 Task: Look for space in Marseille 11, France from 15th June, 2023 to 21st June, 2023 for 5 adults in price range Rs.14000 to Rs.25000. Place can be entire place with 3 bedrooms having 3 beds and 3 bathrooms. Property type can be house, flat, guest house. Booking option can be shelf check-in. Required host language is English.
Action: Mouse moved to (446, 226)
Screenshot: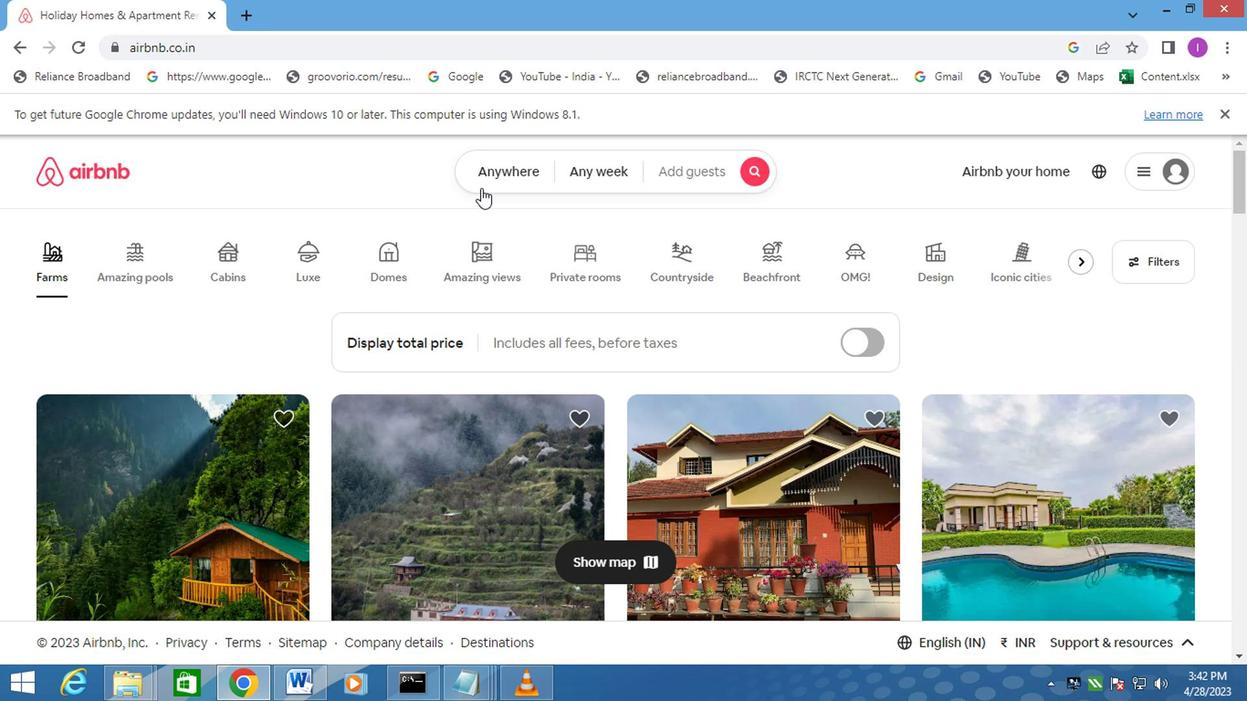 
Action: Mouse pressed left at (446, 226)
Screenshot: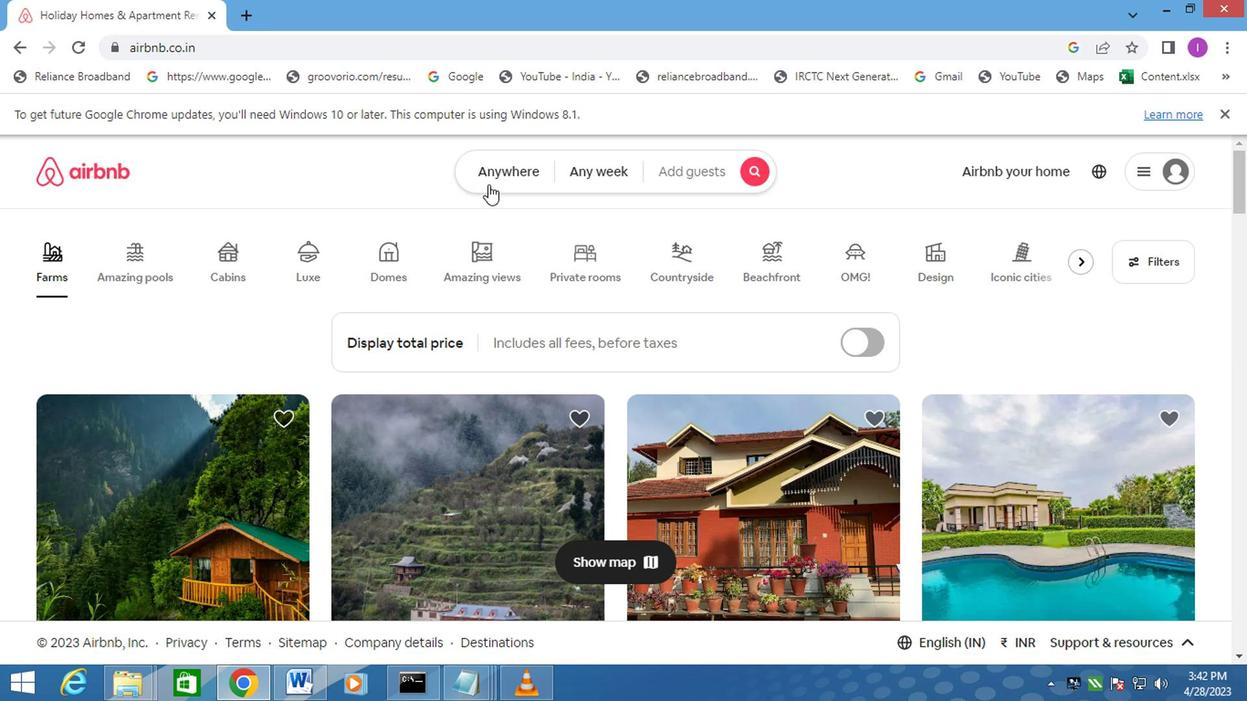 
Action: Mouse moved to (315, 272)
Screenshot: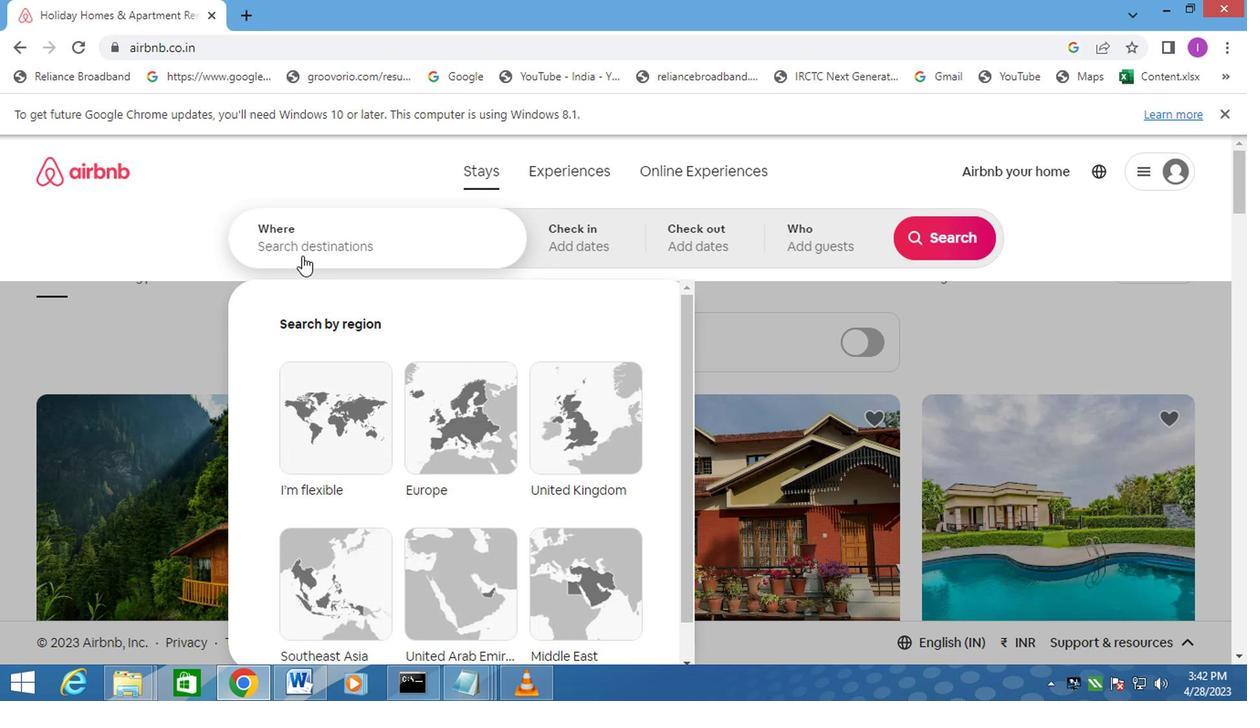 
Action: Mouse pressed left at (315, 272)
Screenshot: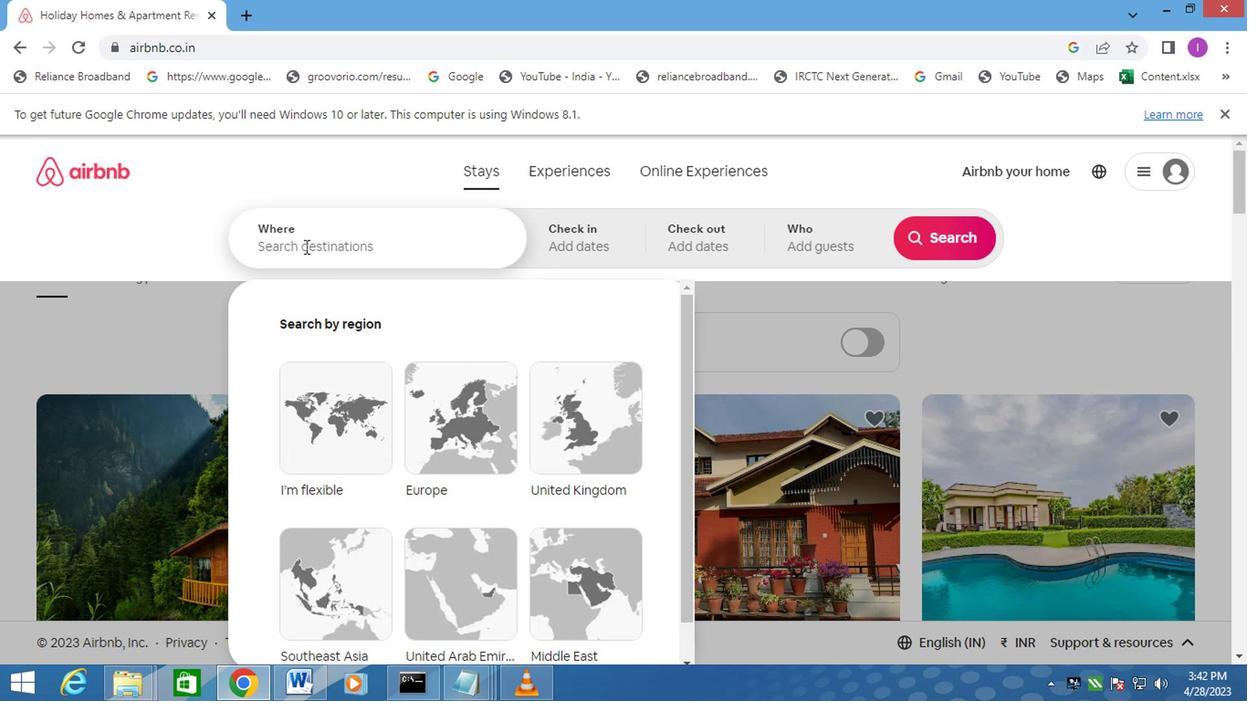 
Action: Mouse moved to (323, 270)
Screenshot: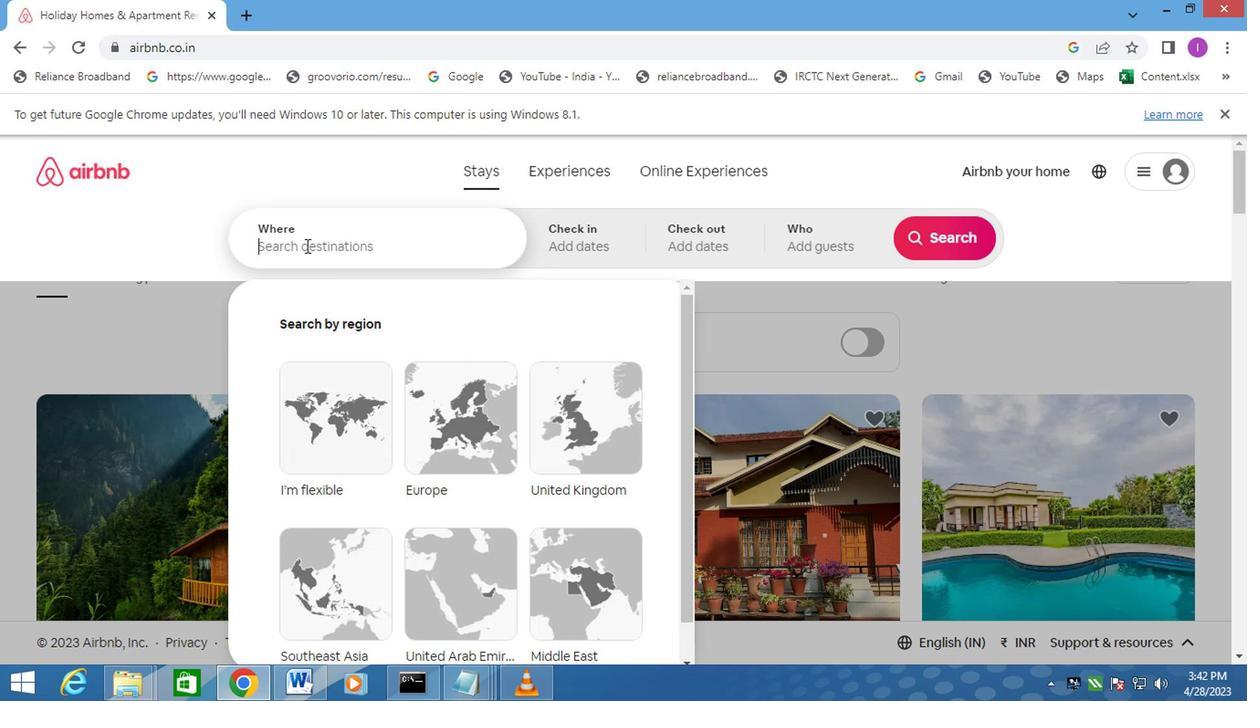 
Action: Key pressed <Key.shift>MARSEILLE<Key.space>11,<Key.shift>FRANCE
Screenshot: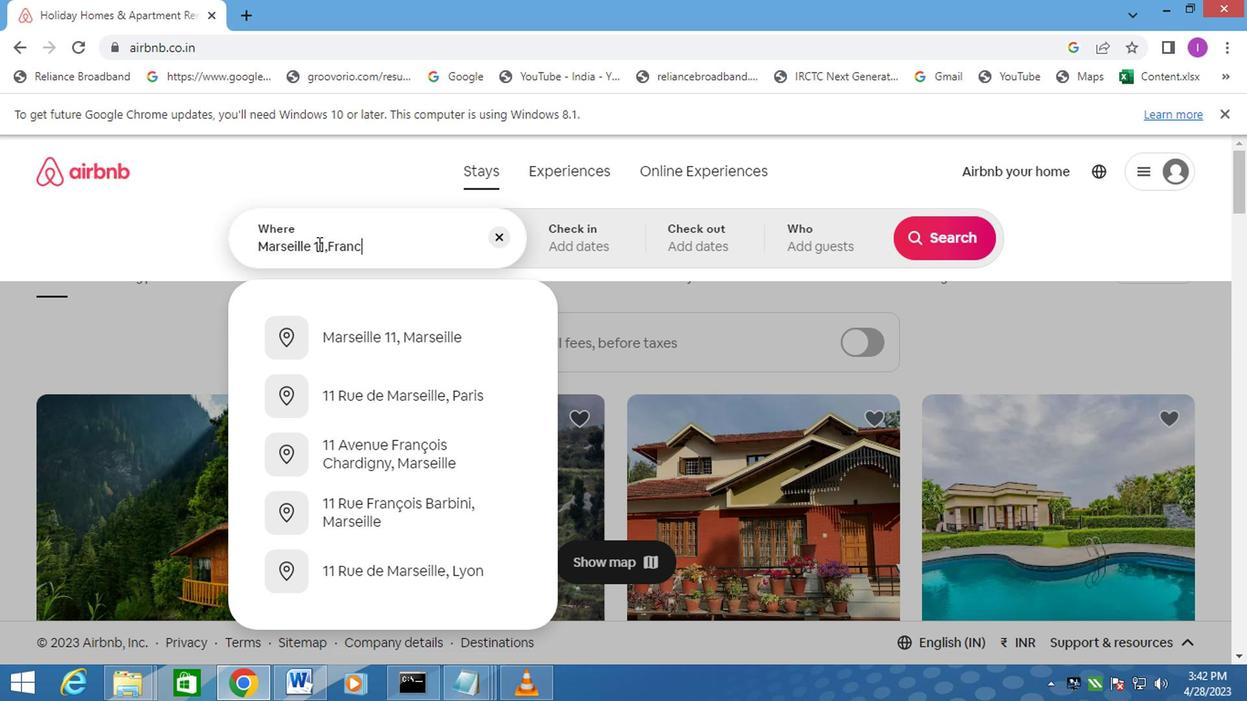 
Action: Mouse moved to (530, 270)
Screenshot: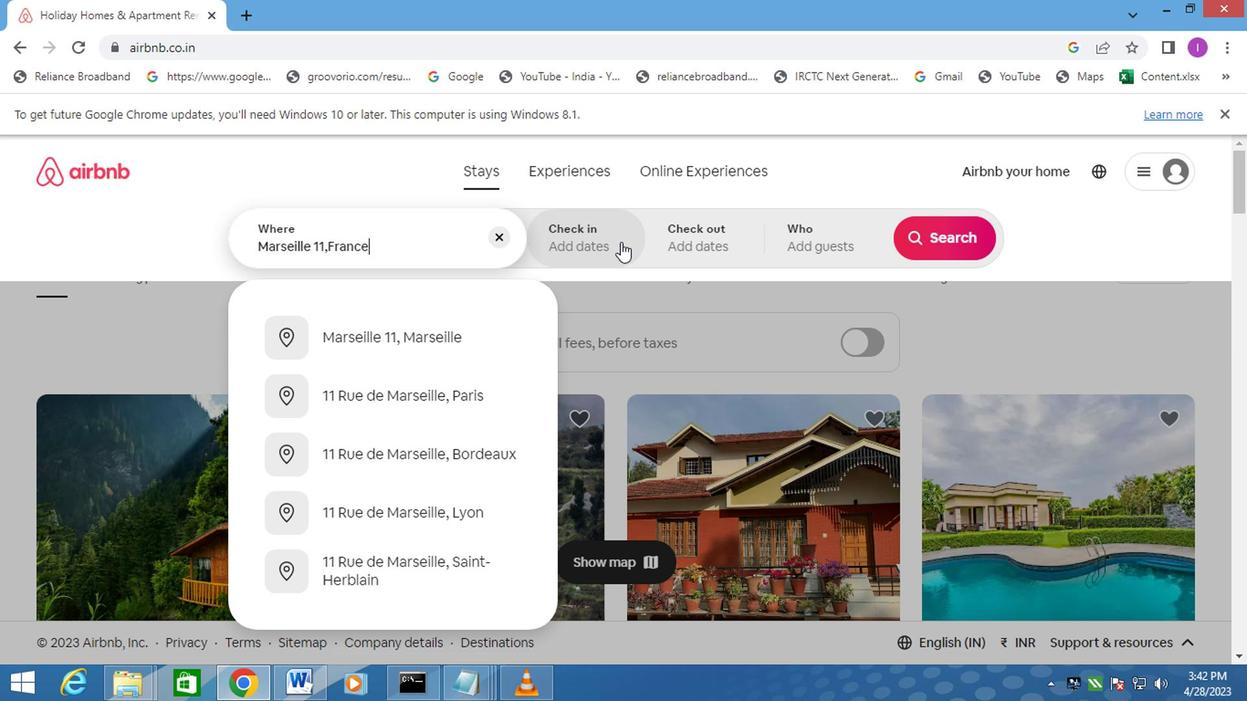 
Action: Mouse pressed left at (530, 270)
Screenshot: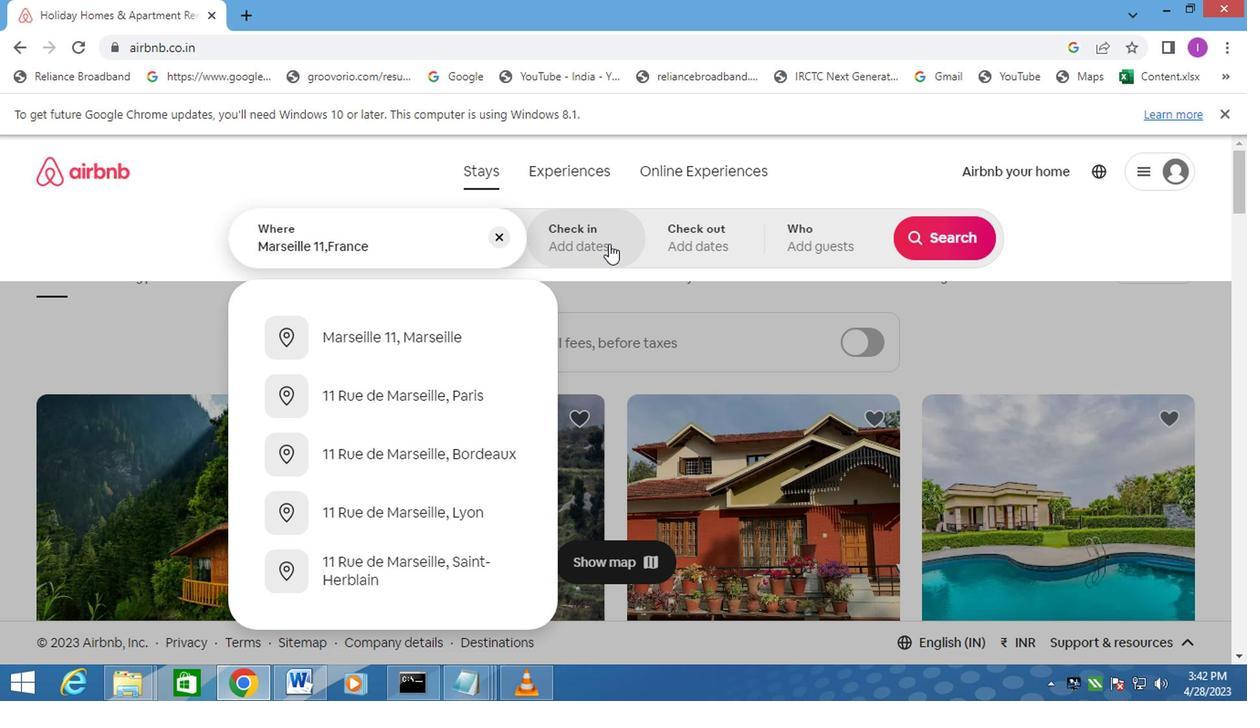 
Action: Mouse moved to (757, 369)
Screenshot: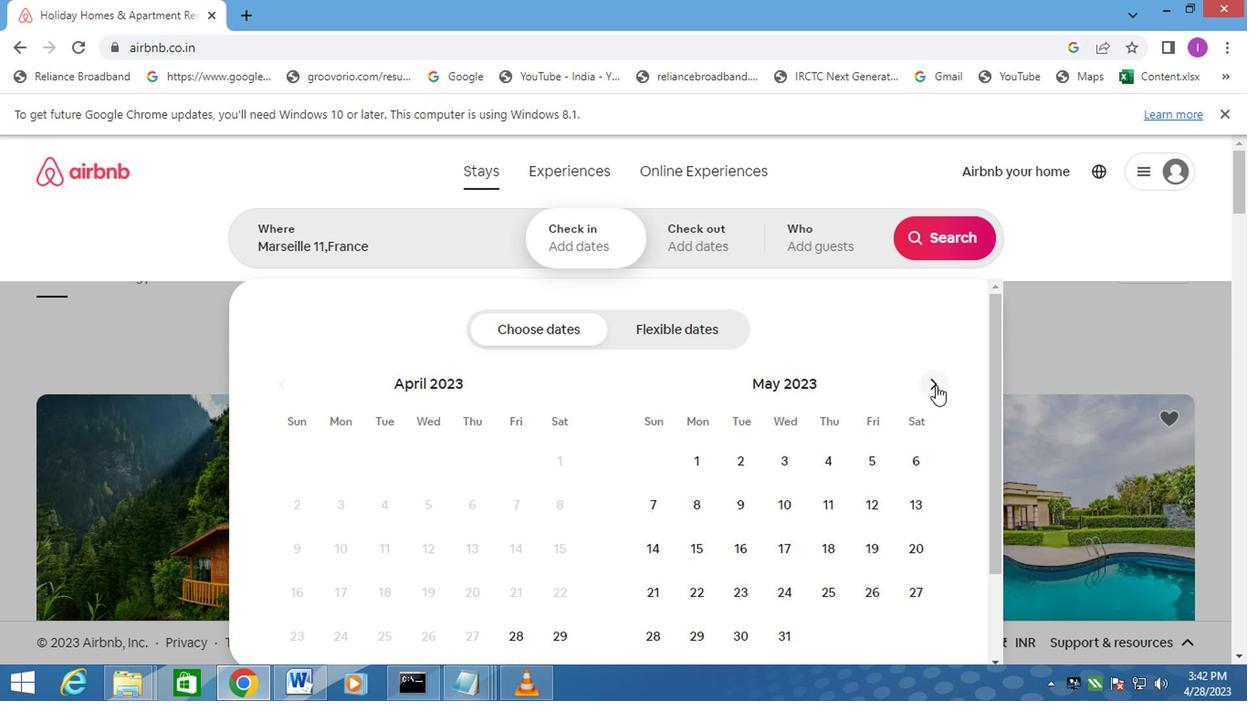 
Action: Mouse pressed left at (757, 369)
Screenshot: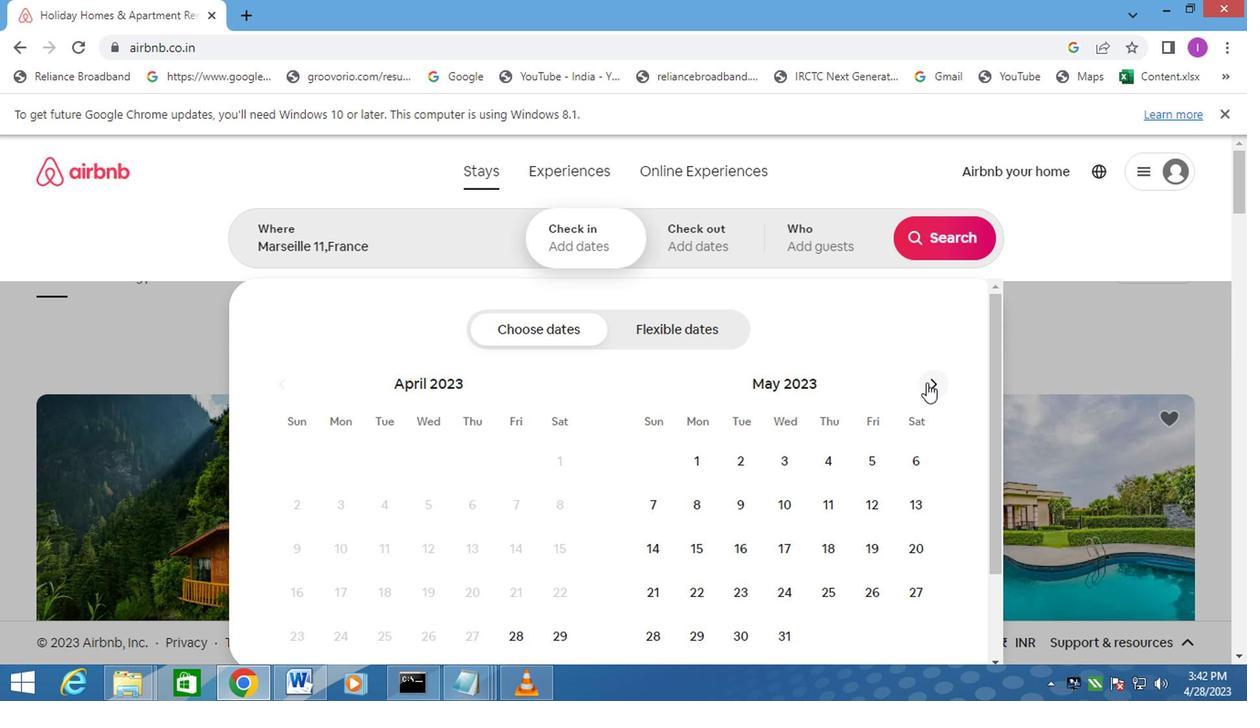 
Action: Mouse moved to (757, 369)
Screenshot: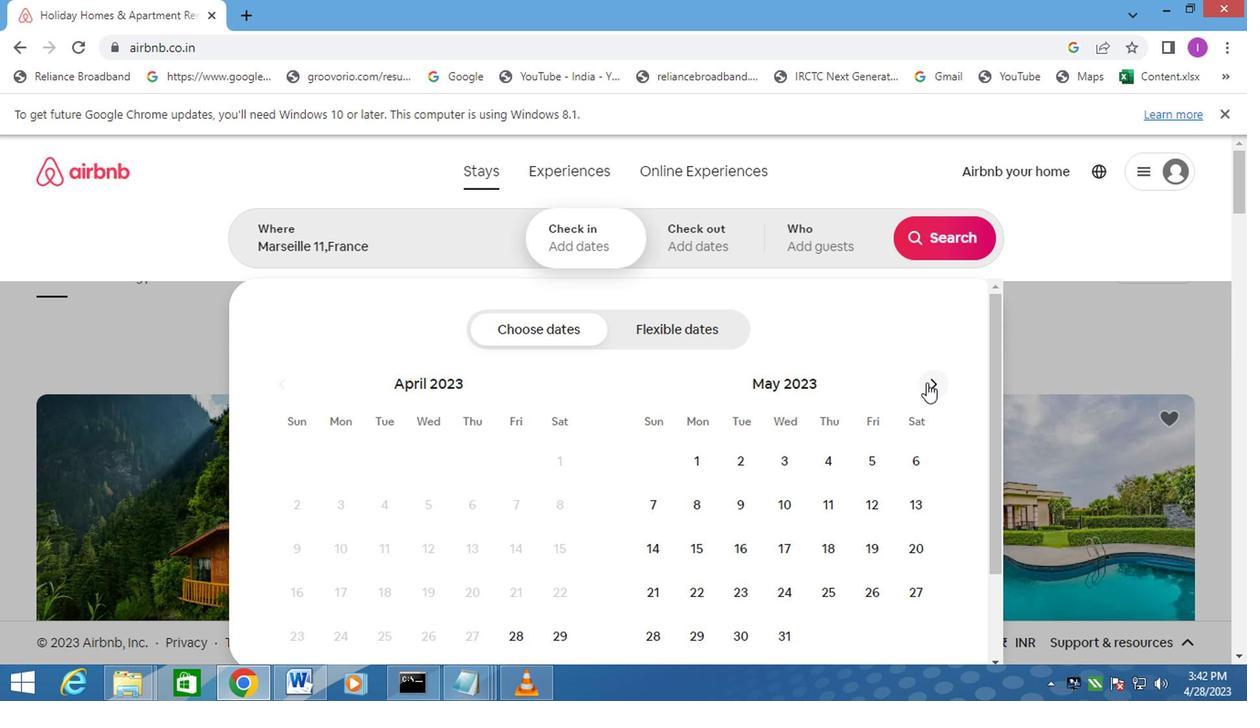 
Action: Mouse pressed left at (757, 369)
Screenshot: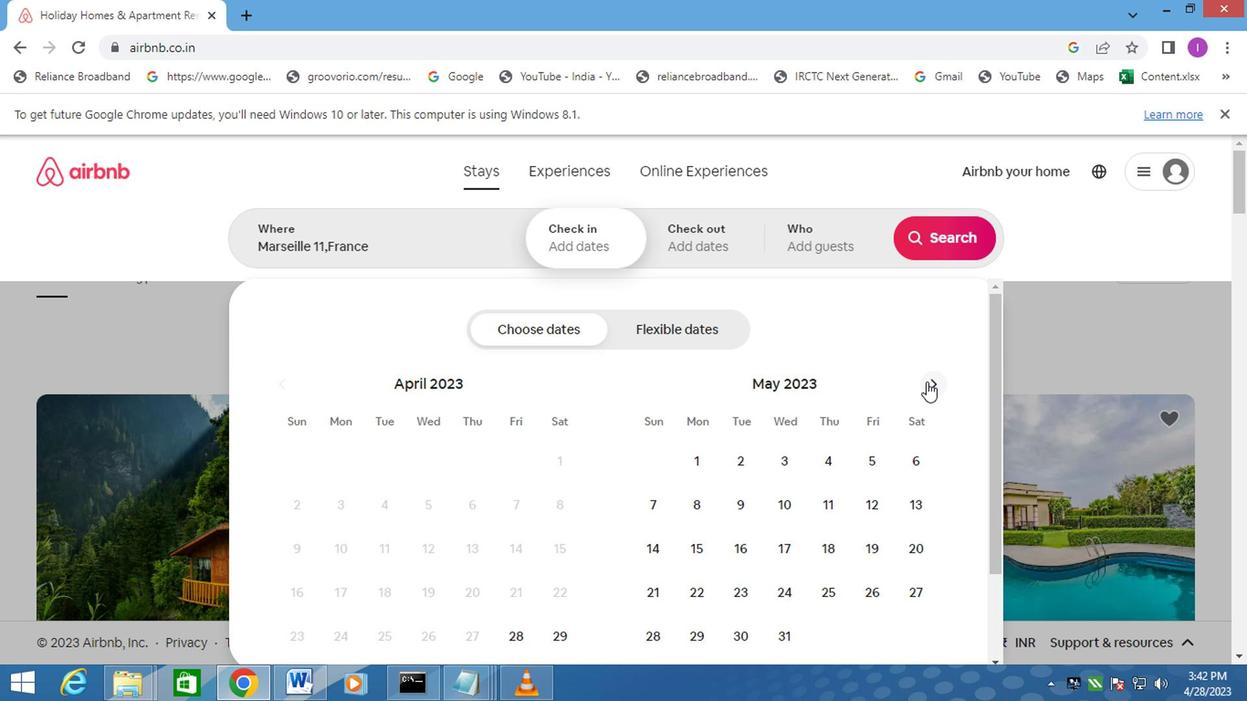 
Action: Mouse moved to (435, 489)
Screenshot: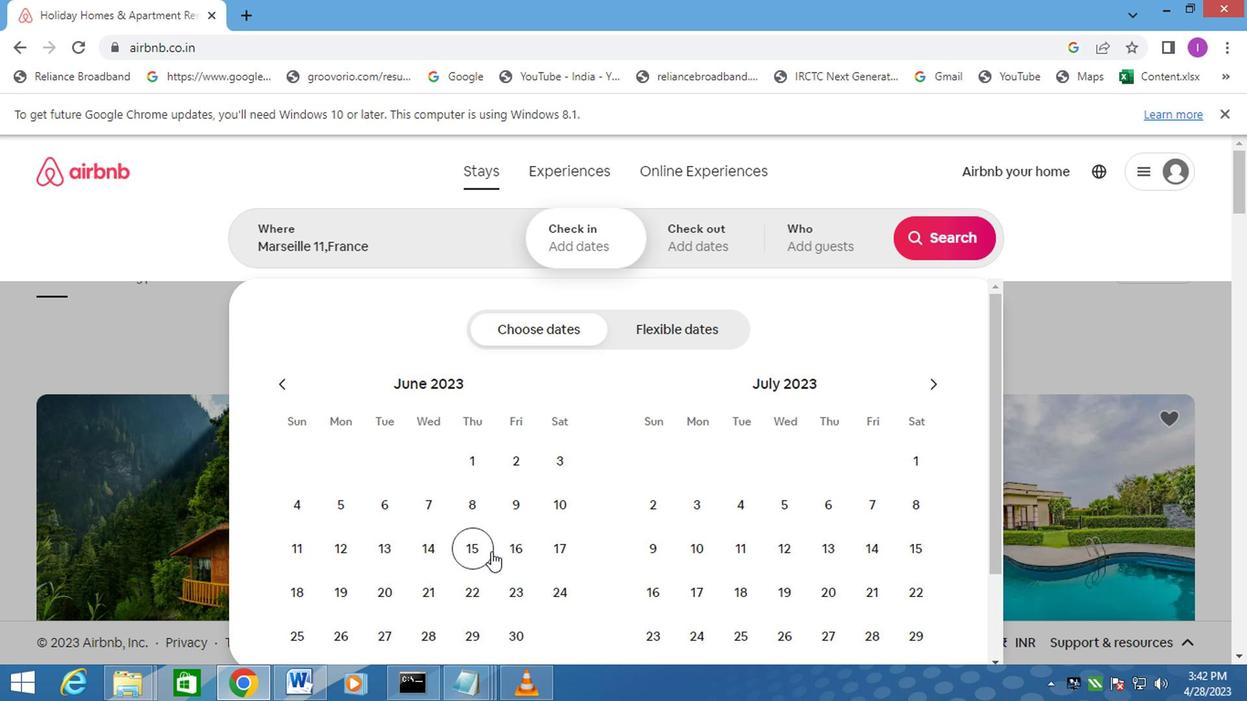 
Action: Mouse pressed left at (435, 489)
Screenshot: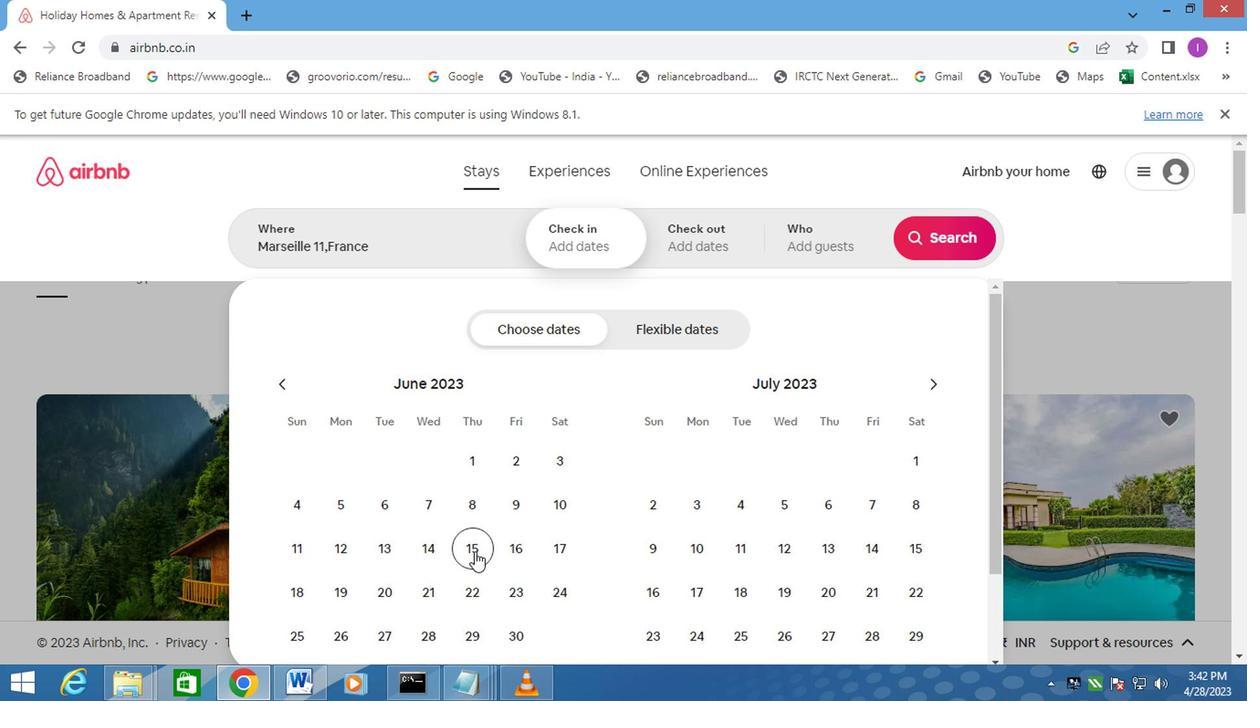 
Action: Mouse moved to (411, 517)
Screenshot: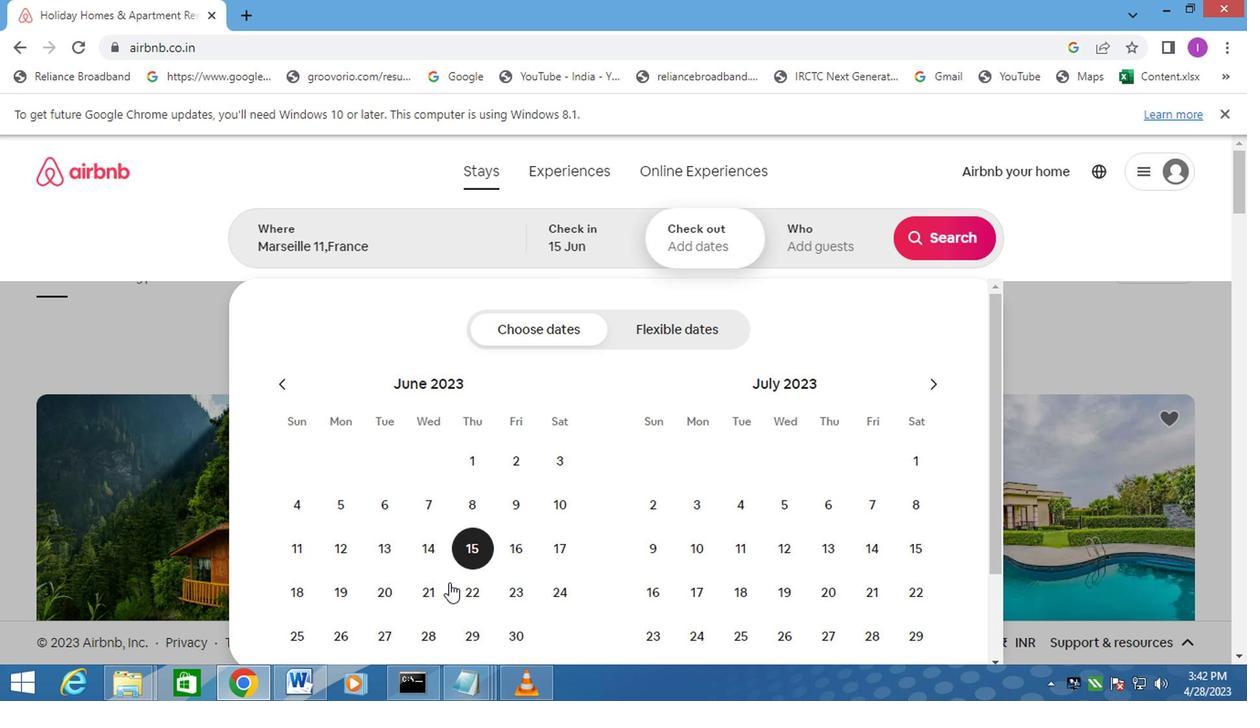 
Action: Mouse pressed left at (411, 517)
Screenshot: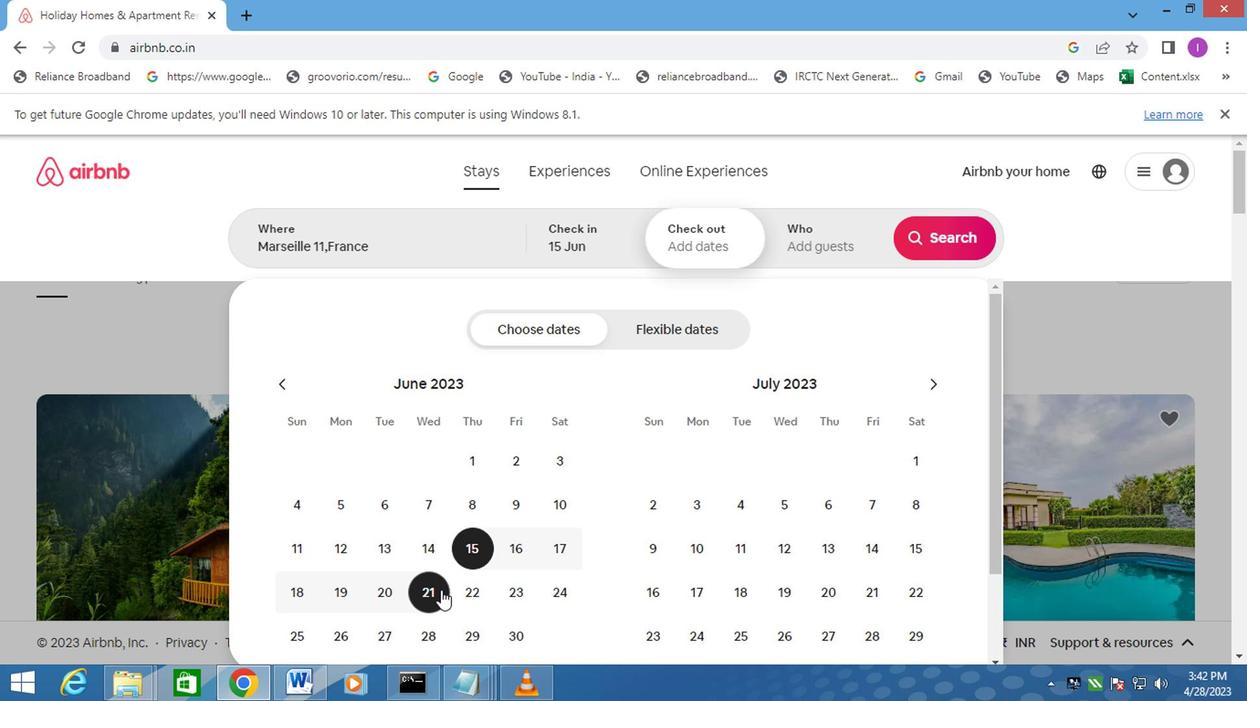 
Action: Mouse moved to (664, 274)
Screenshot: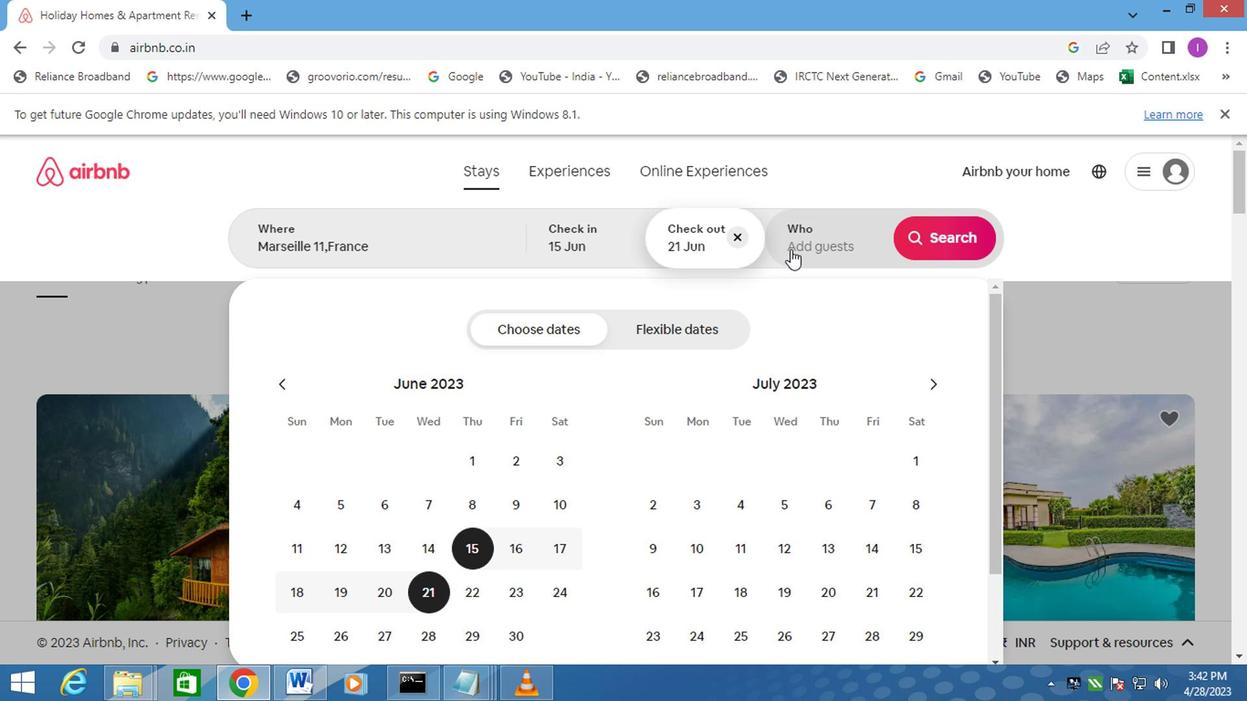 
Action: Mouse pressed left at (664, 274)
Screenshot: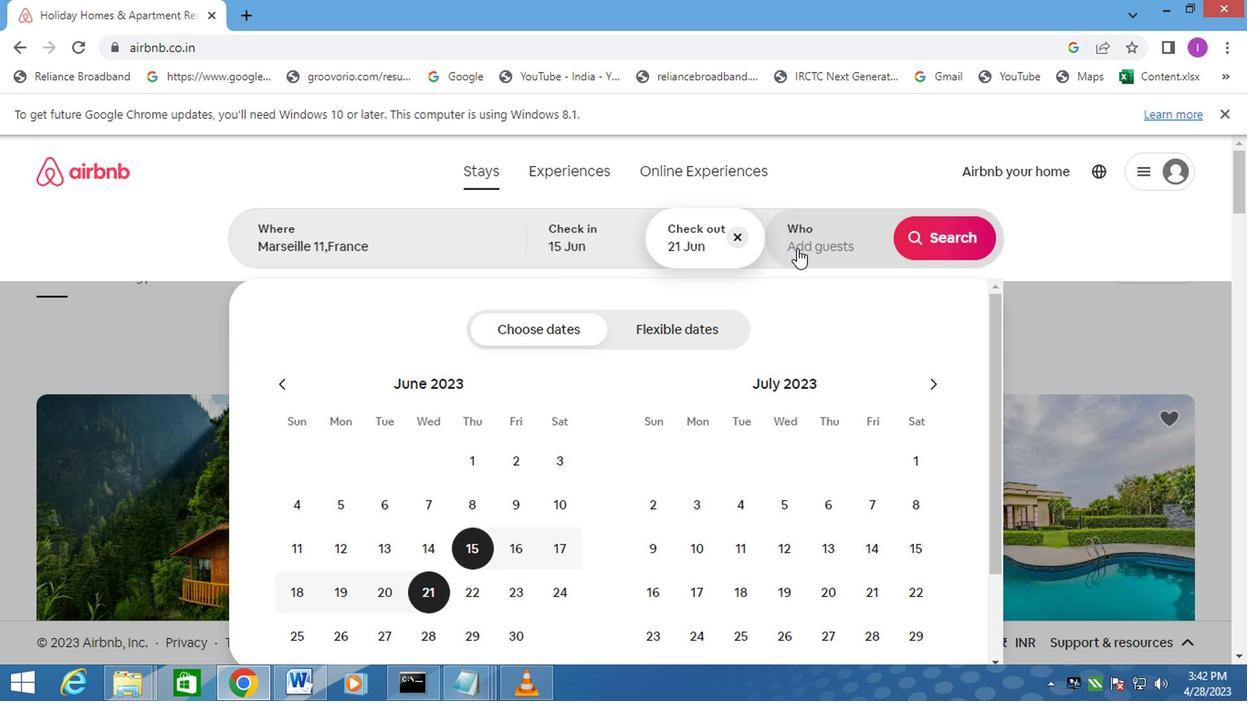 
Action: Mouse moved to (771, 335)
Screenshot: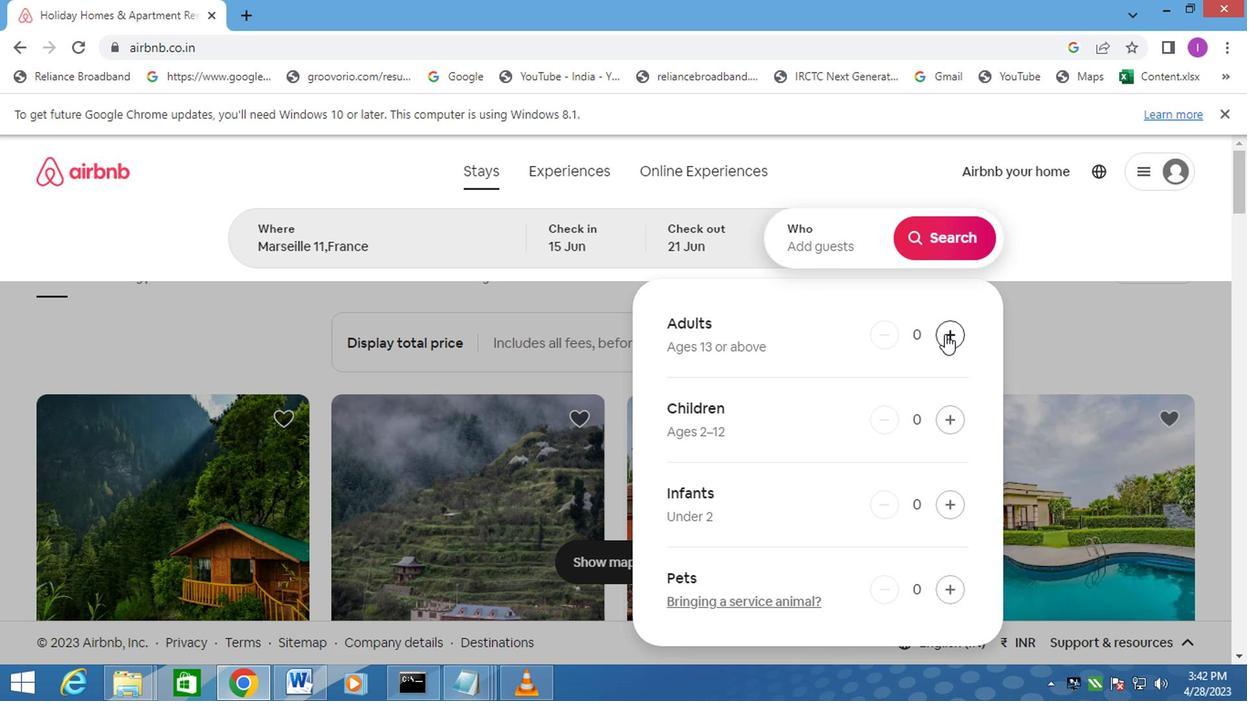
Action: Mouse pressed left at (771, 335)
Screenshot: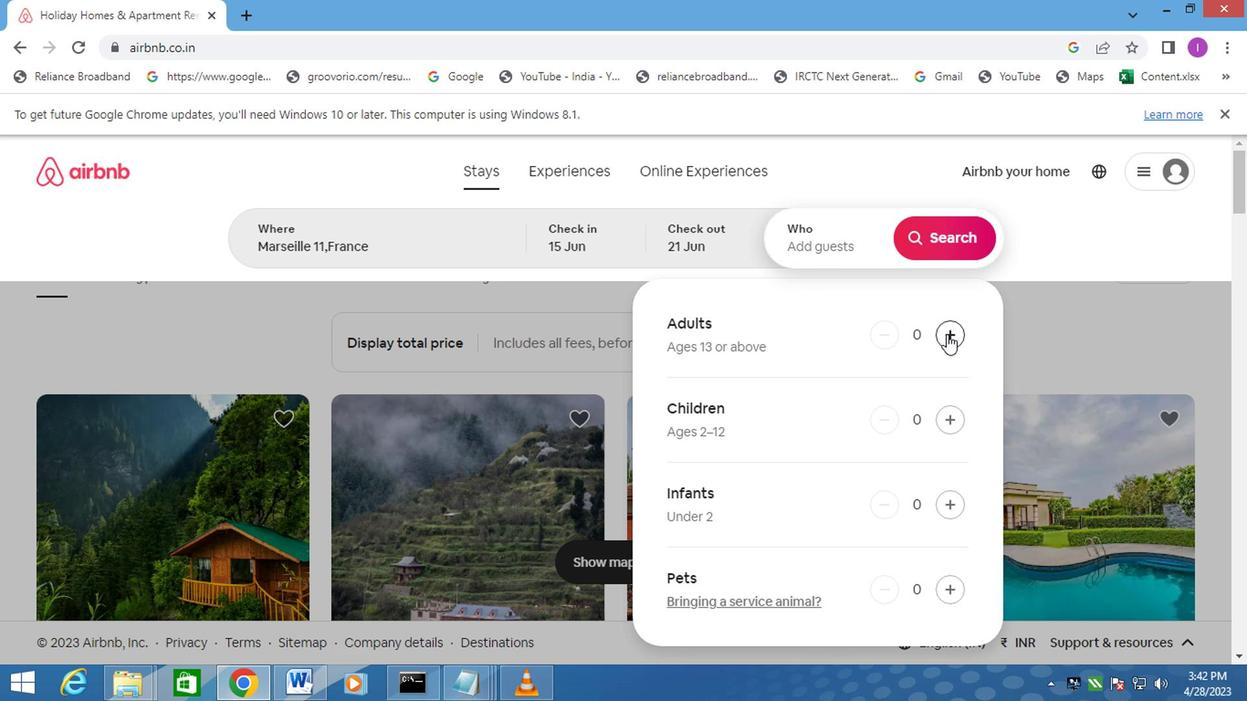 
Action: Mouse pressed left at (771, 335)
Screenshot: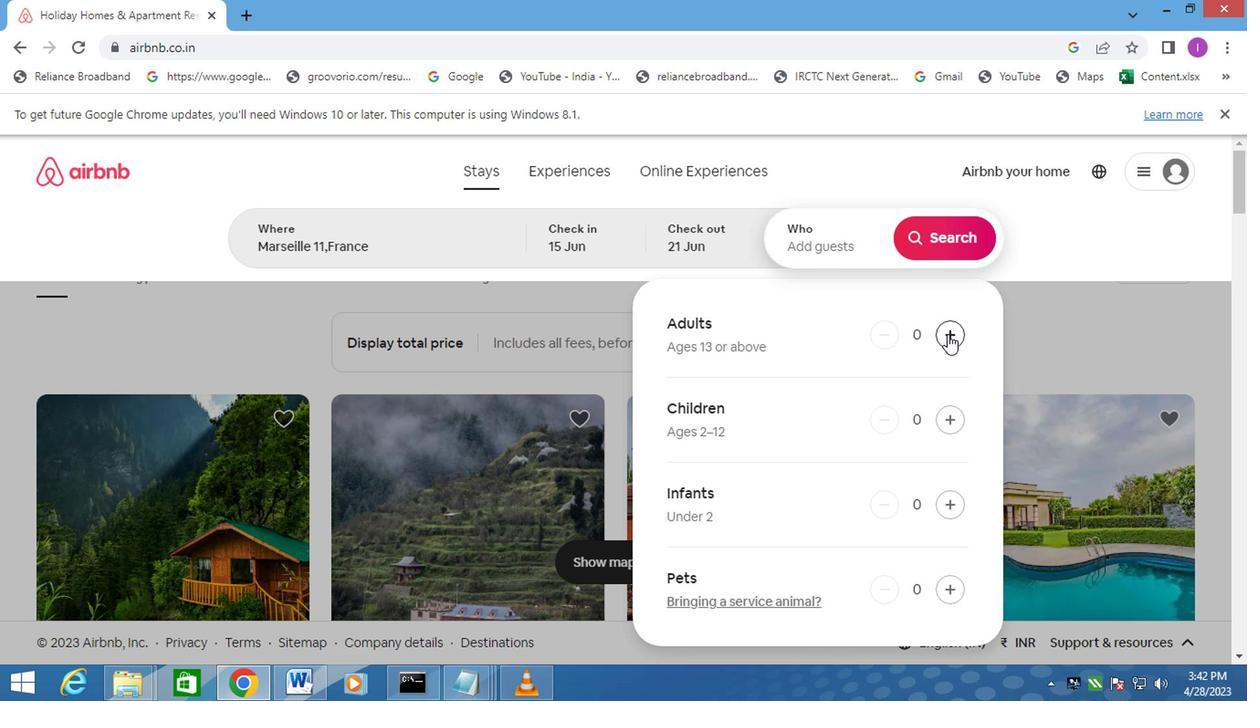 
Action: Mouse pressed left at (771, 335)
Screenshot: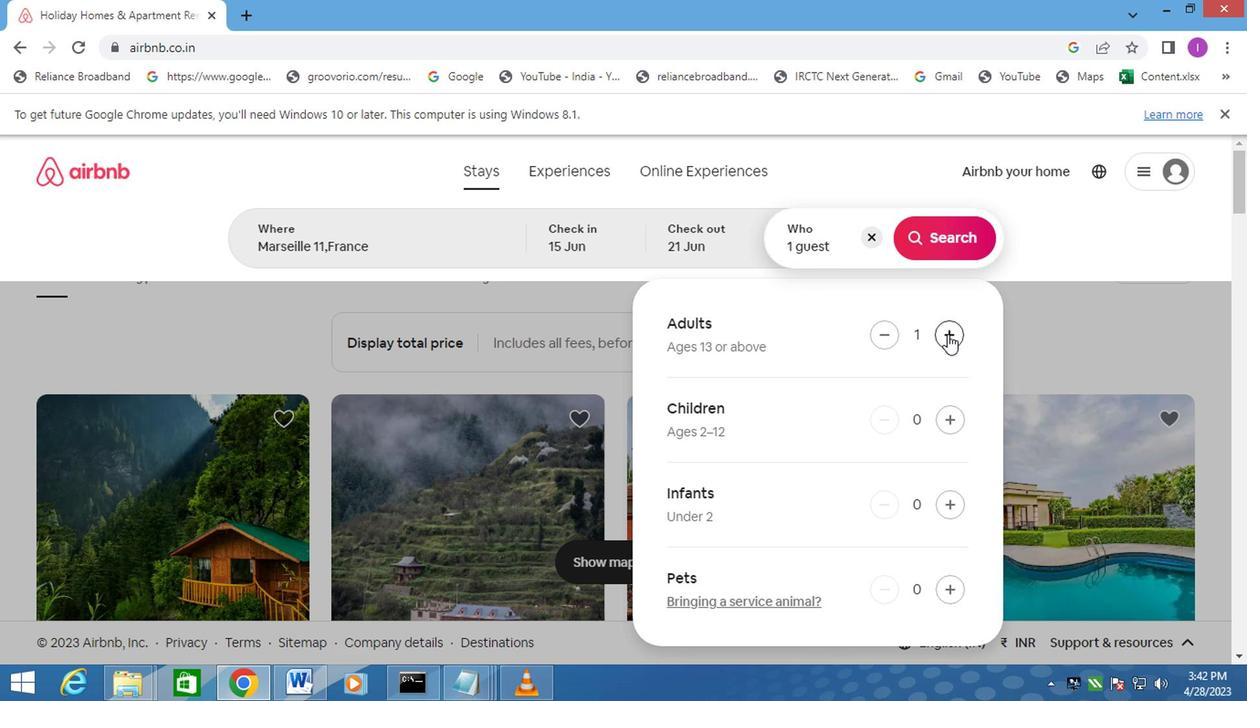 
Action: Mouse pressed left at (771, 335)
Screenshot: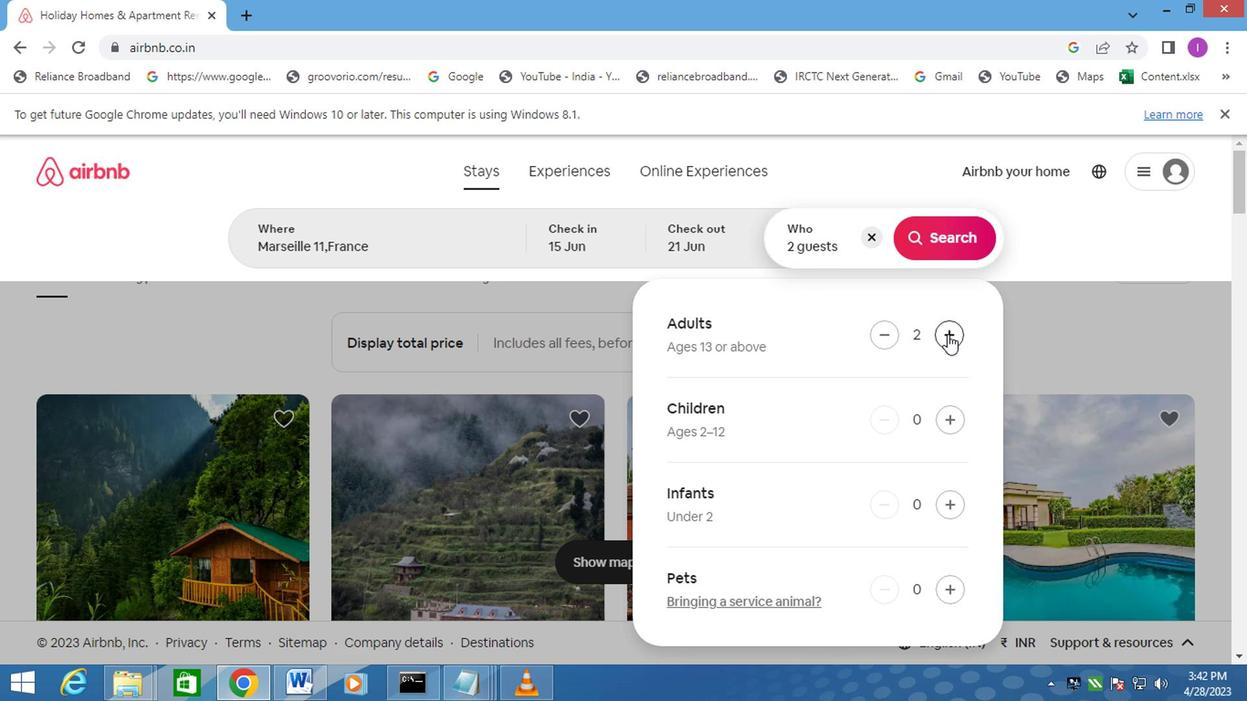 
Action: Mouse pressed left at (771, 335)
Screenshot: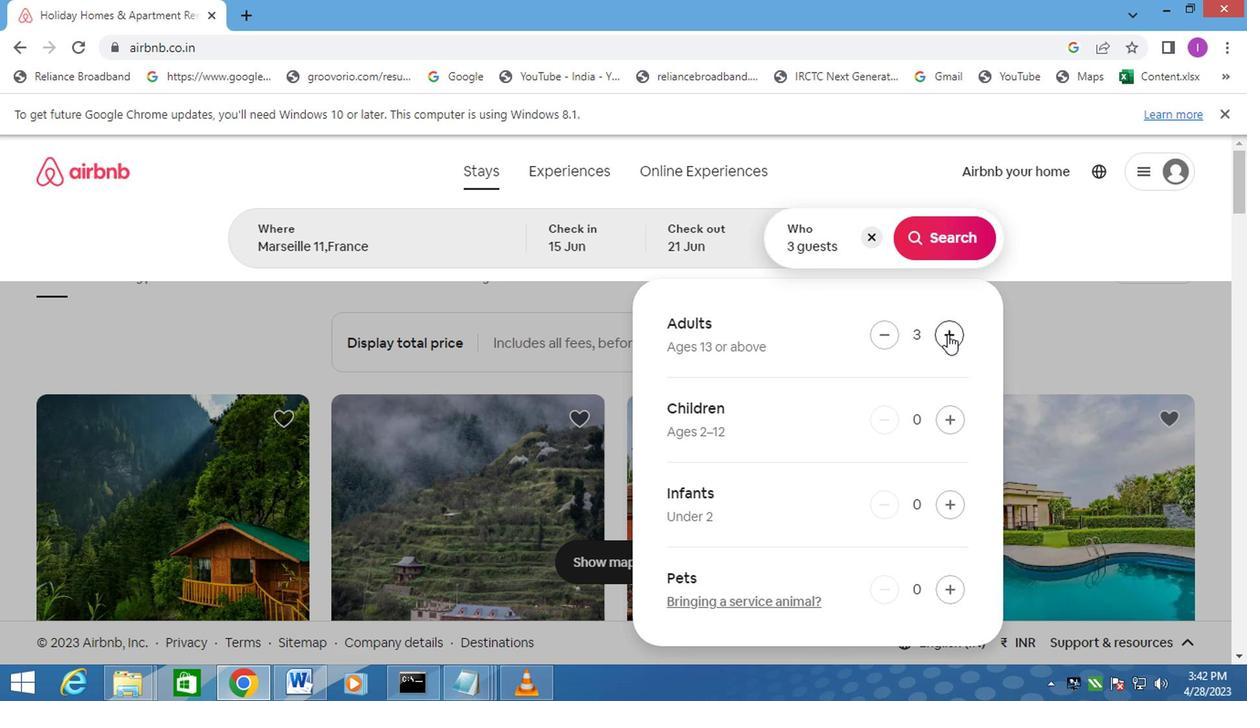 
Action: Mouse moved to (749, 255)
Screenshot: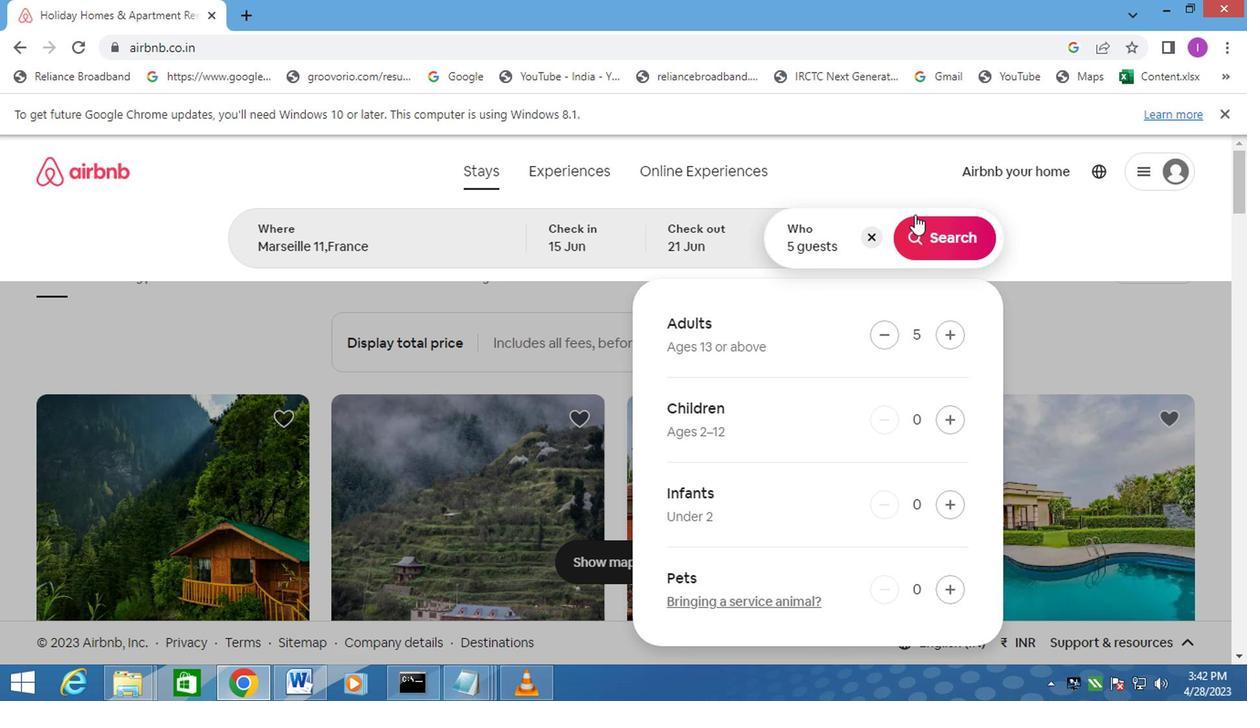 
Action: Mouse pressed left at (749, 255)
Screenshot: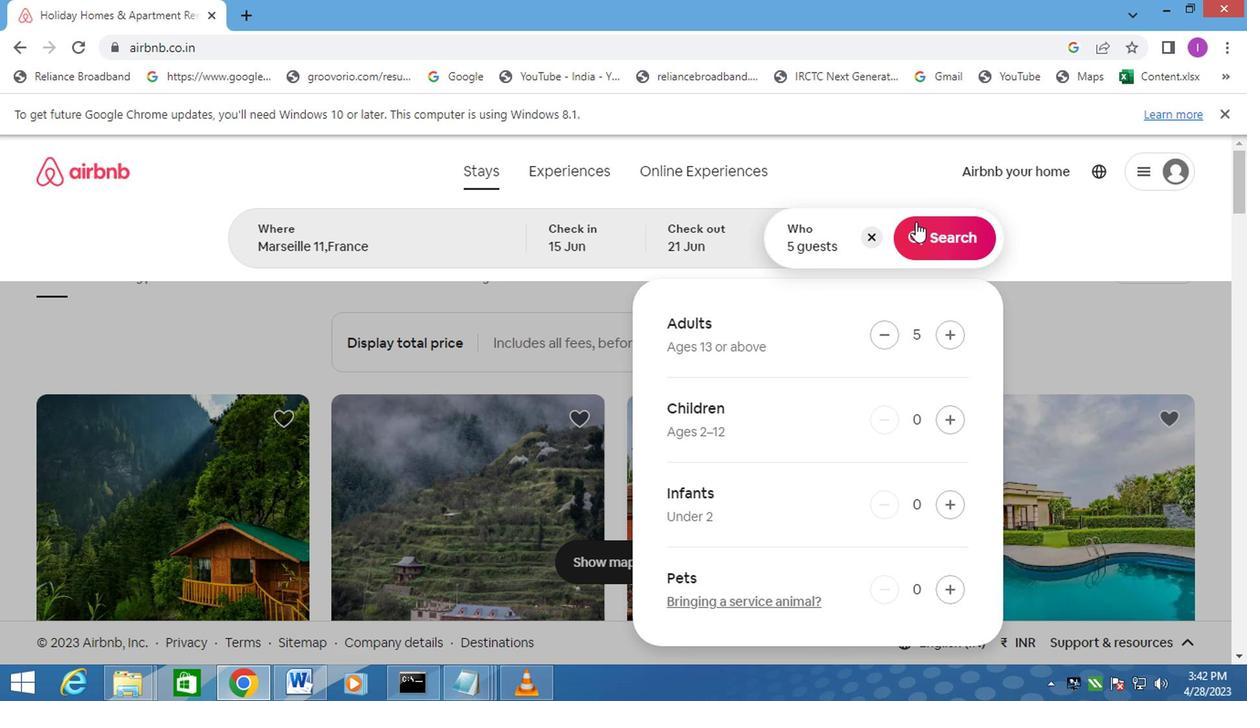 
Action: Mouse moved to (931, 274)
Screenshot: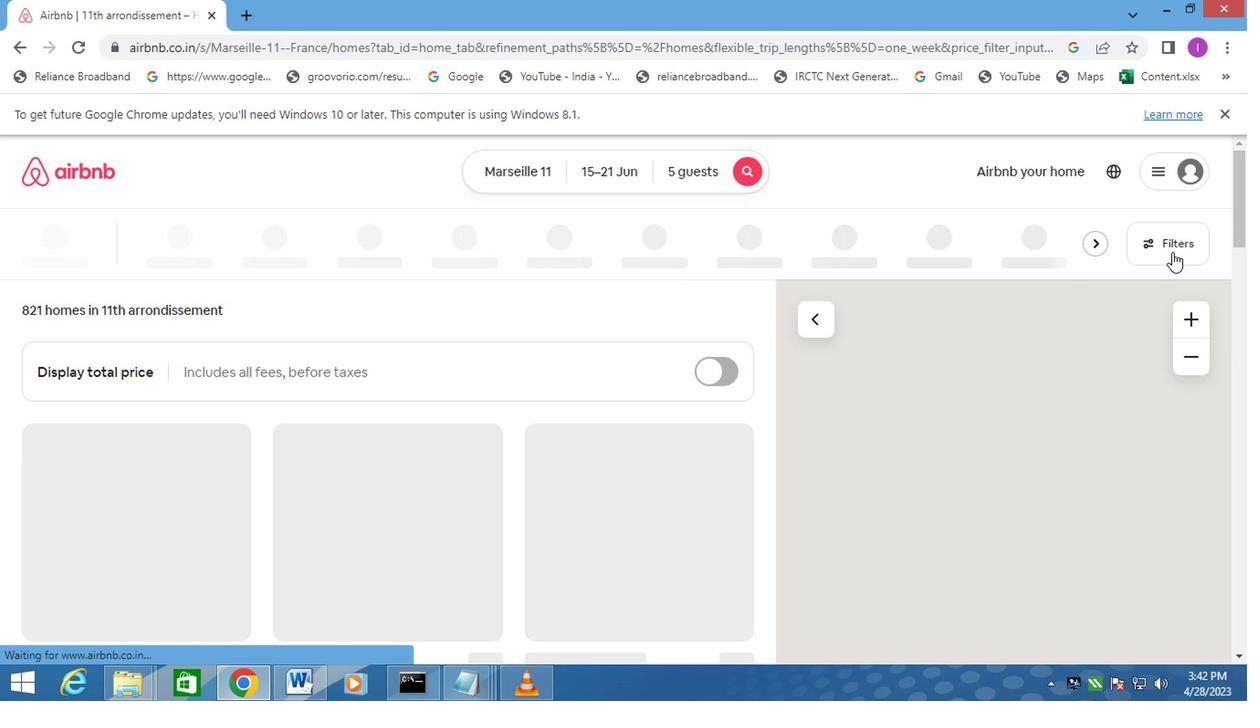 
Action: Mouse pressed left at (931, 274)
Screenshot: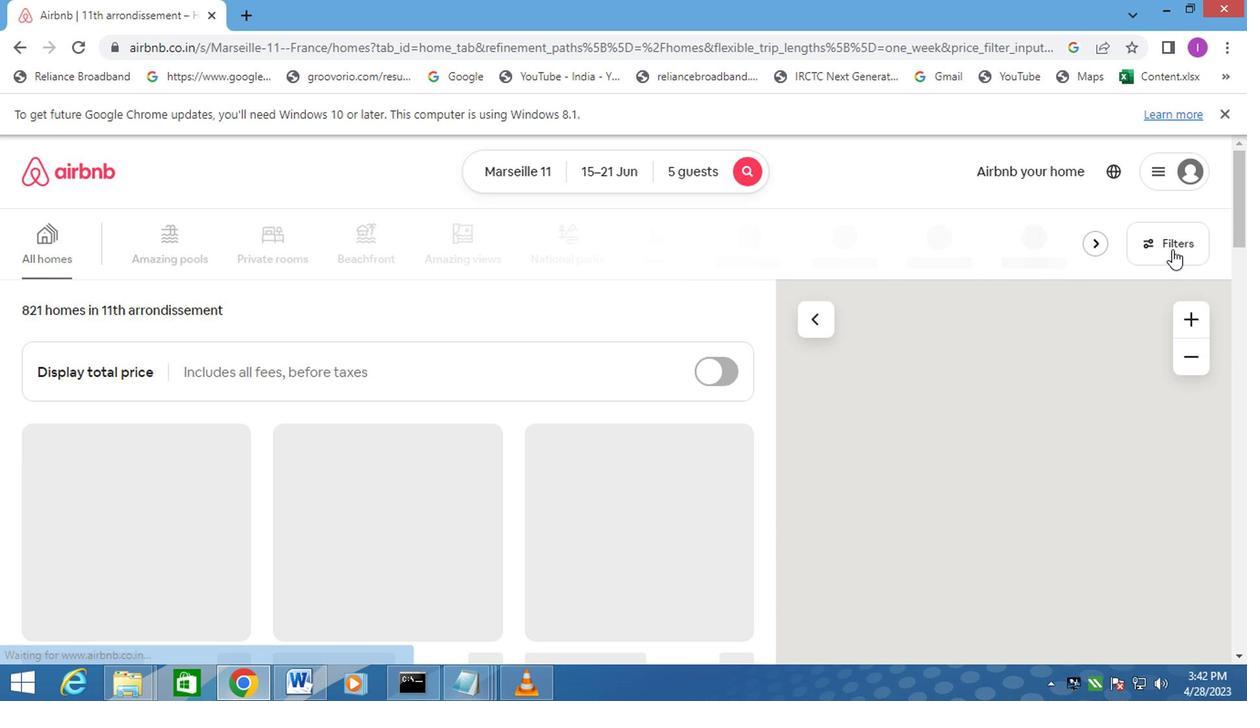 
Action: Mouse moved to (369, 437)
Screenshot: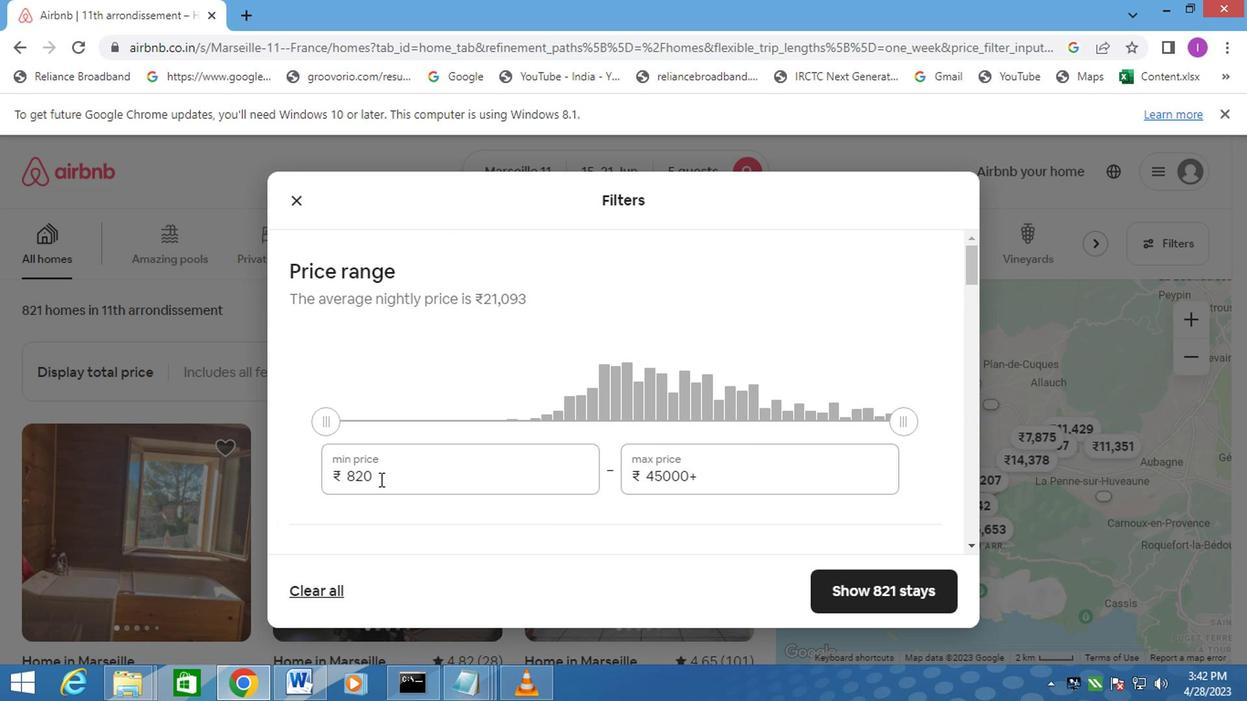 
Action: Mouse pressed left at (369, 437)
Screenshot: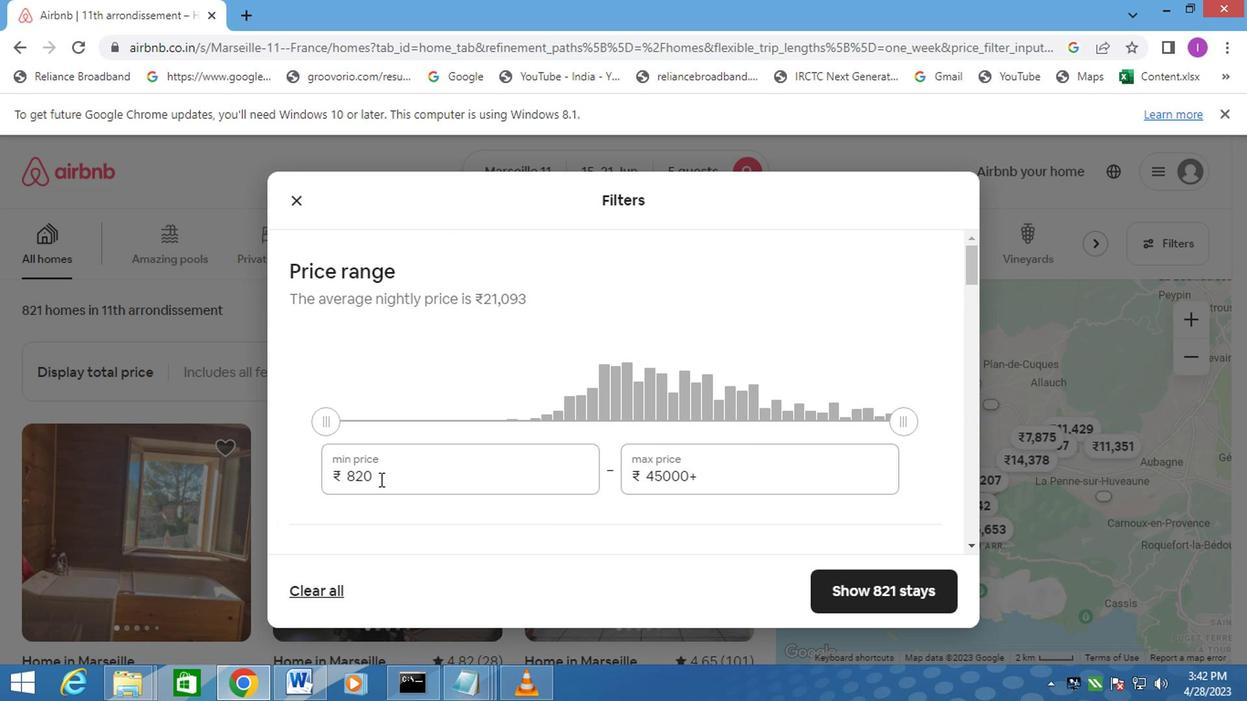 
Action: Mouse moved to (326, 429)
Screenshot: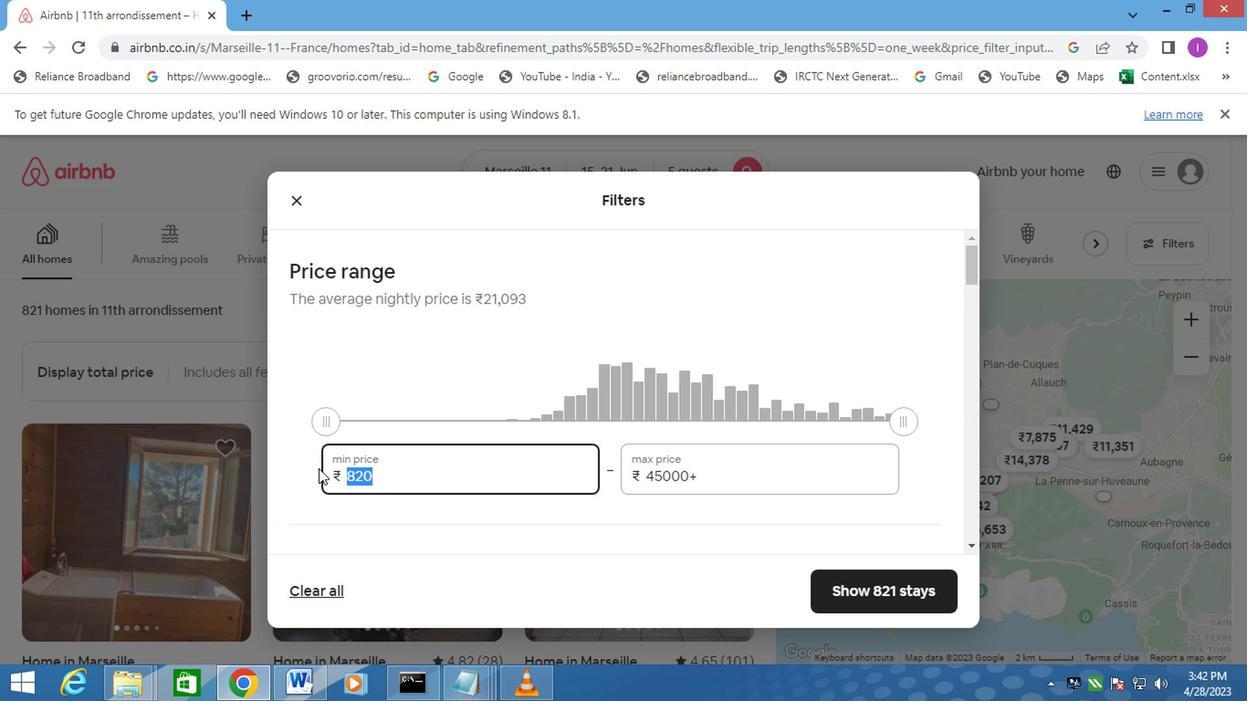 
Action: Key pressed 14000
Screenshot: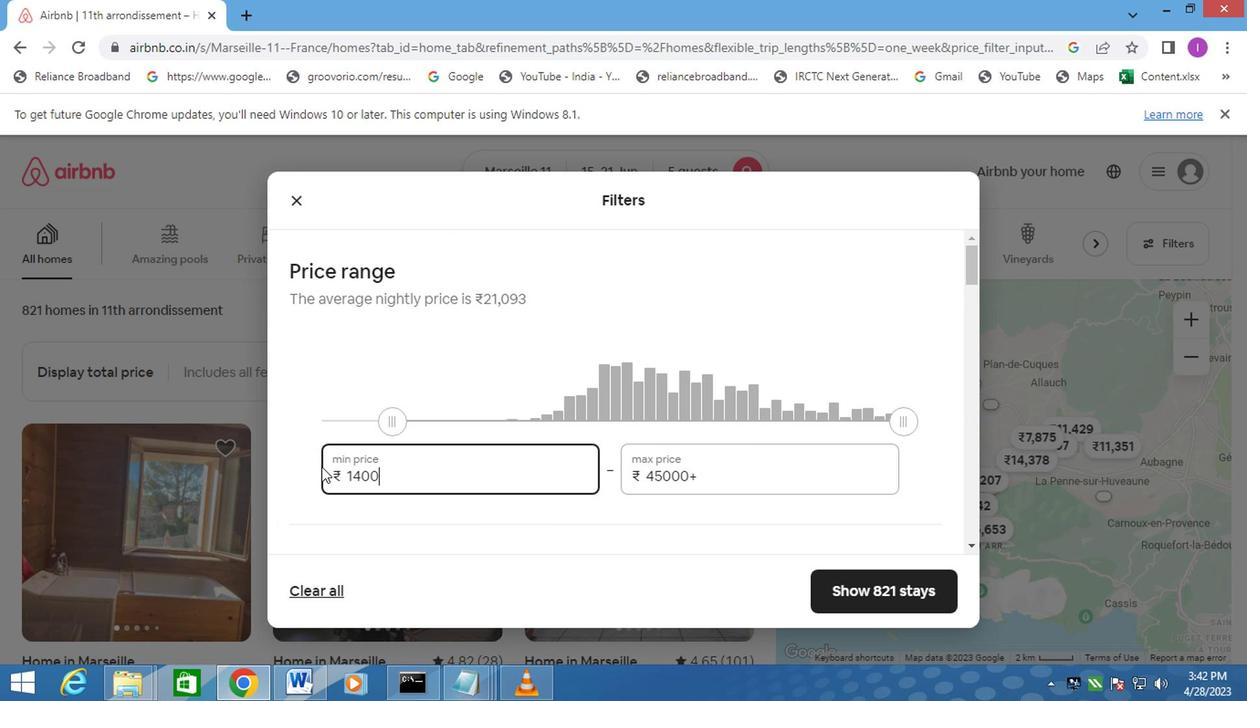 
Action: Mouse moved to (596, 434)
Screenshot: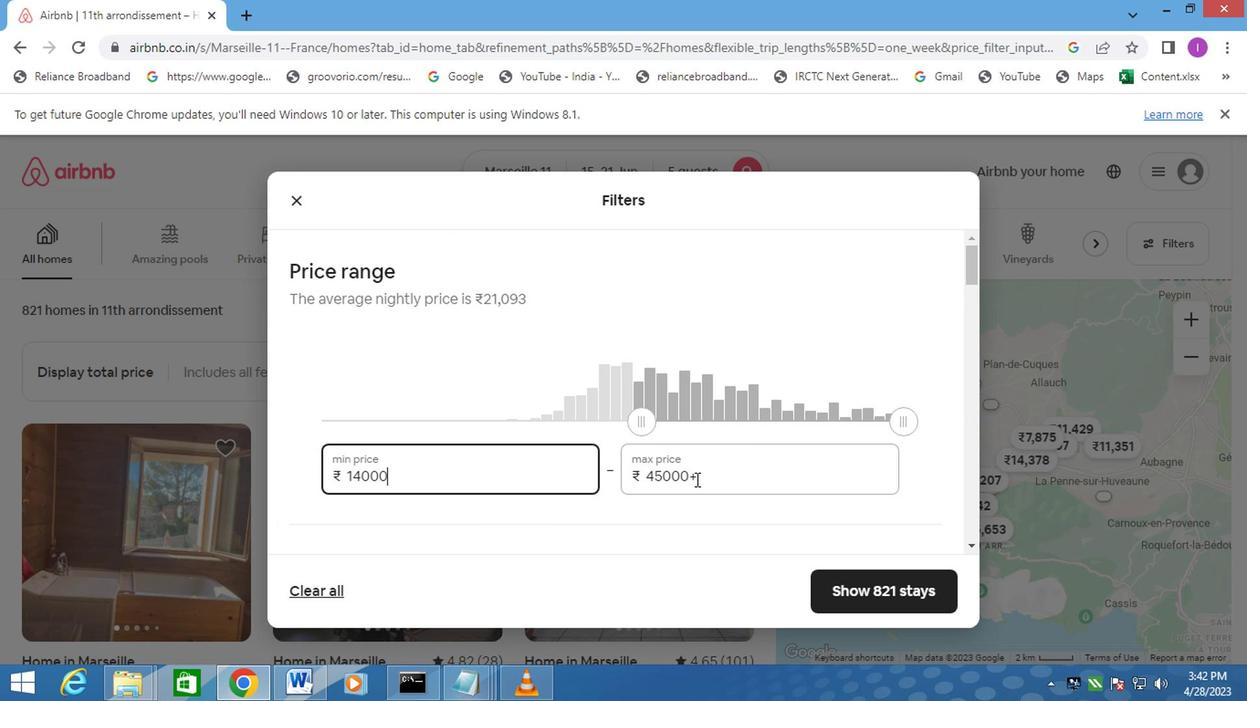
Action: Mouse pressed left at (596, 434)
Screenshot: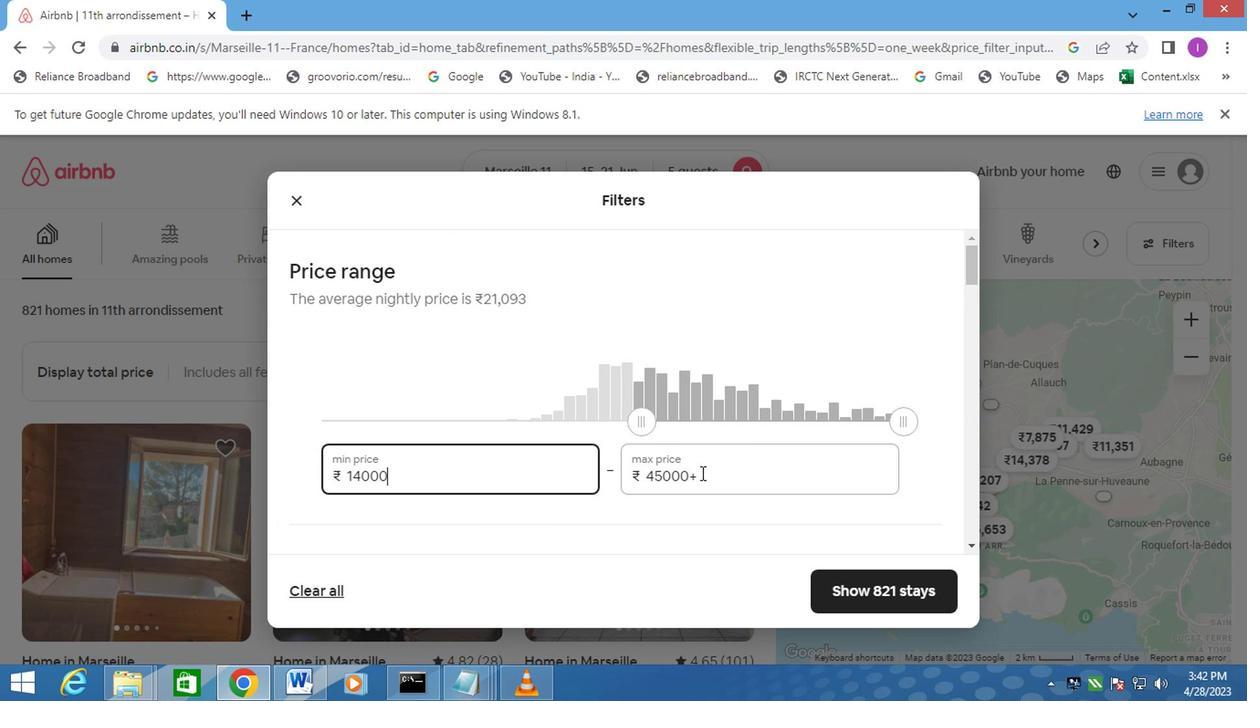 
Action: Mouse moved to (636, 439)
Screenshot: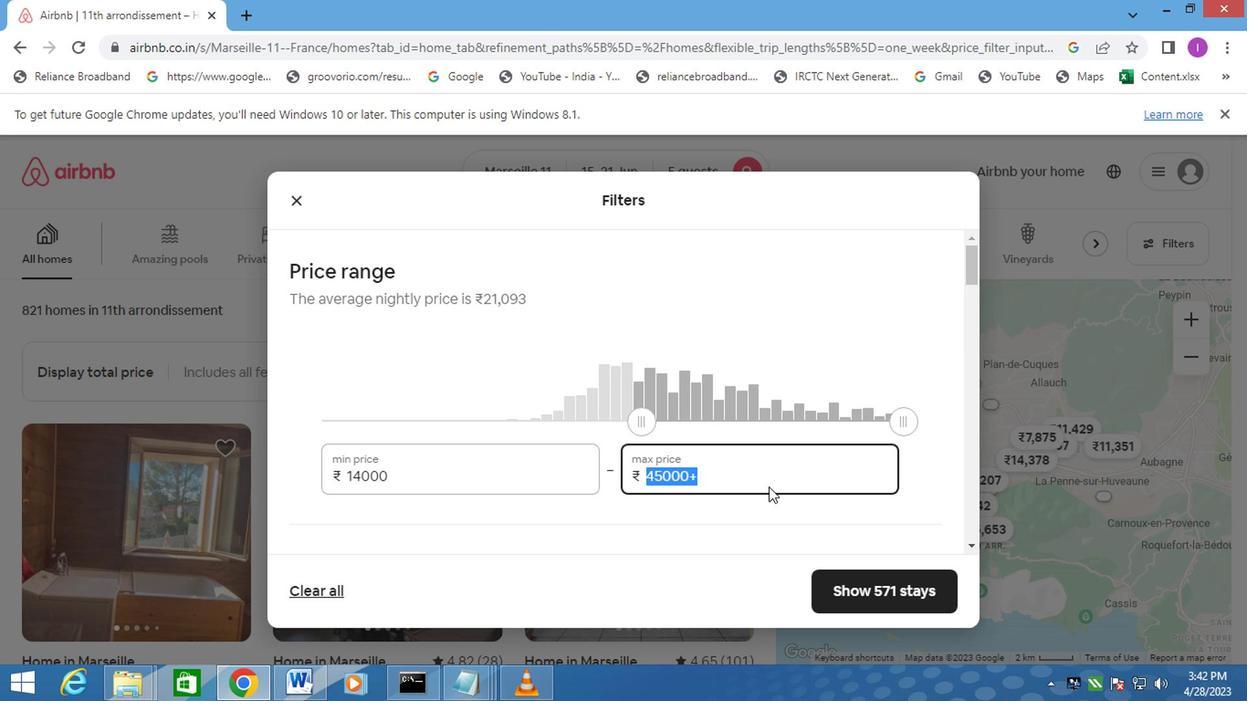 
Action: Key pressed 25
Screenshot: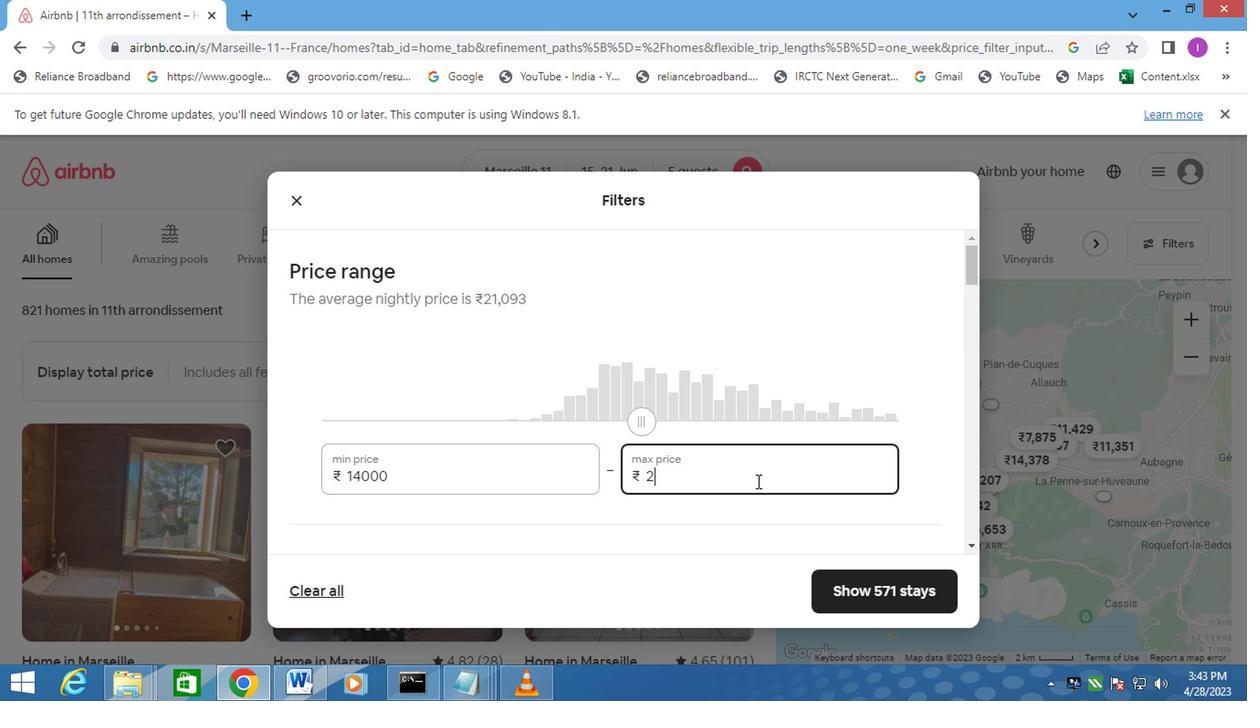 
Action: Mouse moved to (635, 439)
Screenshot: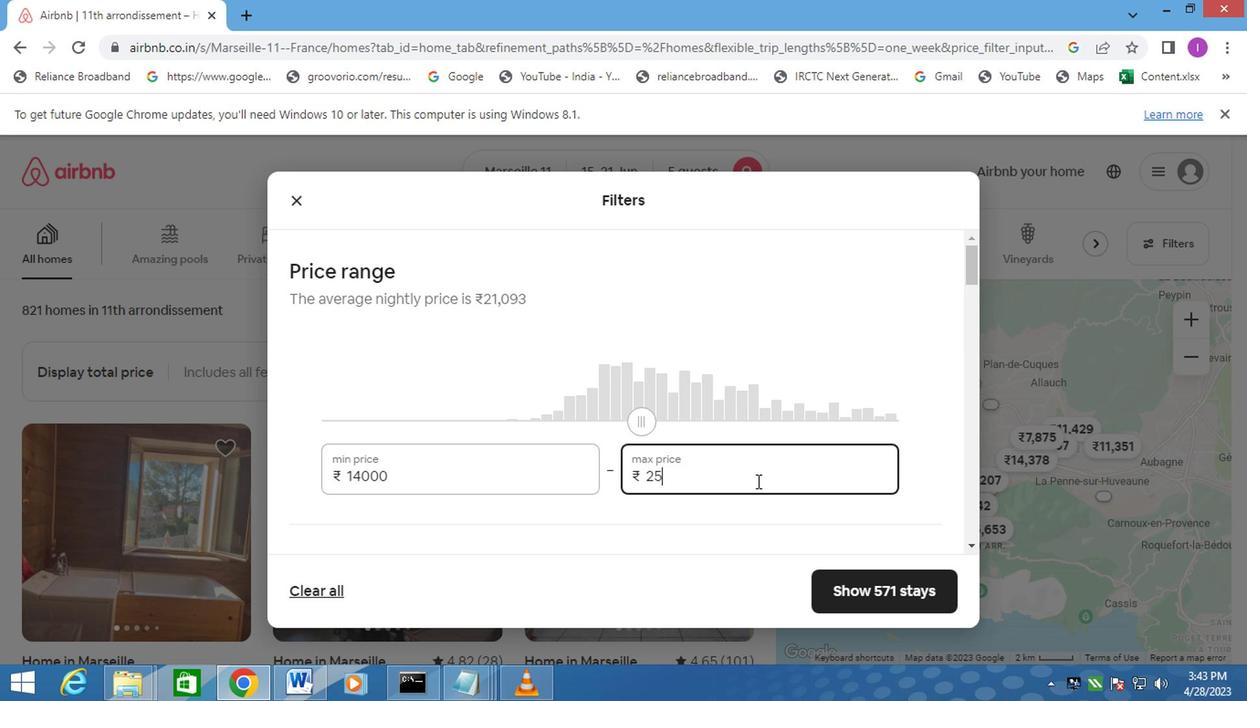 
Action: Key pressed 000
Screenshot: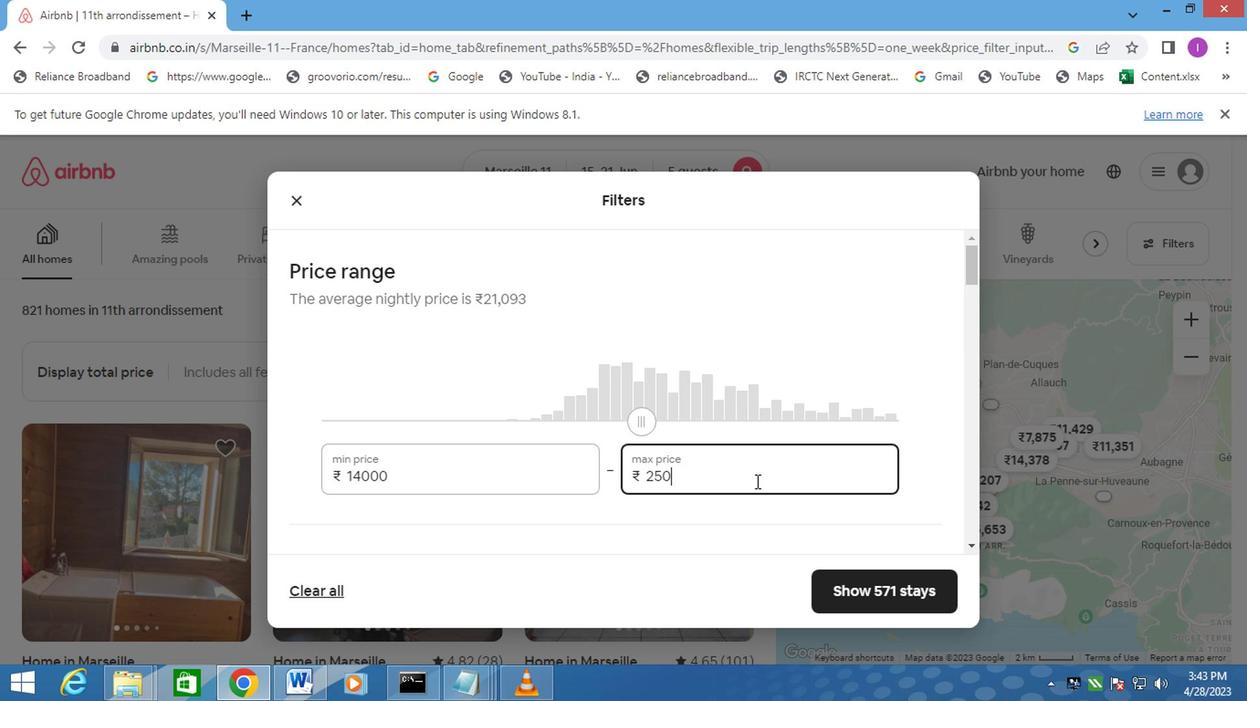 
Action: Mouse moved to (643, 449)
Screenshot: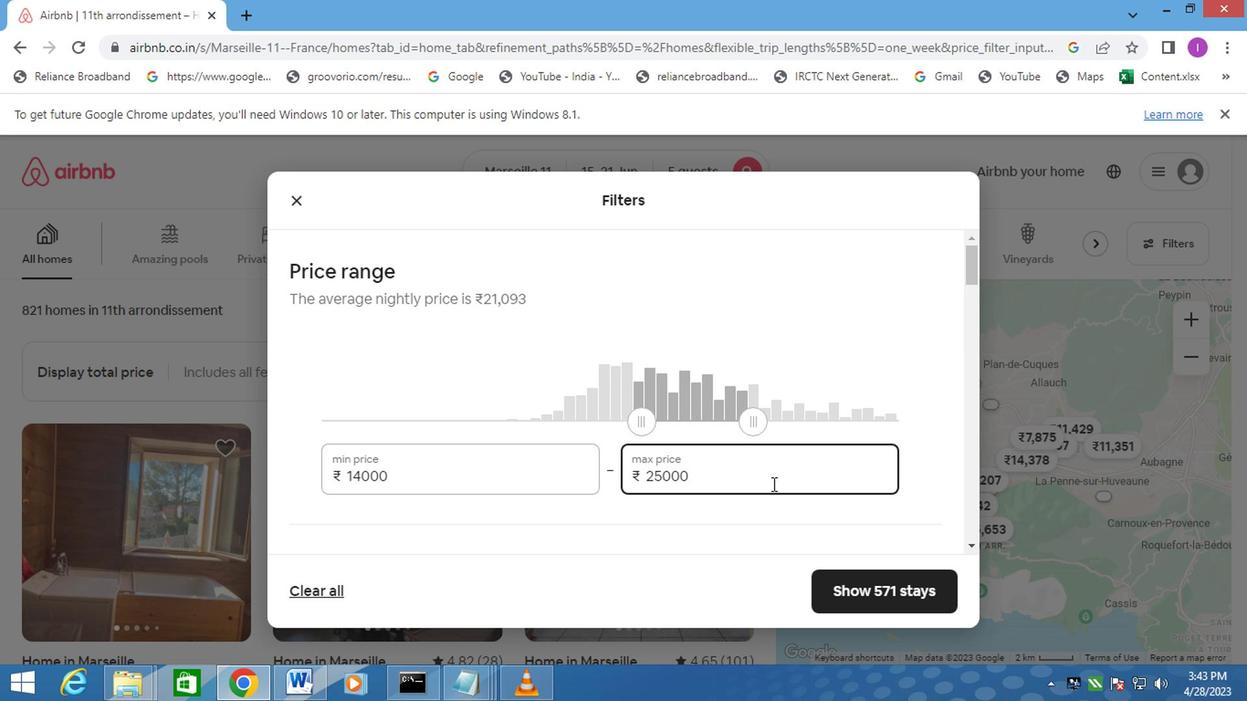 
Action: Mouse scrolled (643, 448) with delta (0, 0)
Screenshot: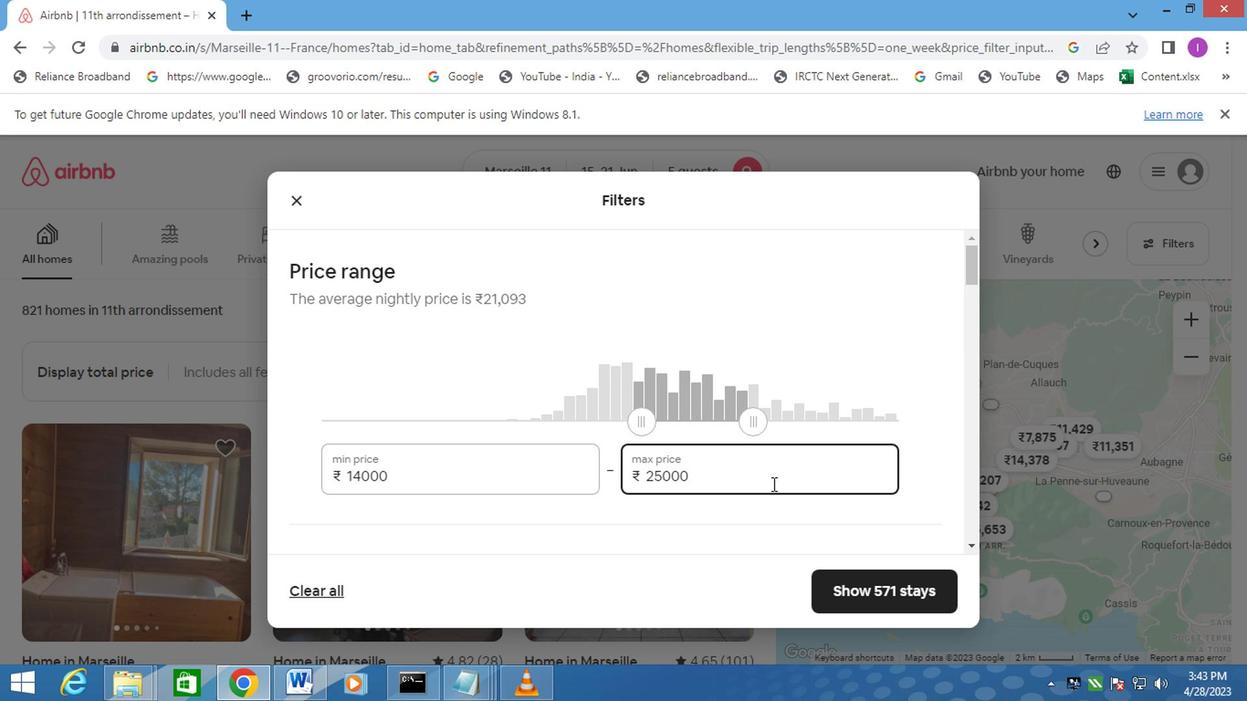 
Action: Mouse moved to (643, 449)
Screenshot: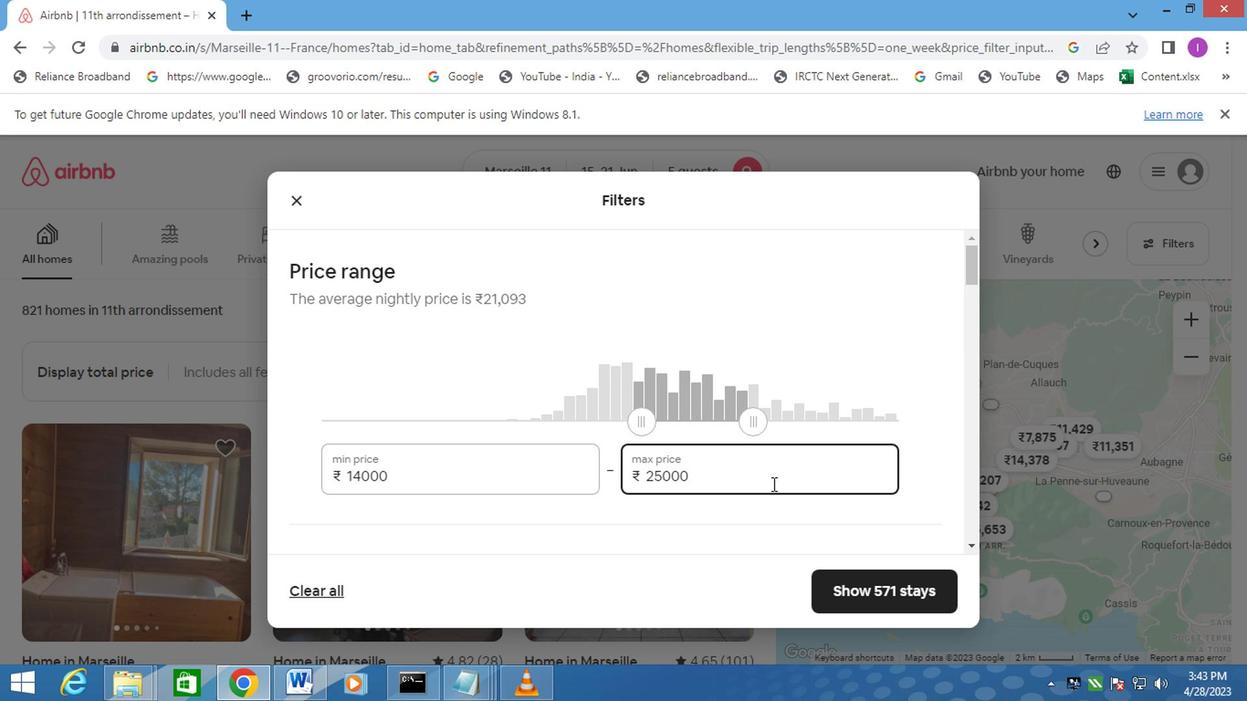 
Action: Mouse scrolled (643, 448) with delta (0, 0)
Screenshot: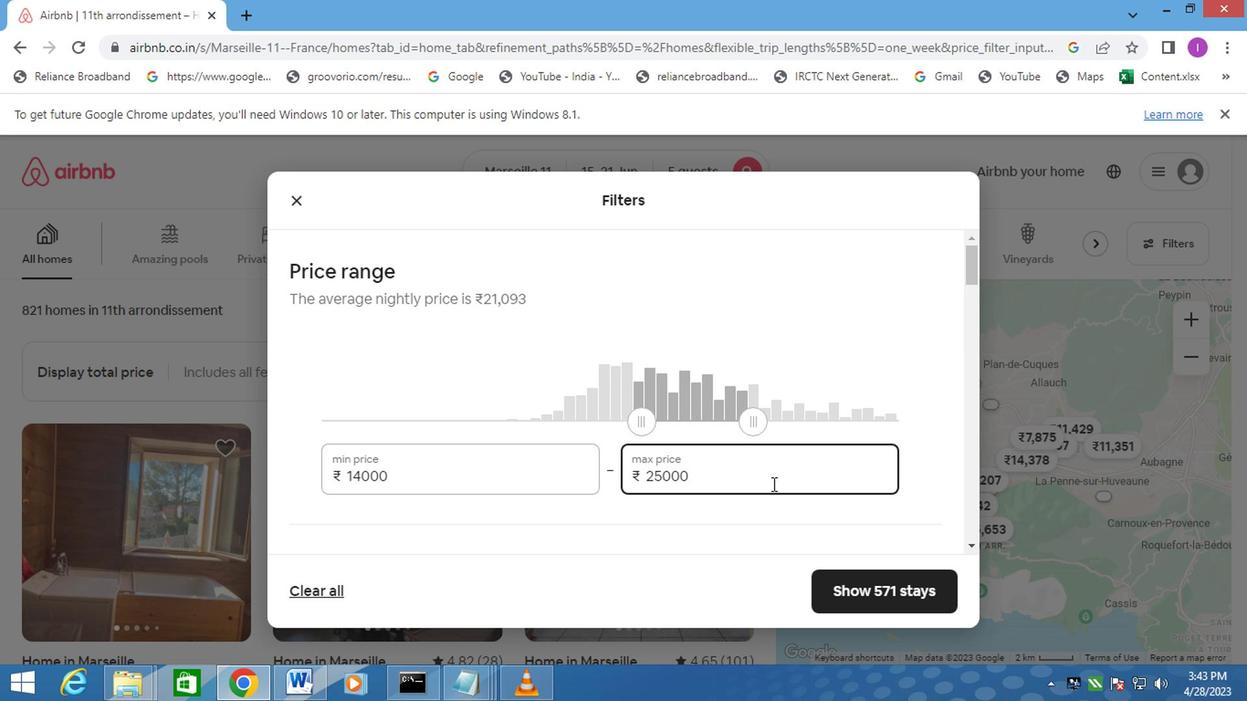 
Action: Mouse moved to (643, 449)
Screenshot: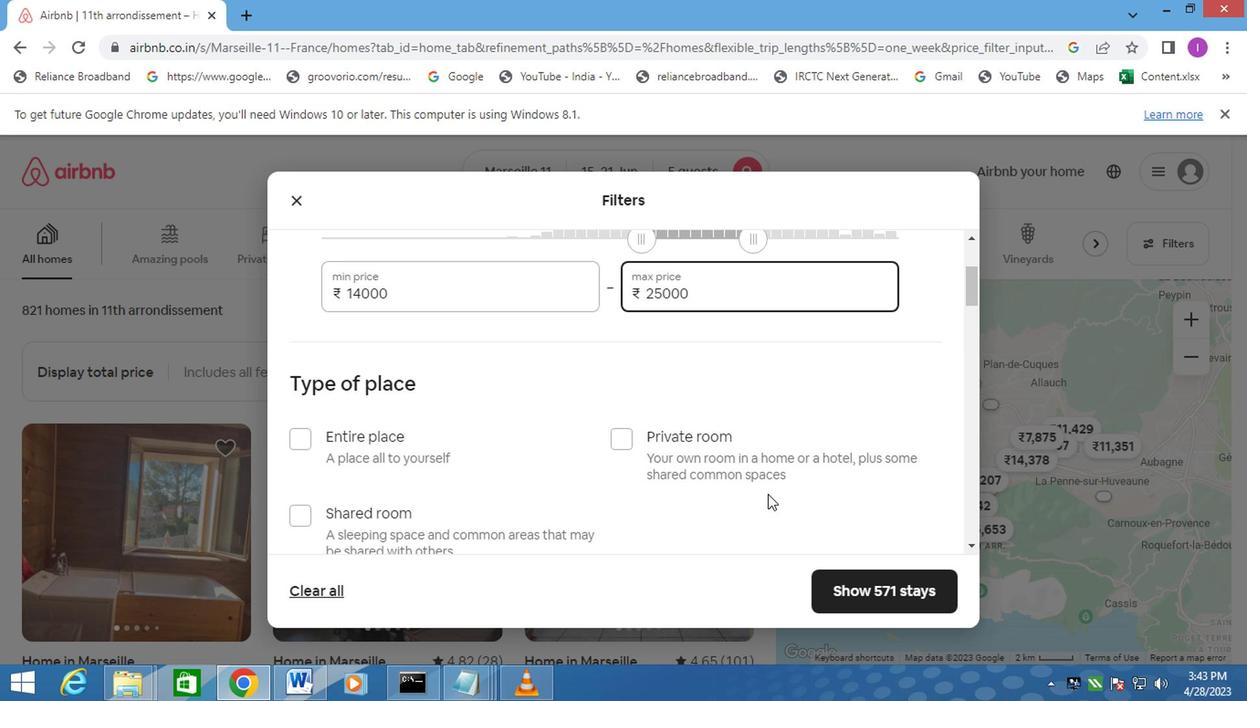 
Action: Mouse scrolled (643, 449) with delta (0, 0)
Screenshot: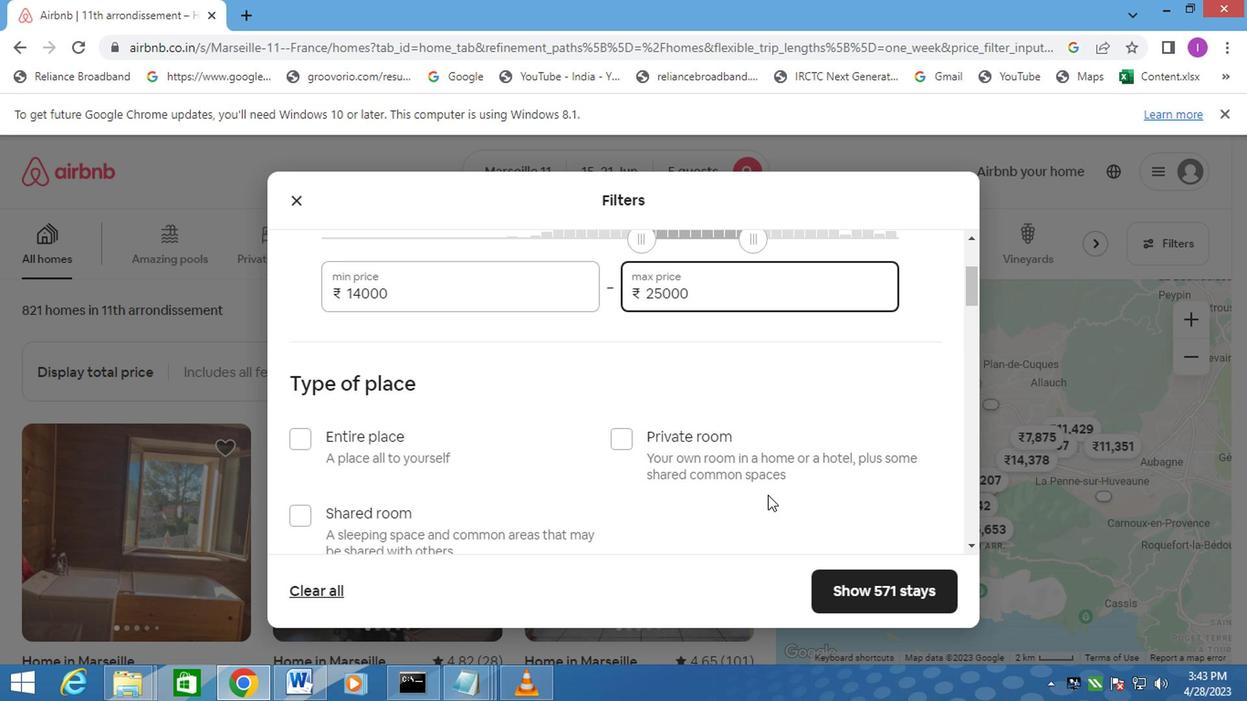 
Action: Mouse moved to (313, 345)
Screenshot: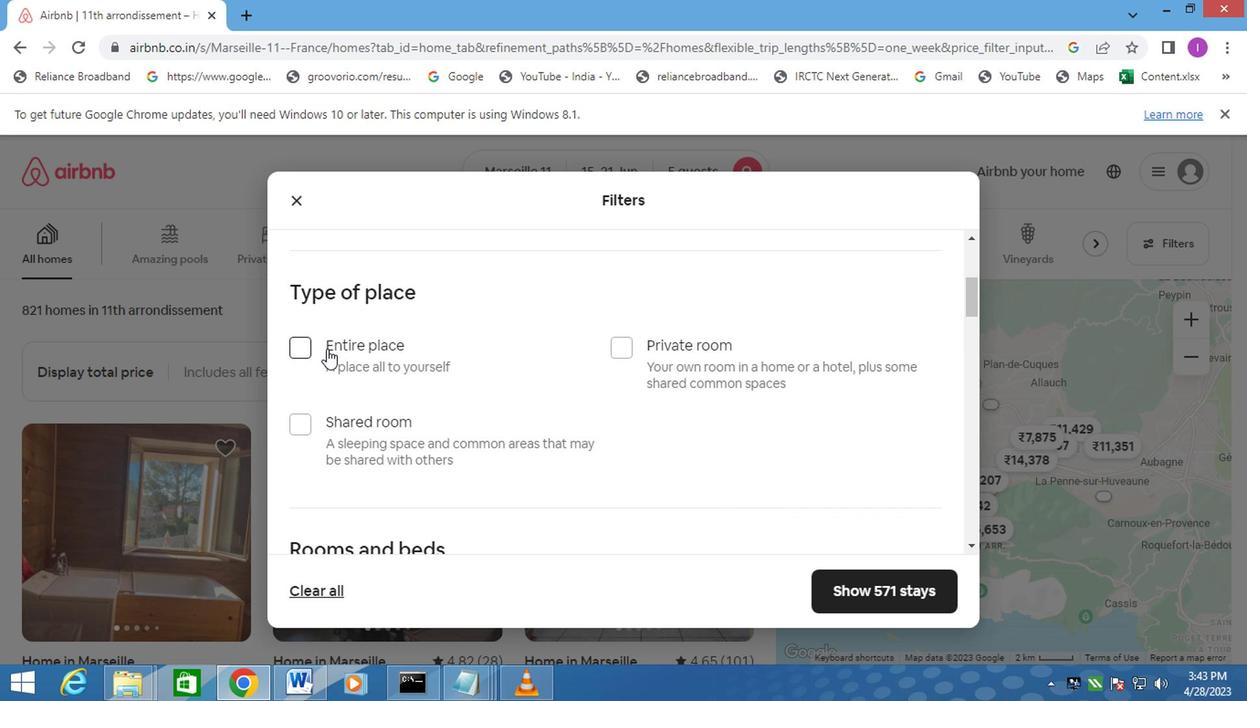 
Action: Mouse pressed left at (313, 345)
Screenshot: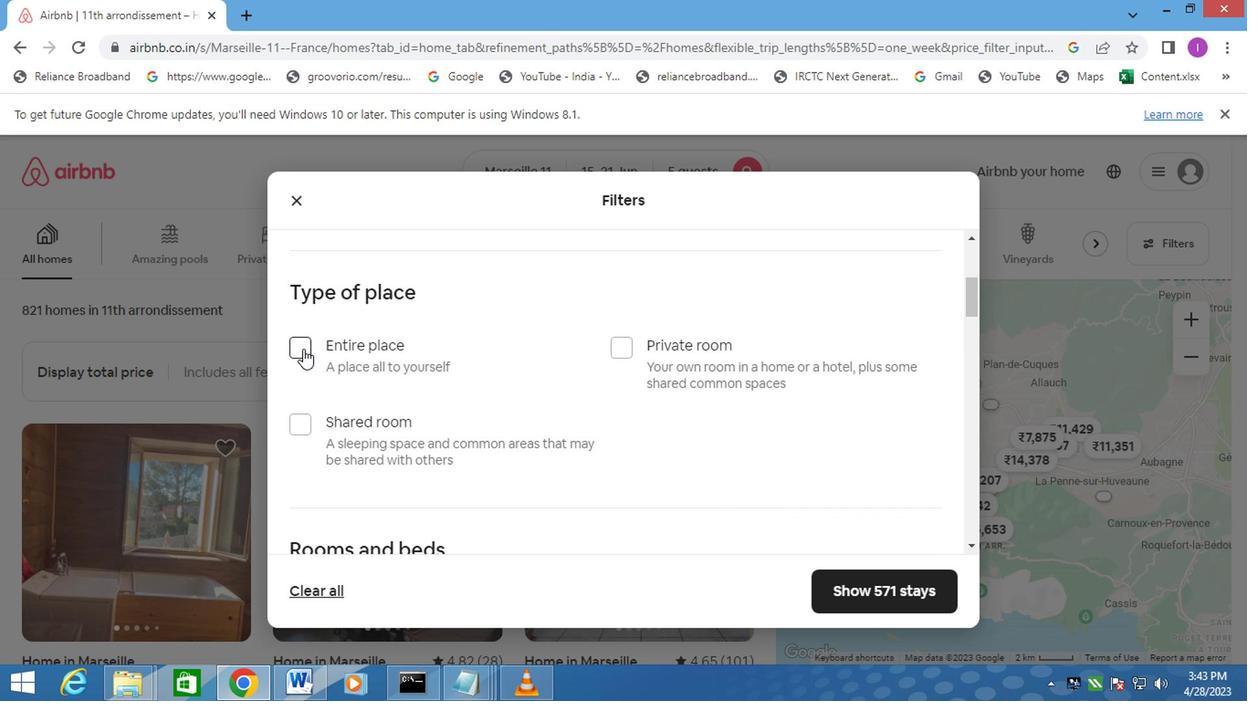 
Action: Mouse moved to (400, 364)
Screenshot: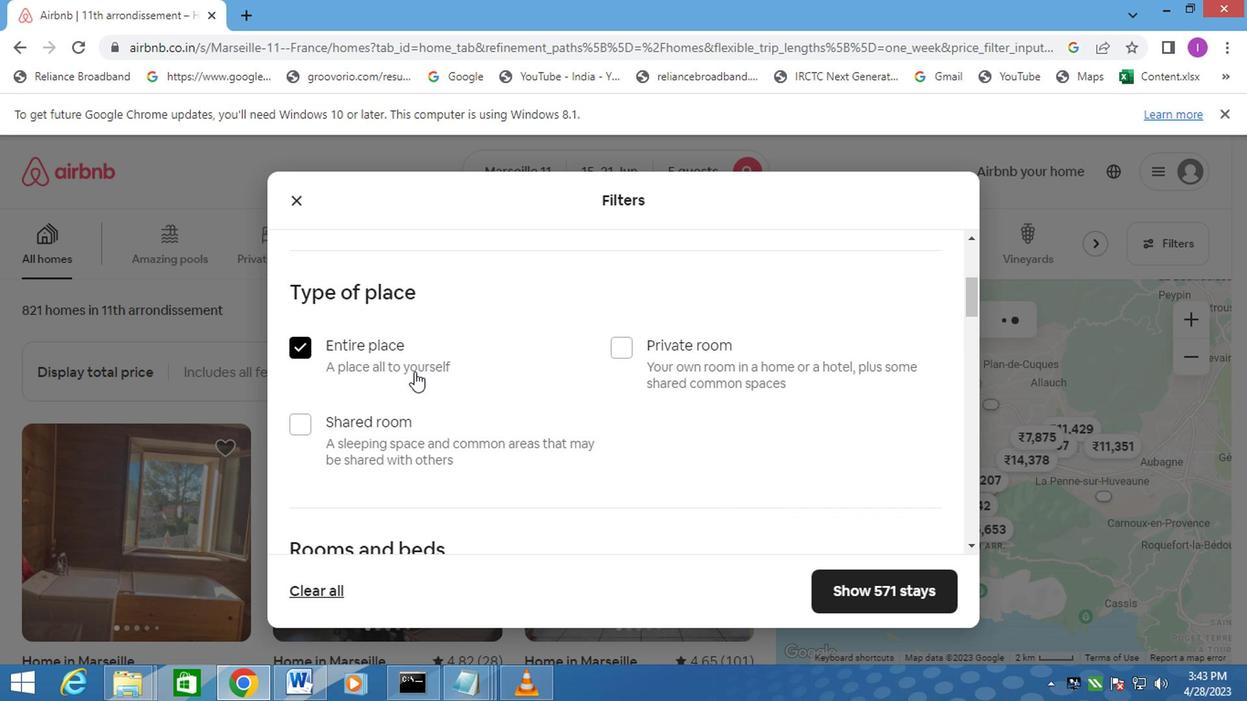 
Action: Mouse scrolled (400, 363) with delta (0, 0)
Screenshot: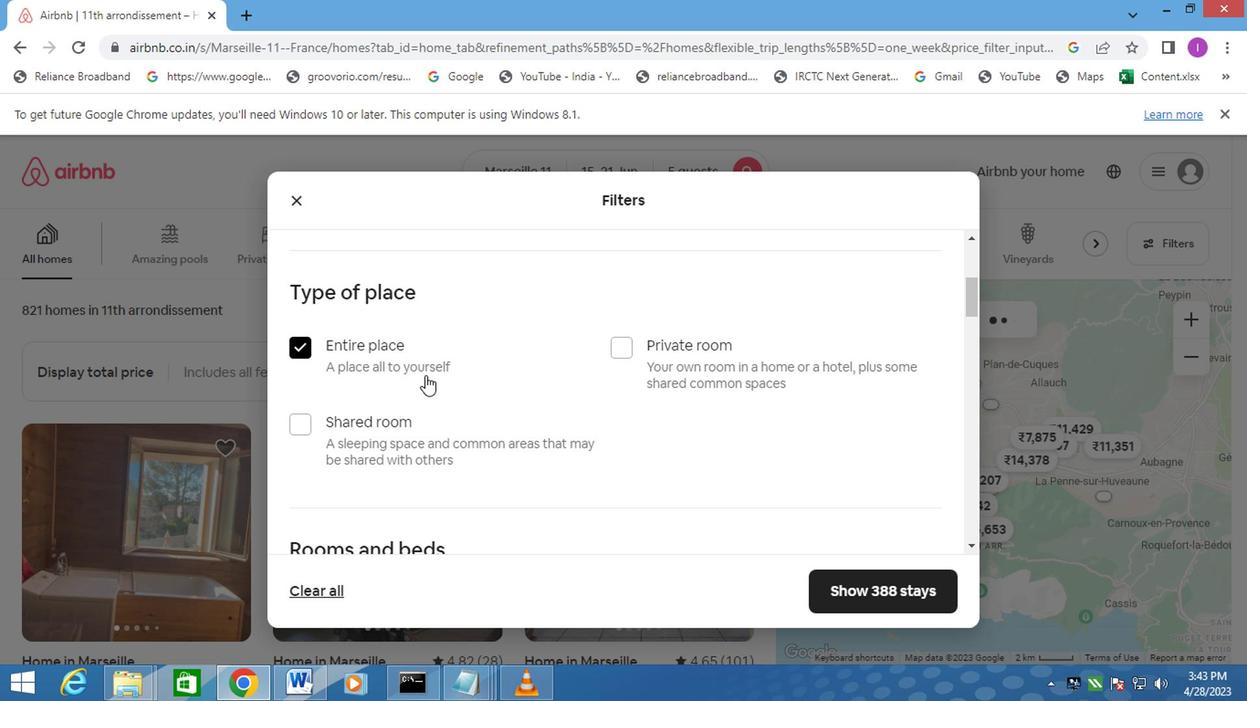 
Action: Mouse moved to (475, 374)
Screenshot: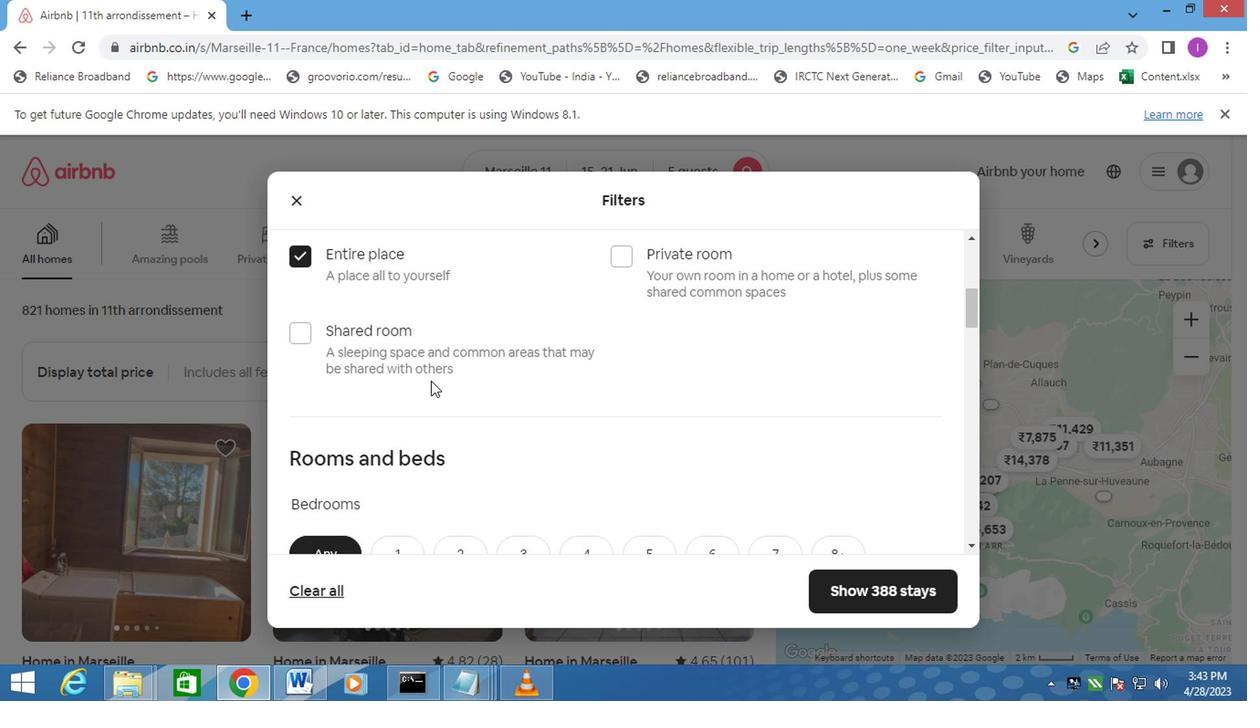 
Action: Mouse scrolled (429, 368) with delta (0, 0)
Screenshot: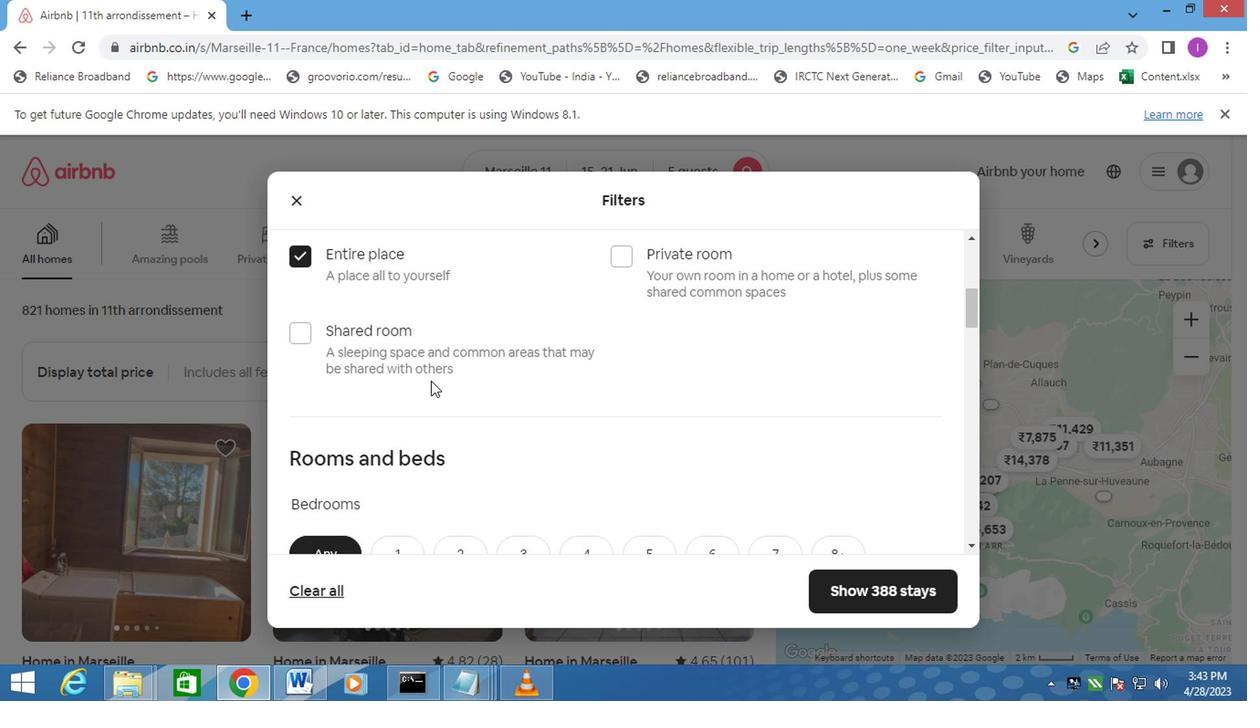 
Action: Mouse moved to (460, 367)
Screenshot: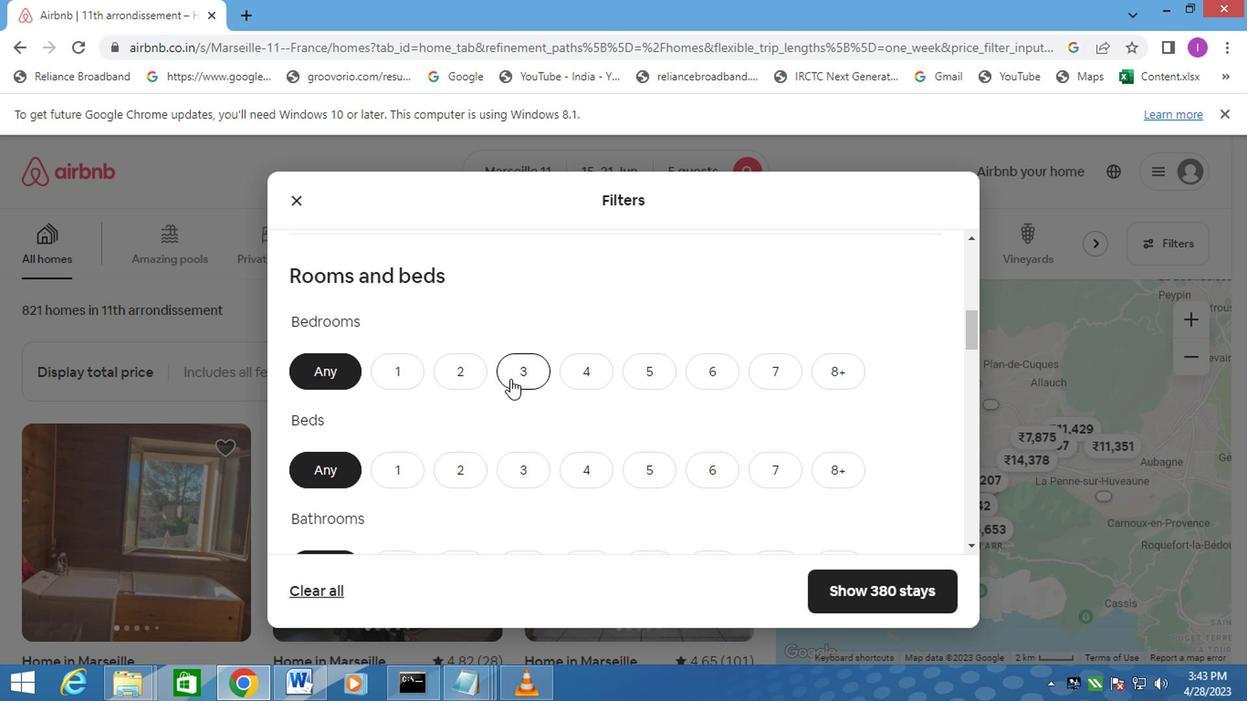 
Action: Mouse pressed left at (460, 367)
Screenshot: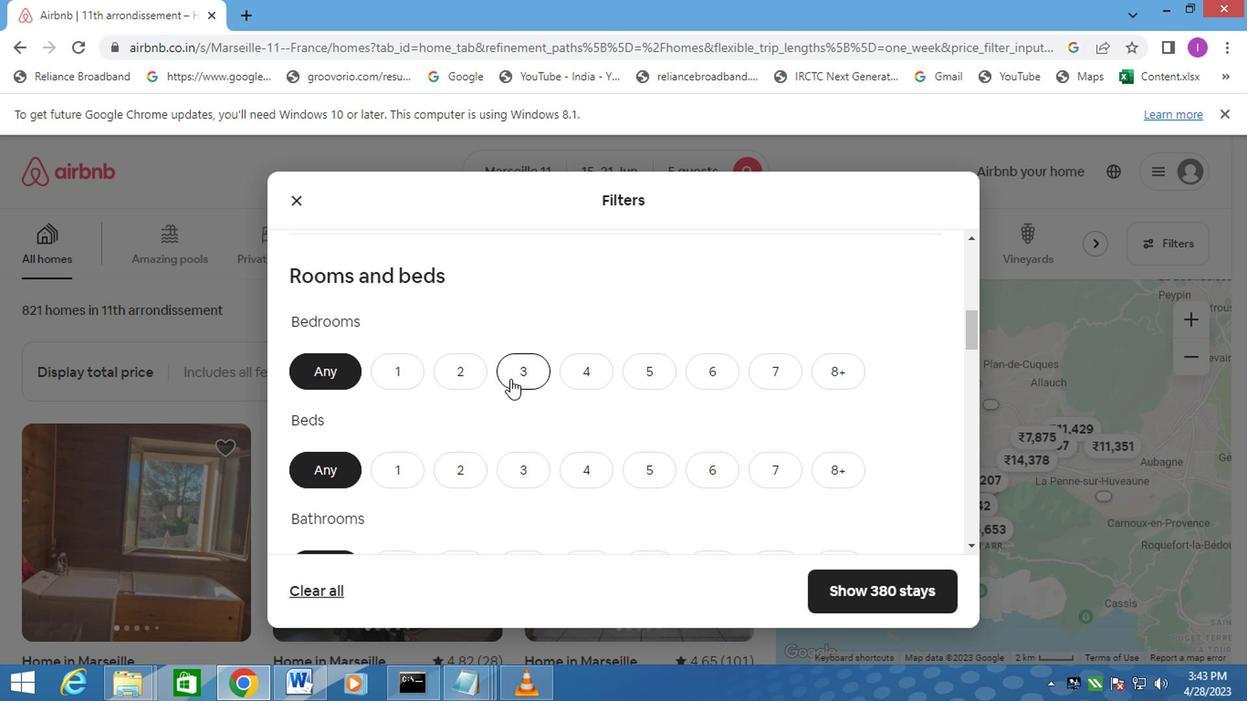 
Action: Mouse moved to (466, 428)
Screenshot: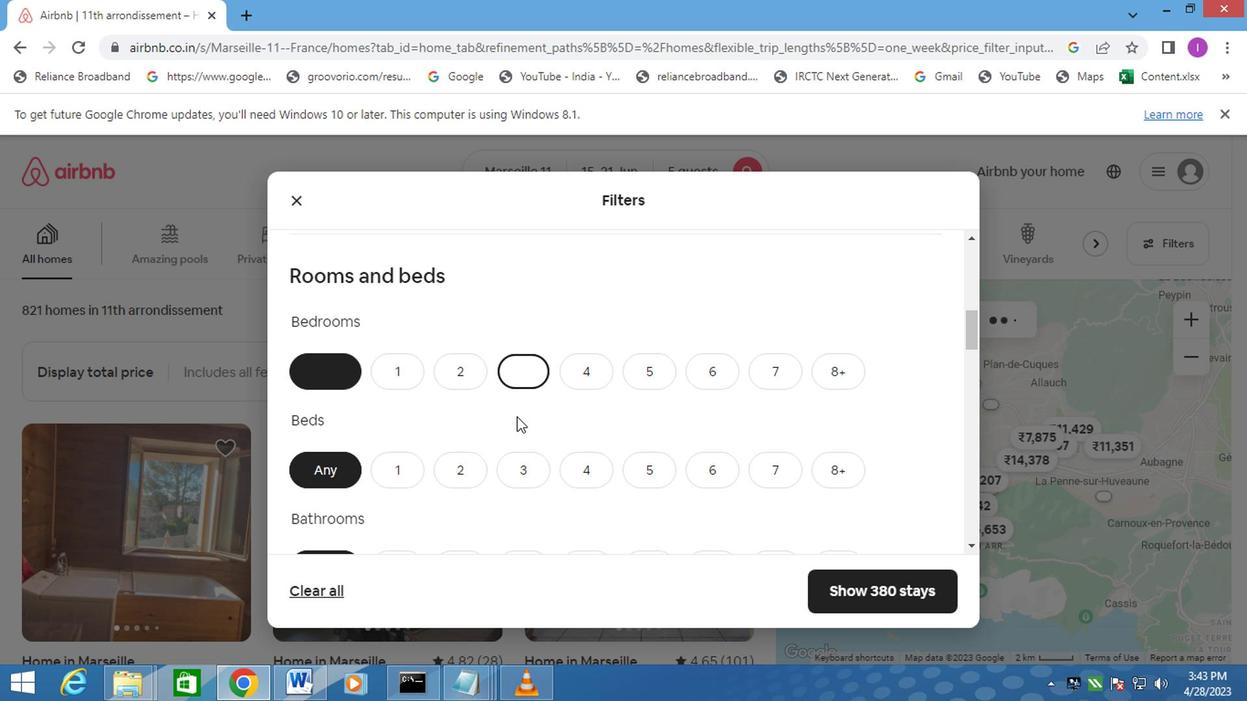 
Action: Mouse pressed left at (466, 428)
Screenshot: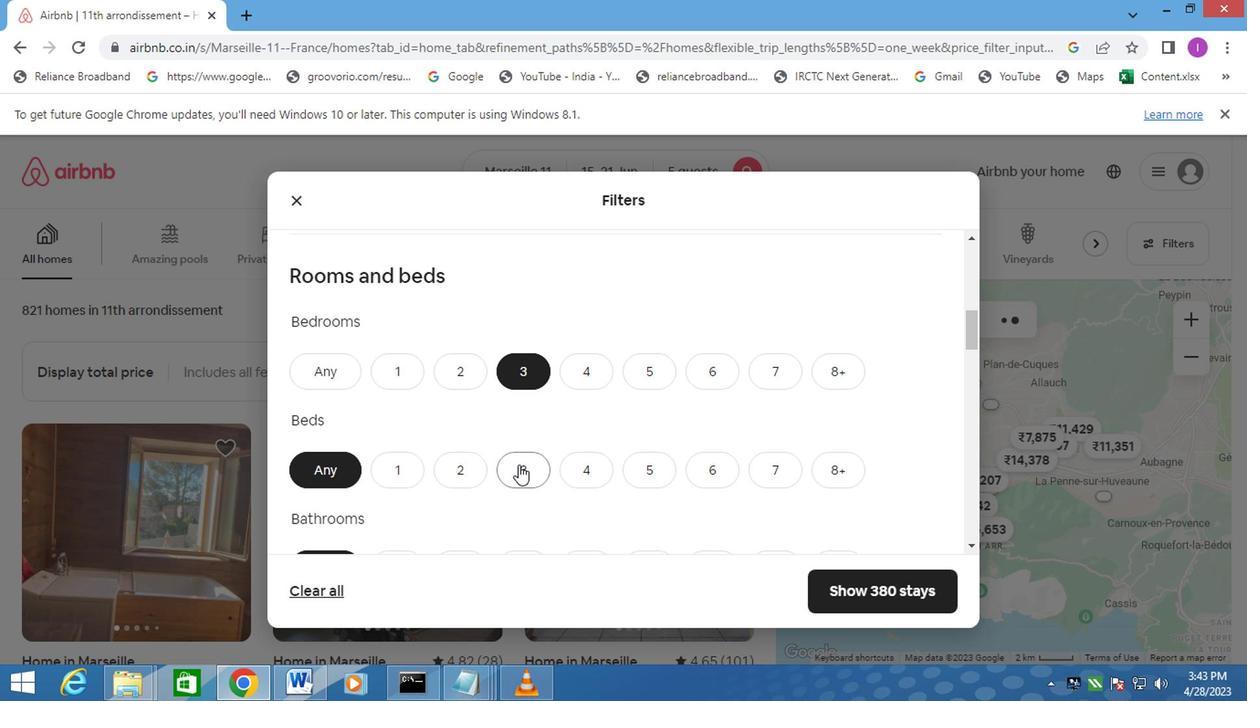 
Action: Mouse moved to (482, 442)
Screenshot: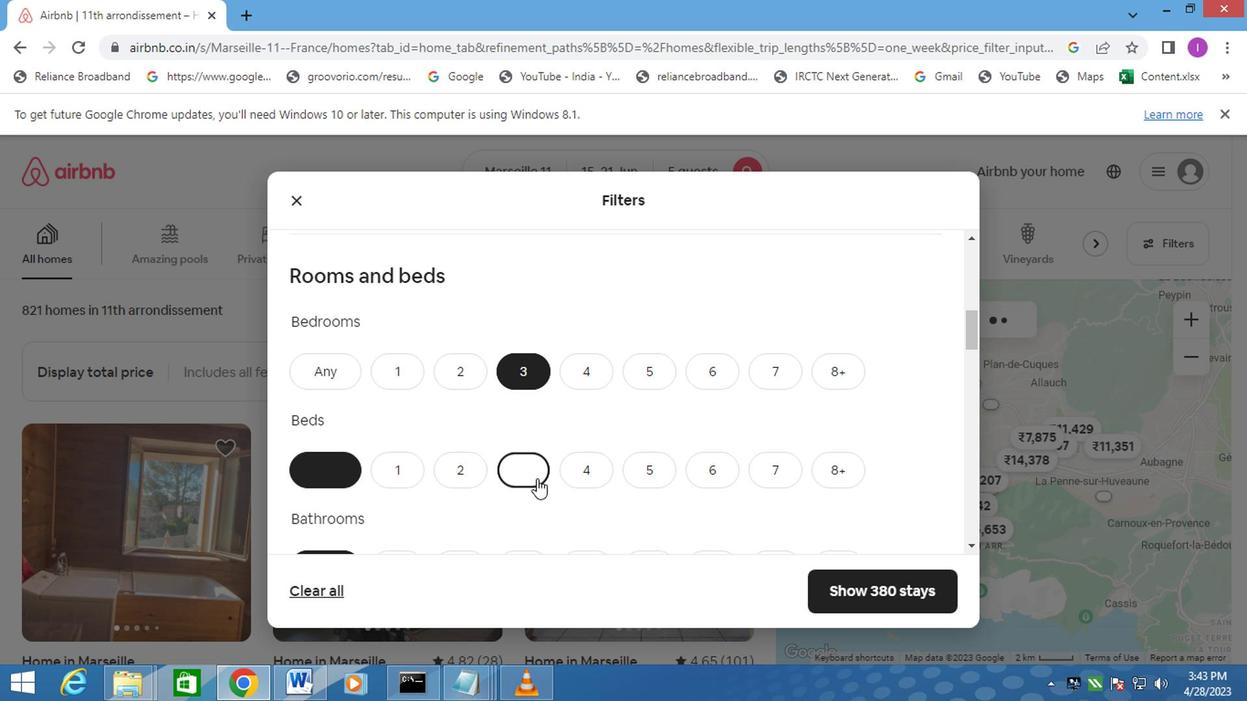 
Action: Mouse scrolled (482, 441) with delta (0, 0)
Screenshot: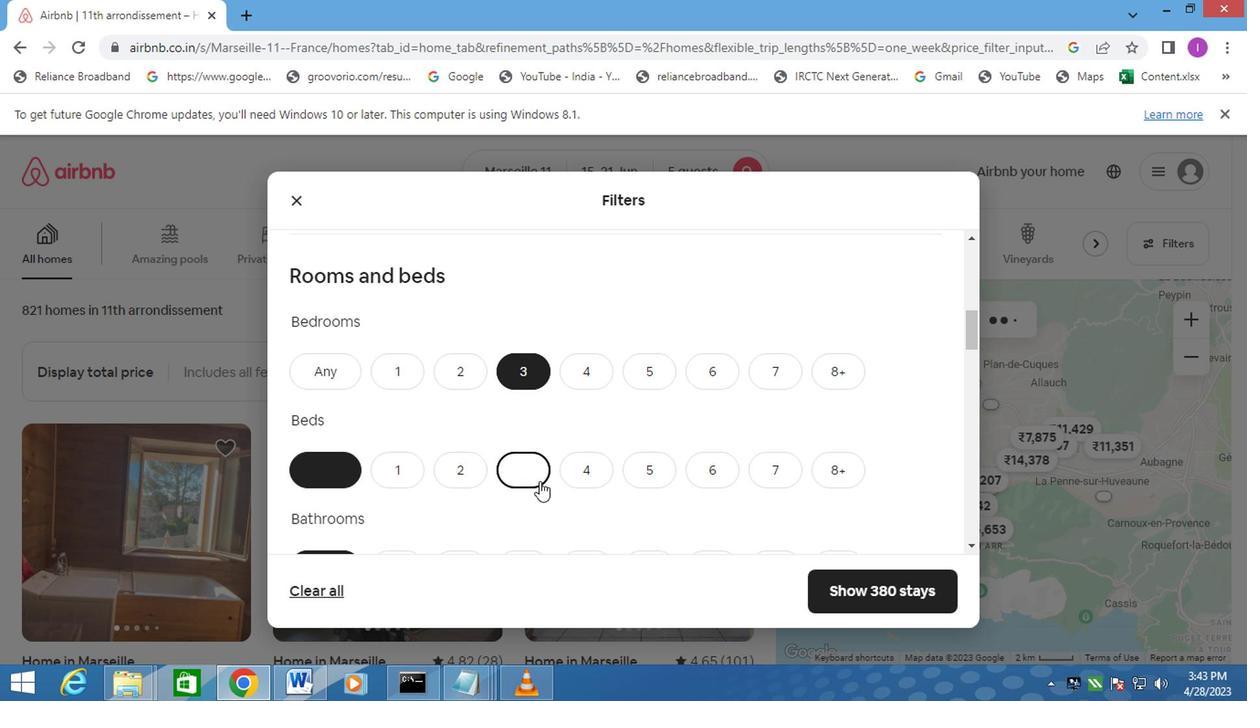 
Action: Mouse scrolled (482, 441) with delta (0, 0)
Screenshot: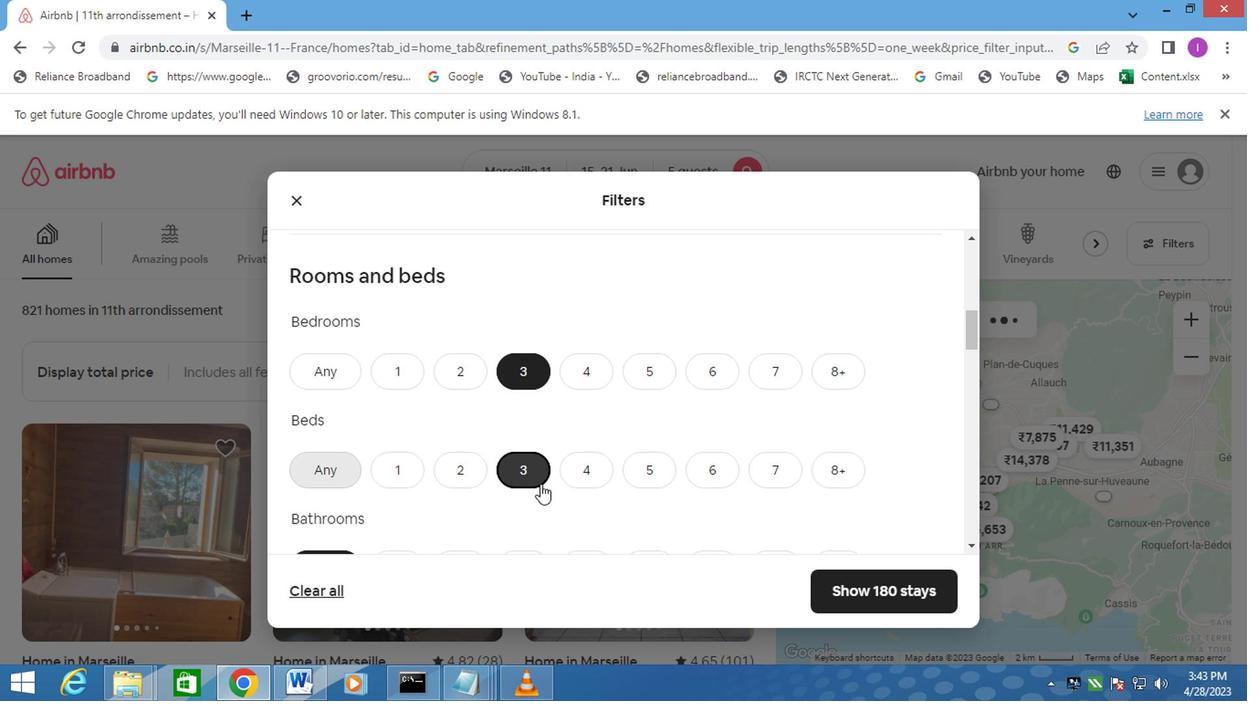 
Action: Mouse moved to (468, 384)
Screenshot: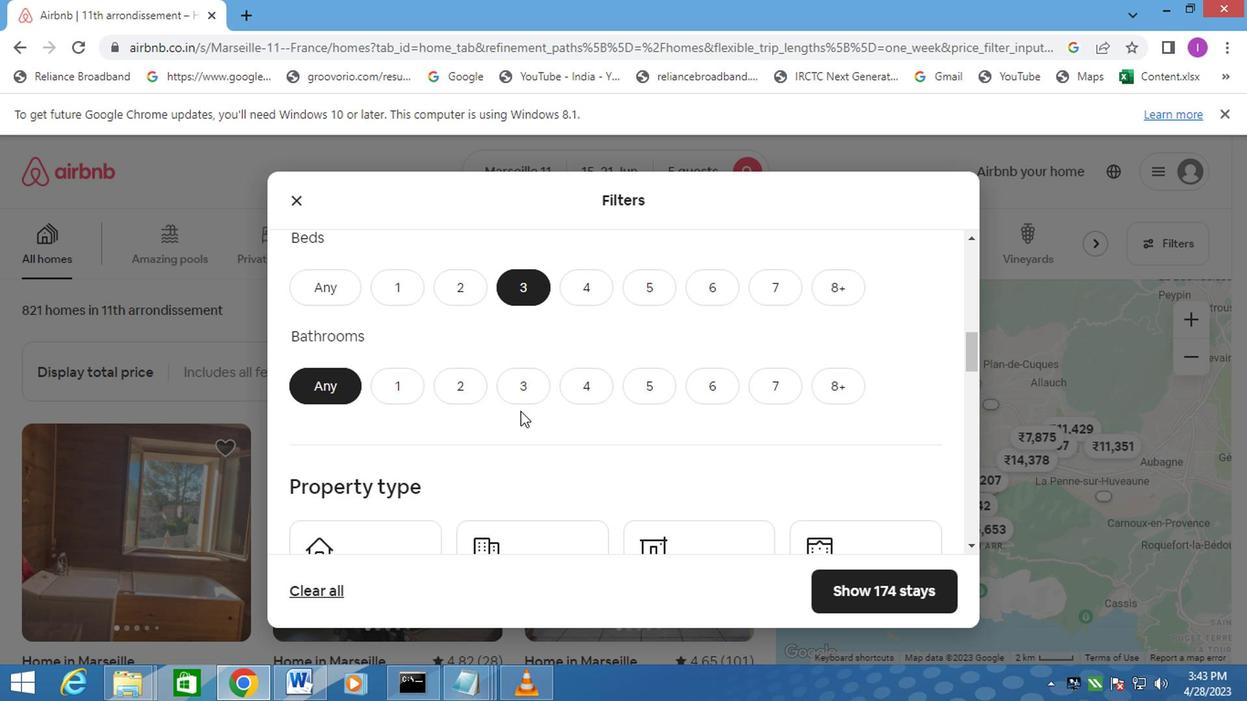 
Action: Mouse pressed left at (468, 384)
Screenshot: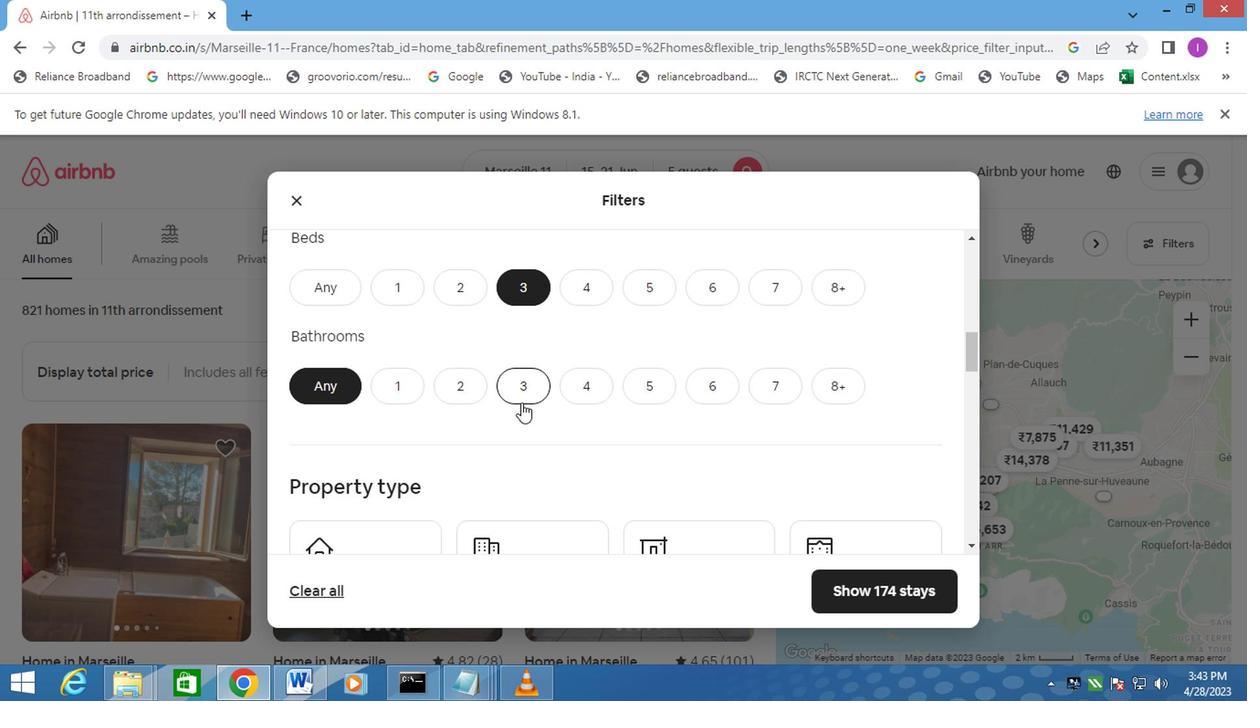 
Action: Mouse moved to (400, 439)
Screenshot: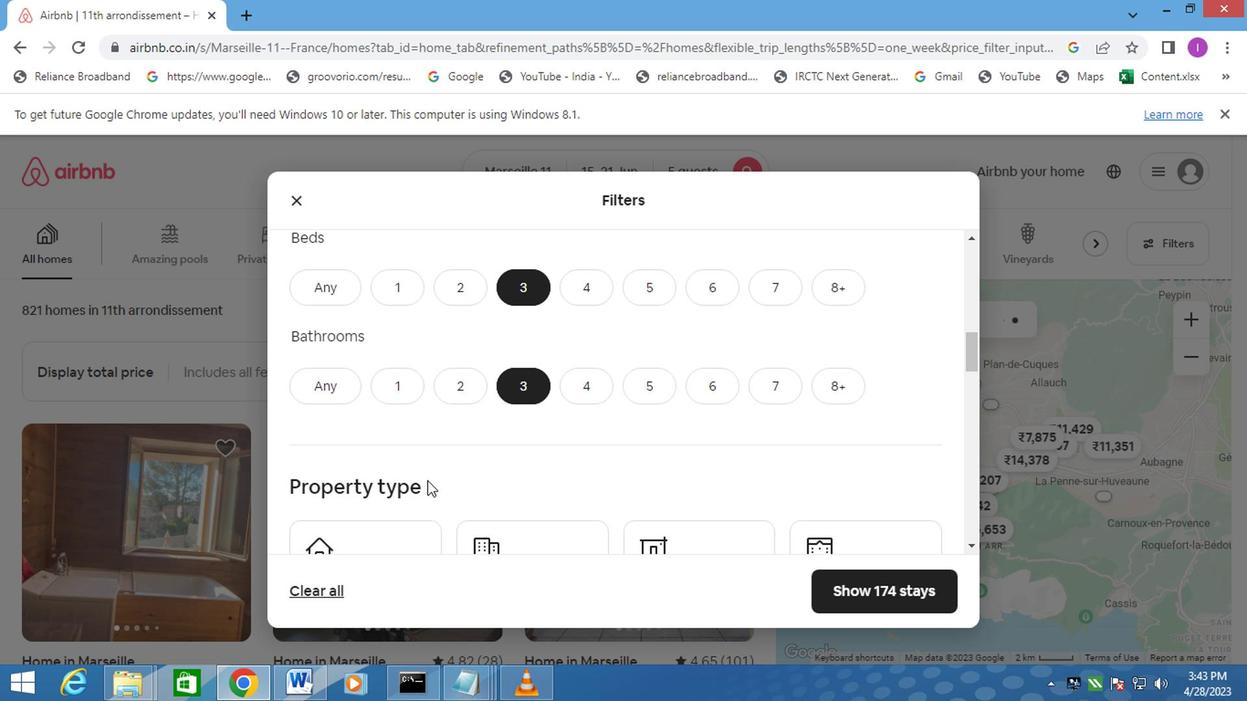 
Action: Mouse scrolled (400, 438) with delta (0, 0)
Screenshot: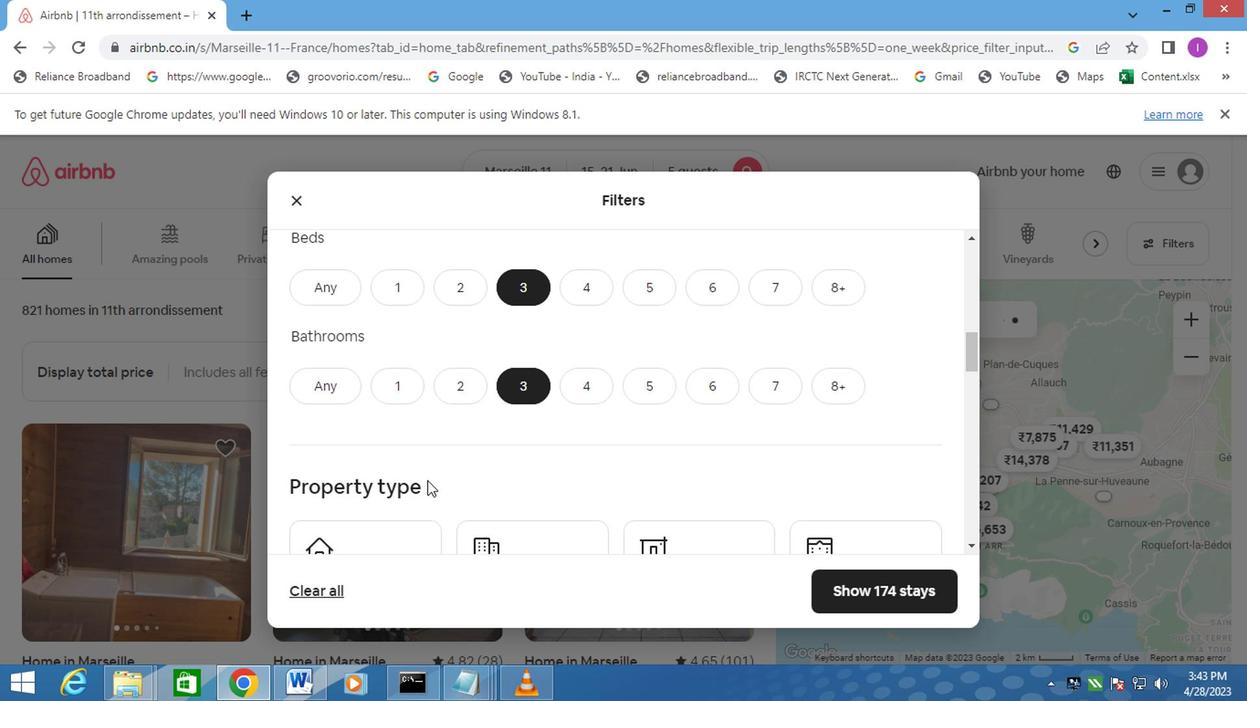 
Action: Mouse scrolled (400, 438) with delta (0, 0)
Screenshot: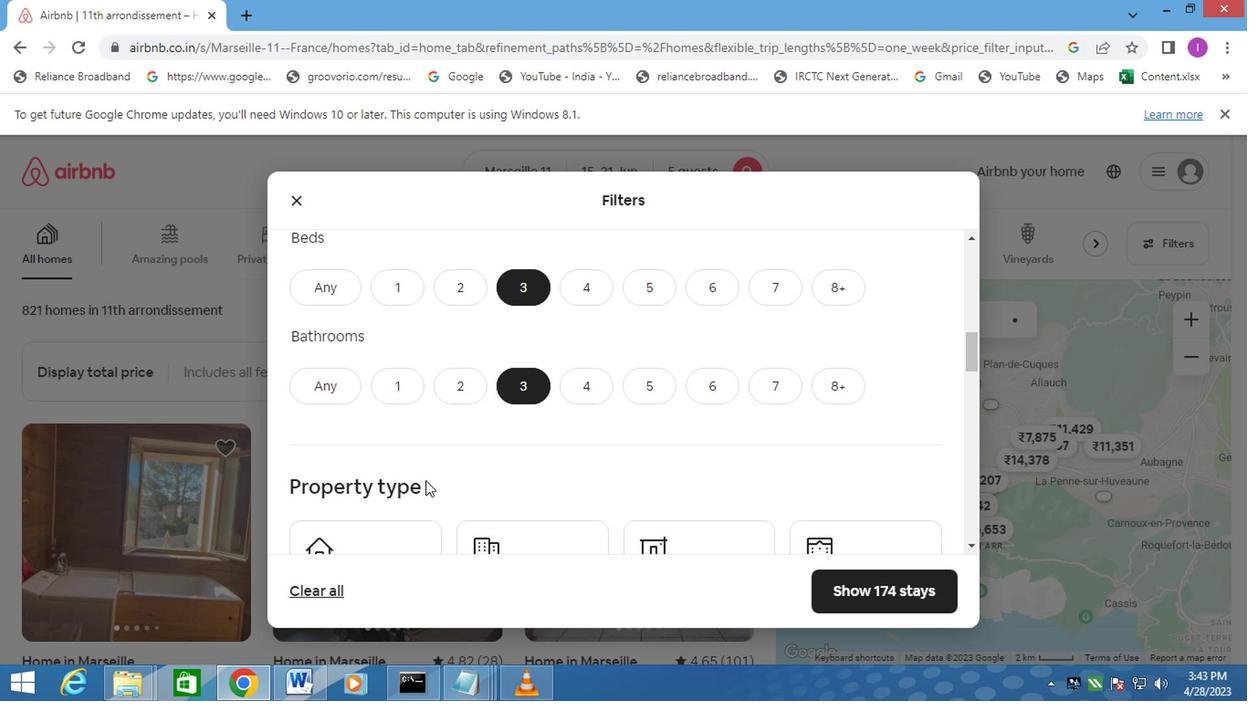 
Action: Mouse moved to (384, 415)
Screenshot: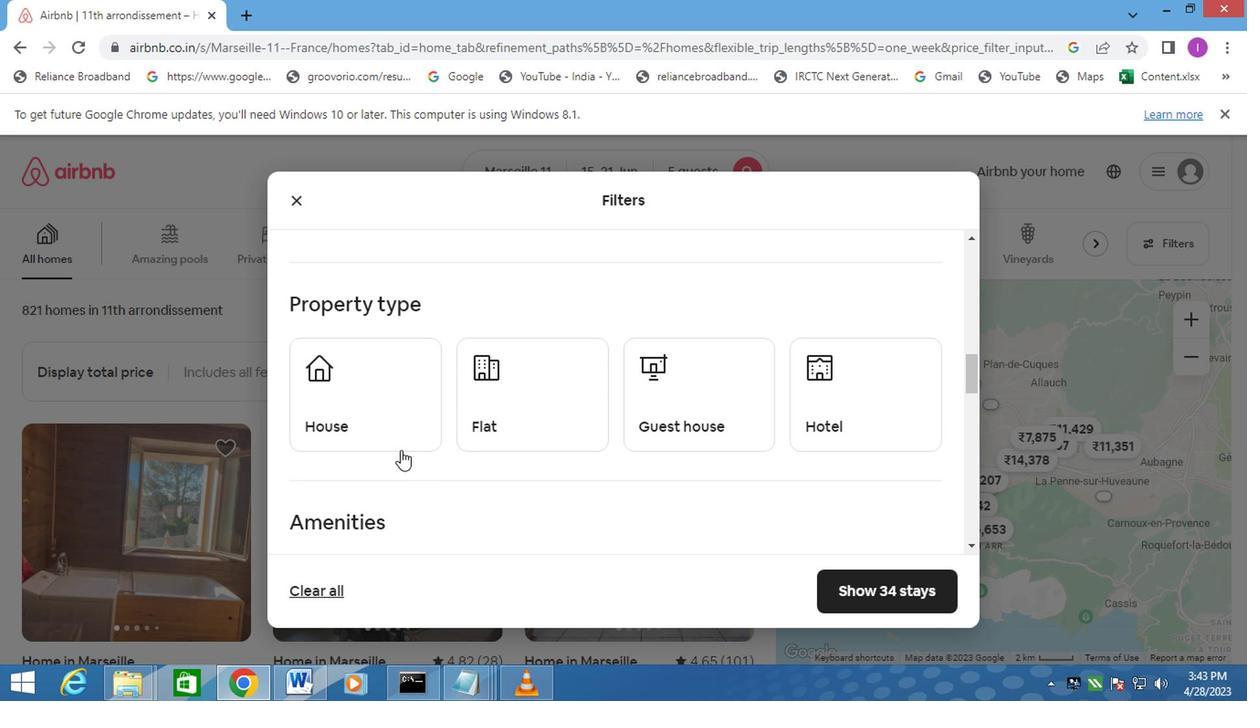 
Action: Mouse pressed left at (384, 415)
Screenshot: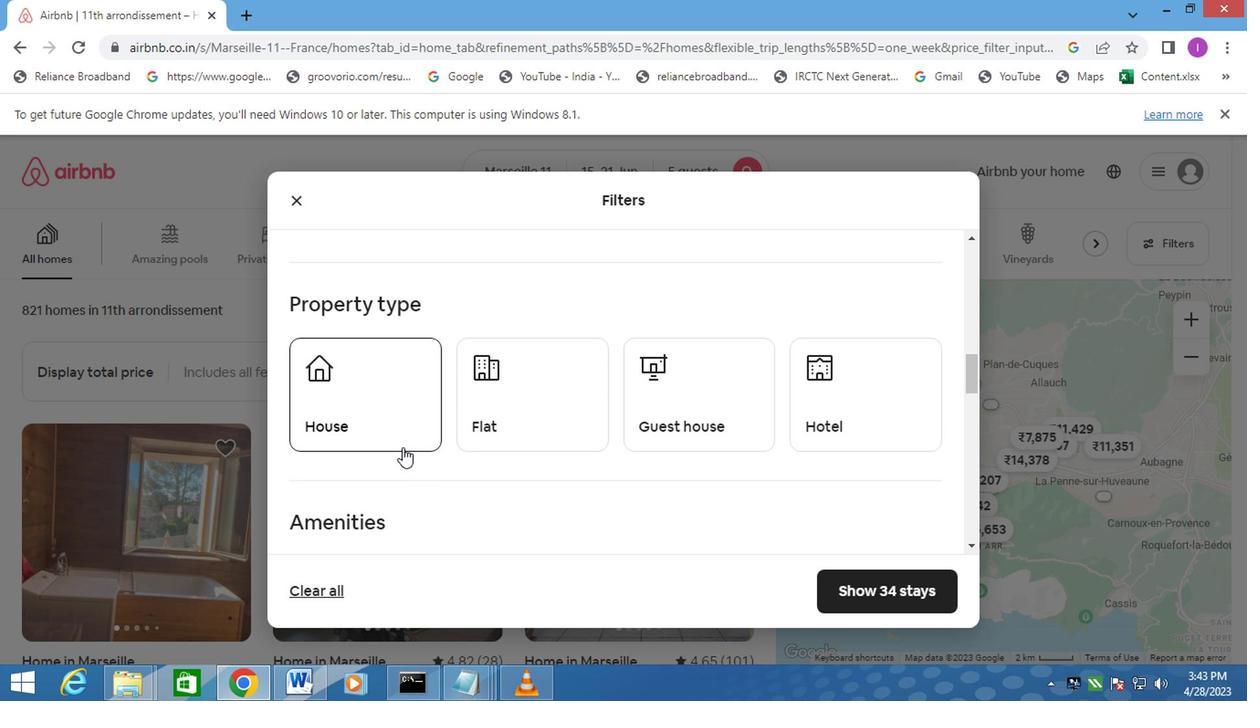 
Action: Mouse moved to (496, 402)
Screenshot: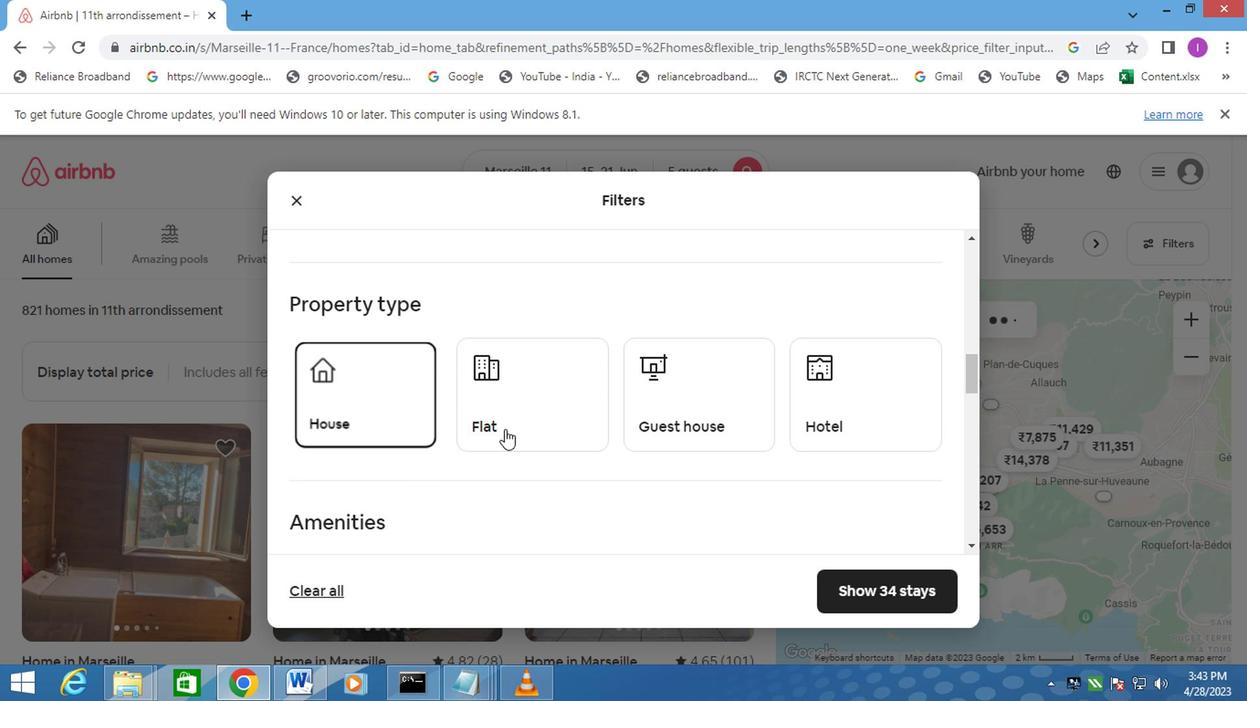 
Action: Mouse pressed left at (496, 402)
Screenshot: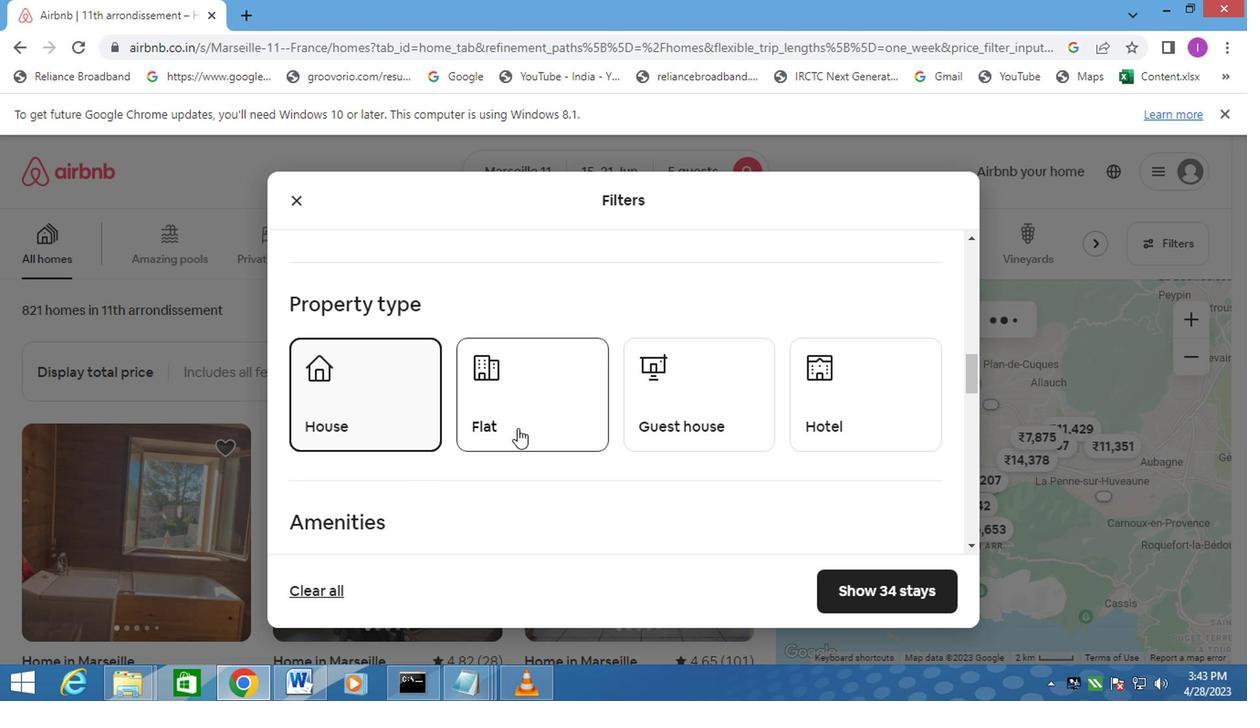 
Action: Mouse moved to (595, 398)
Screenshot: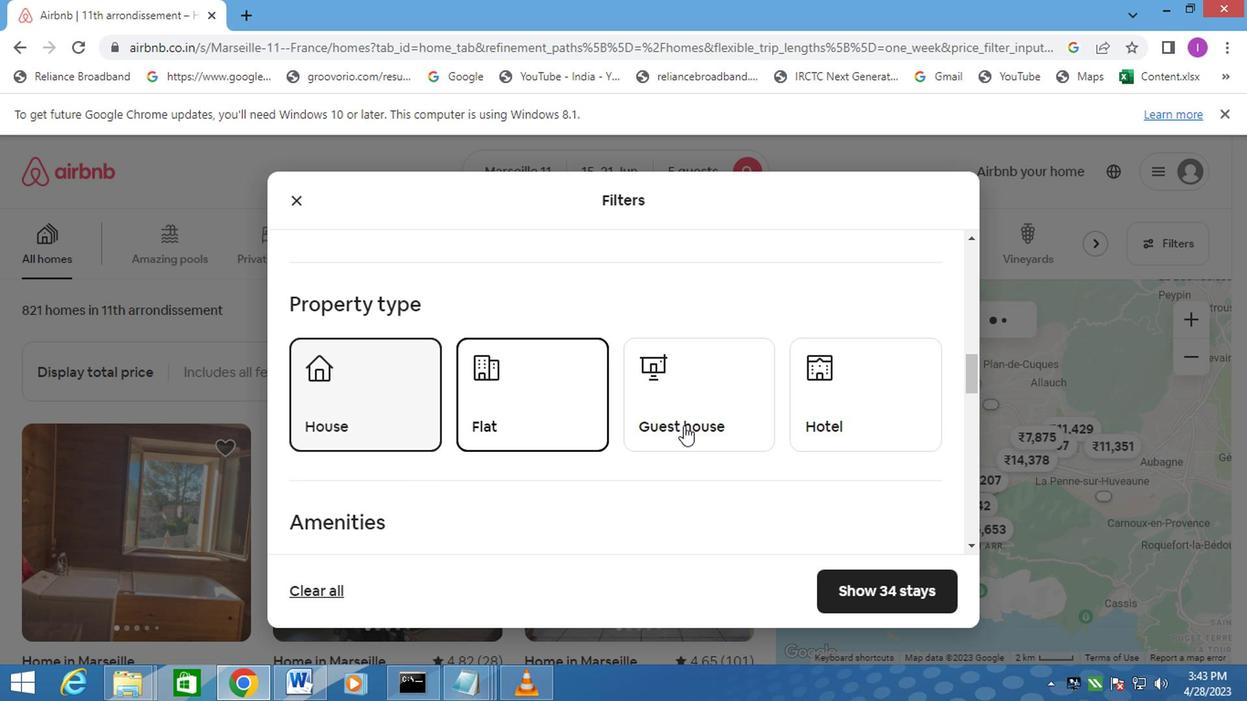 
Action: Mouse pressed left at (595, 398)
Screenshot: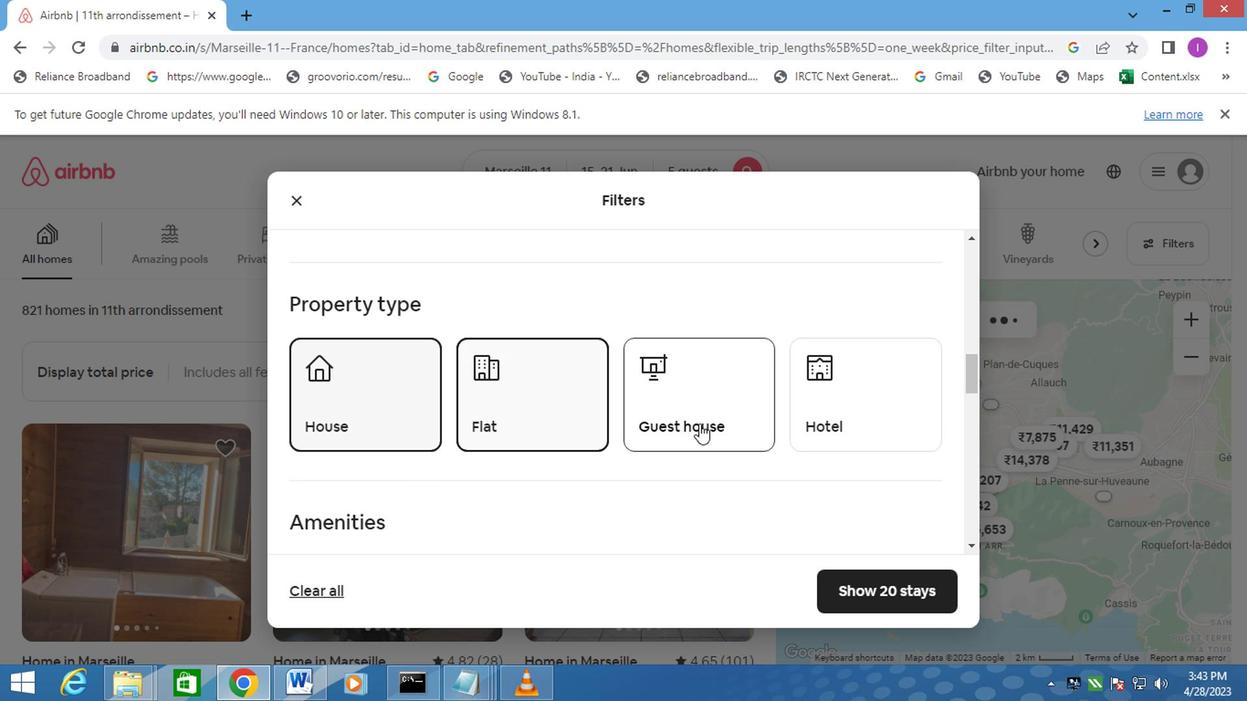 
Action: Mouse moved to (599, 415)
Screenshot: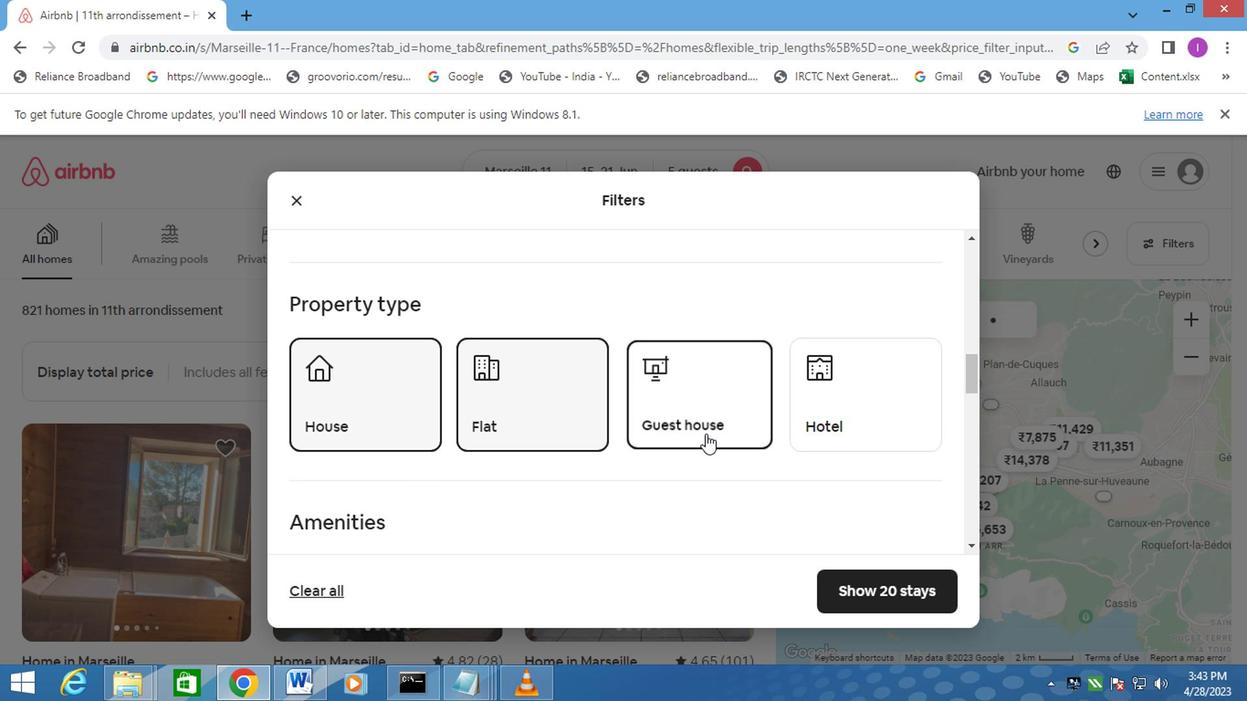 
Action: Mouse scrolled (599, 414) with delta (0, 0)
Screenshot: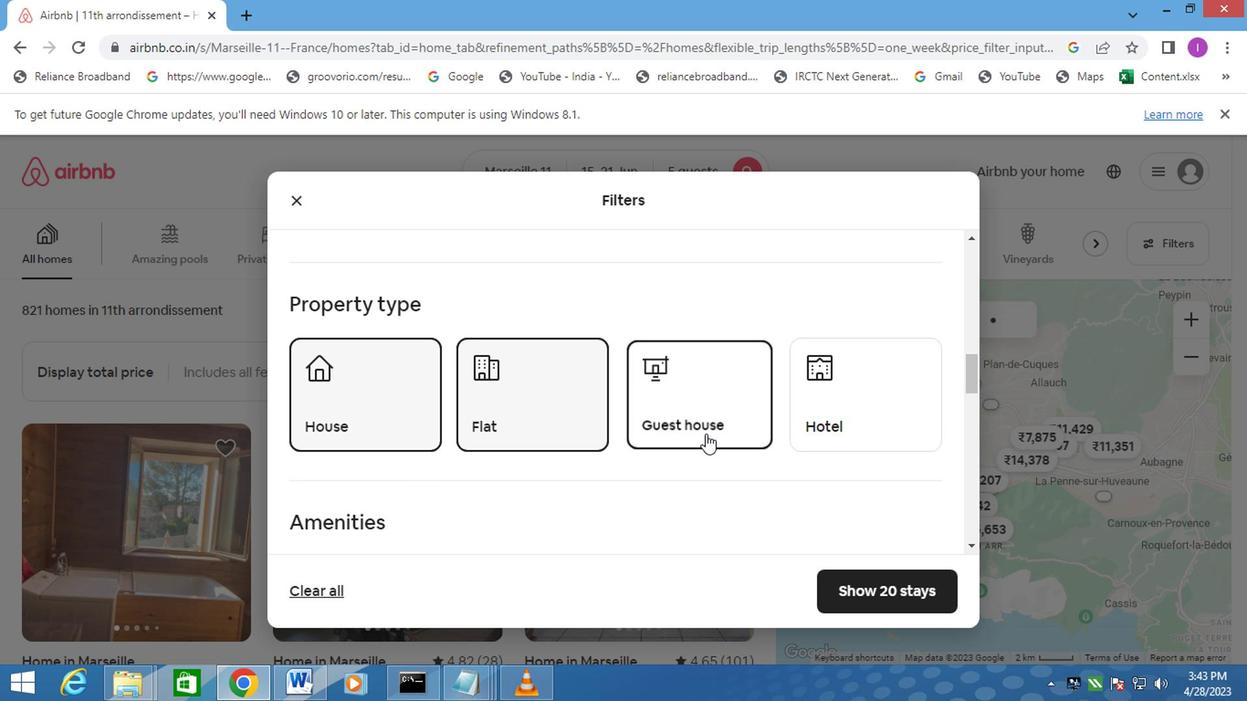 
Action: Mouse moved to (599, 415)
Screenshot: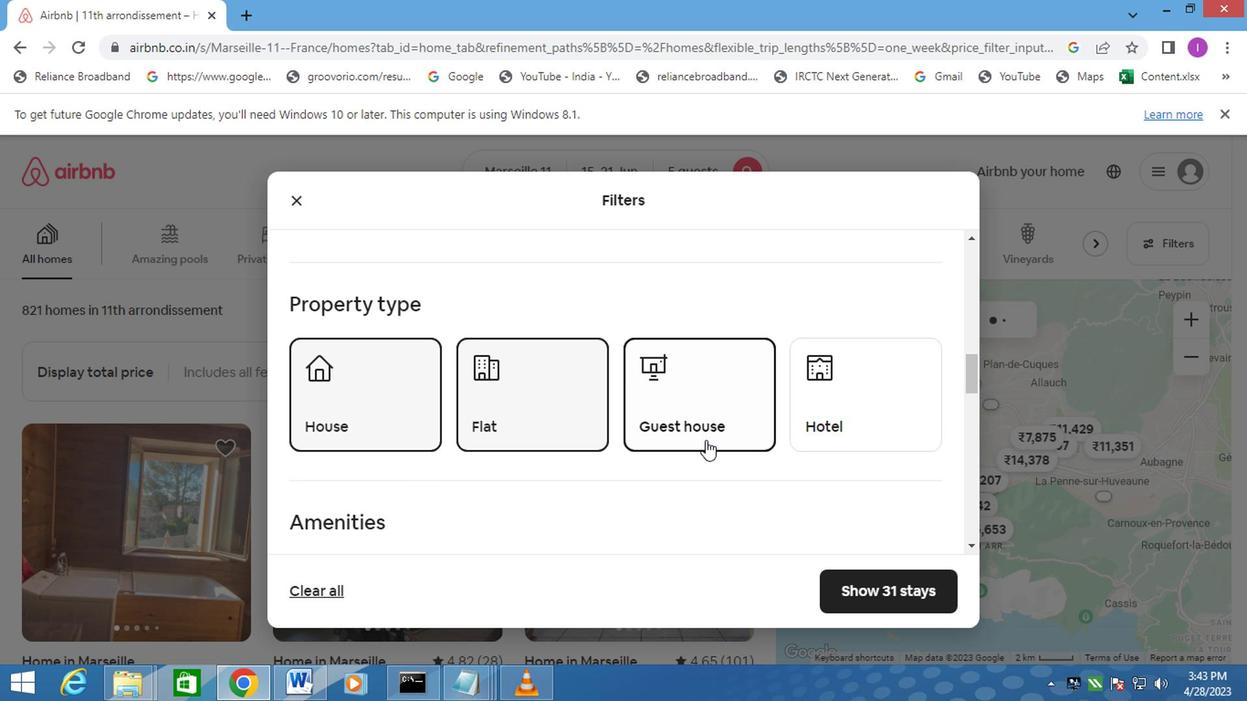 
Action: Mouse scrolled (599, 415) with delta (0, 0)
Screenshot: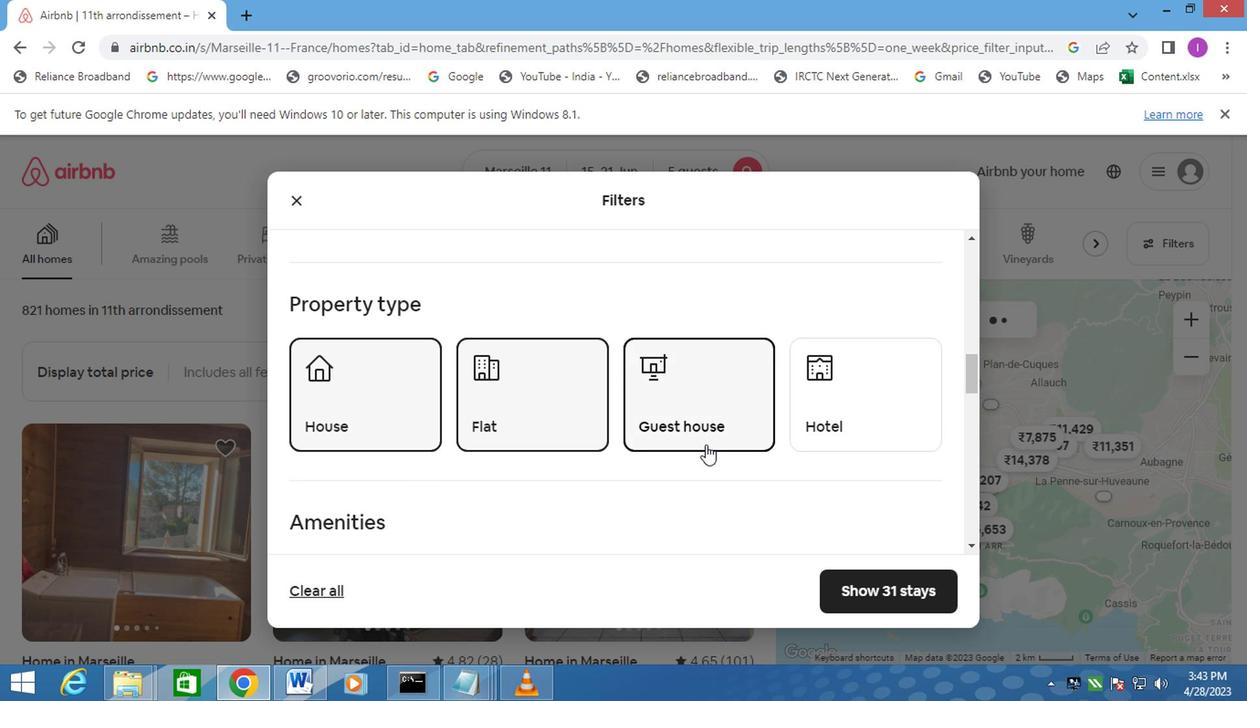
Action: Mouse moved to (599, 415)
Screenshot: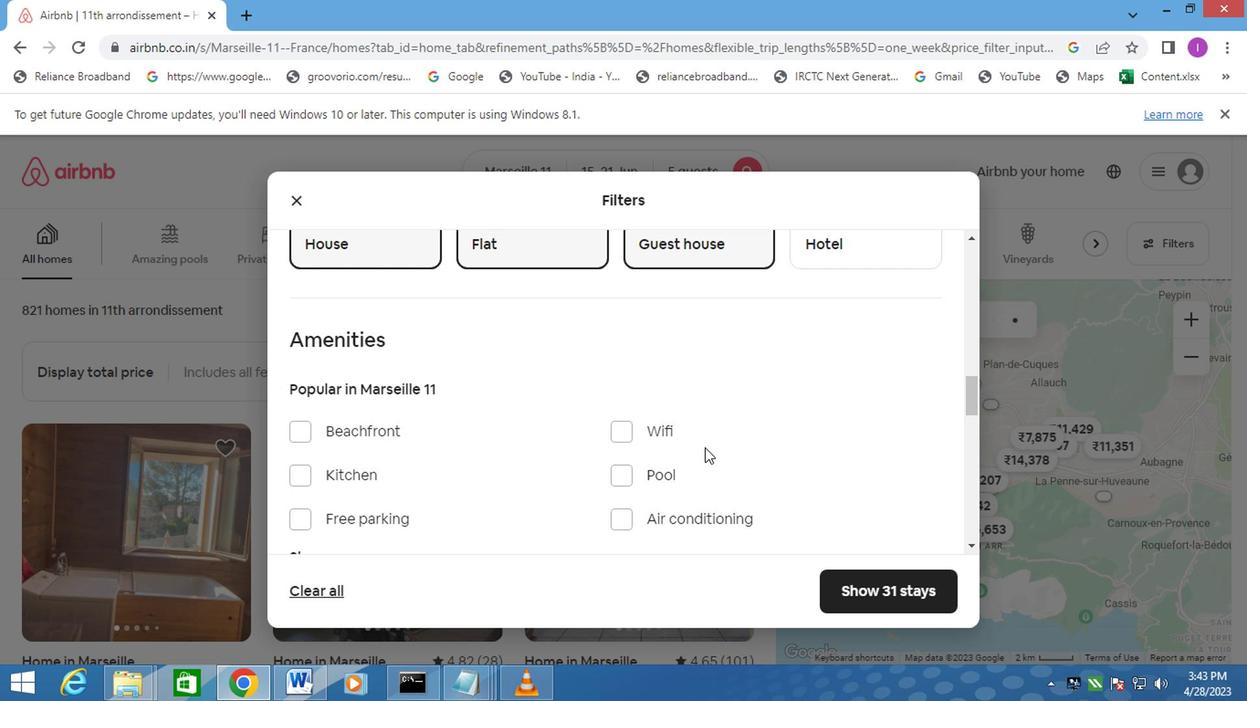 
Action: Mouse scrolled (599, 414) with delta (0, 0)
Screenshot: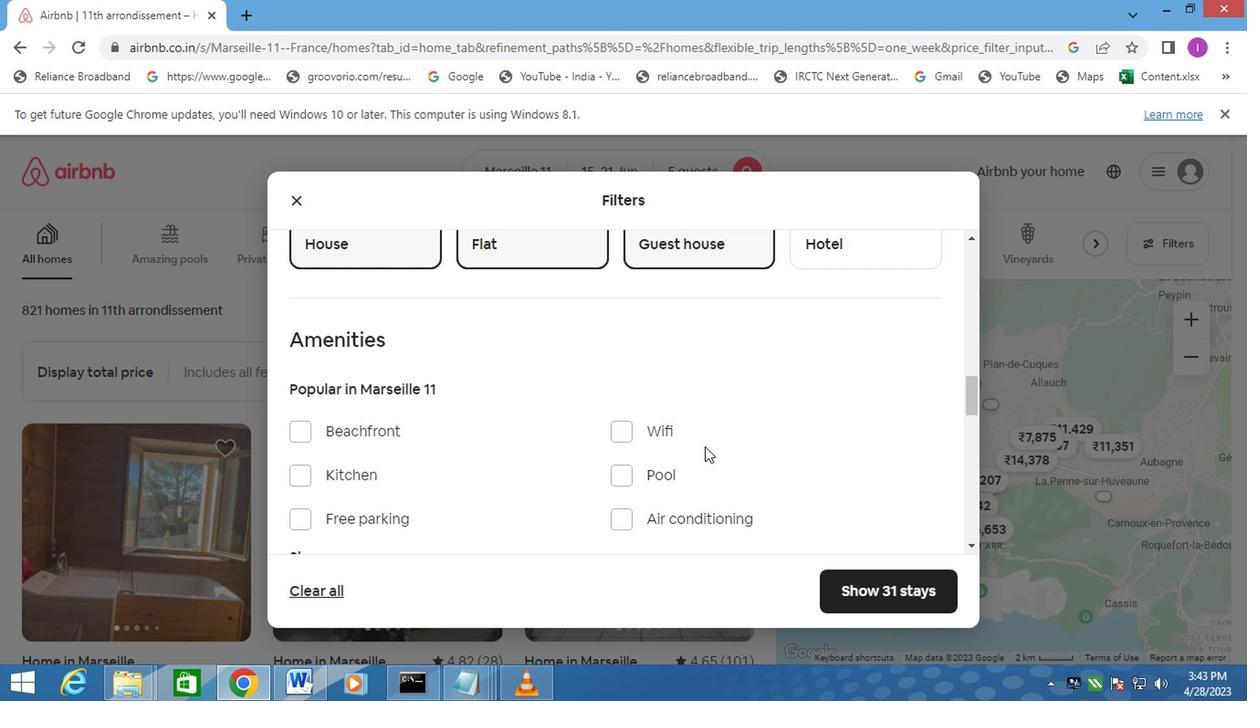 
Action: Mouse scrolled (599, 414) with delta (0, 0)
Screenshot: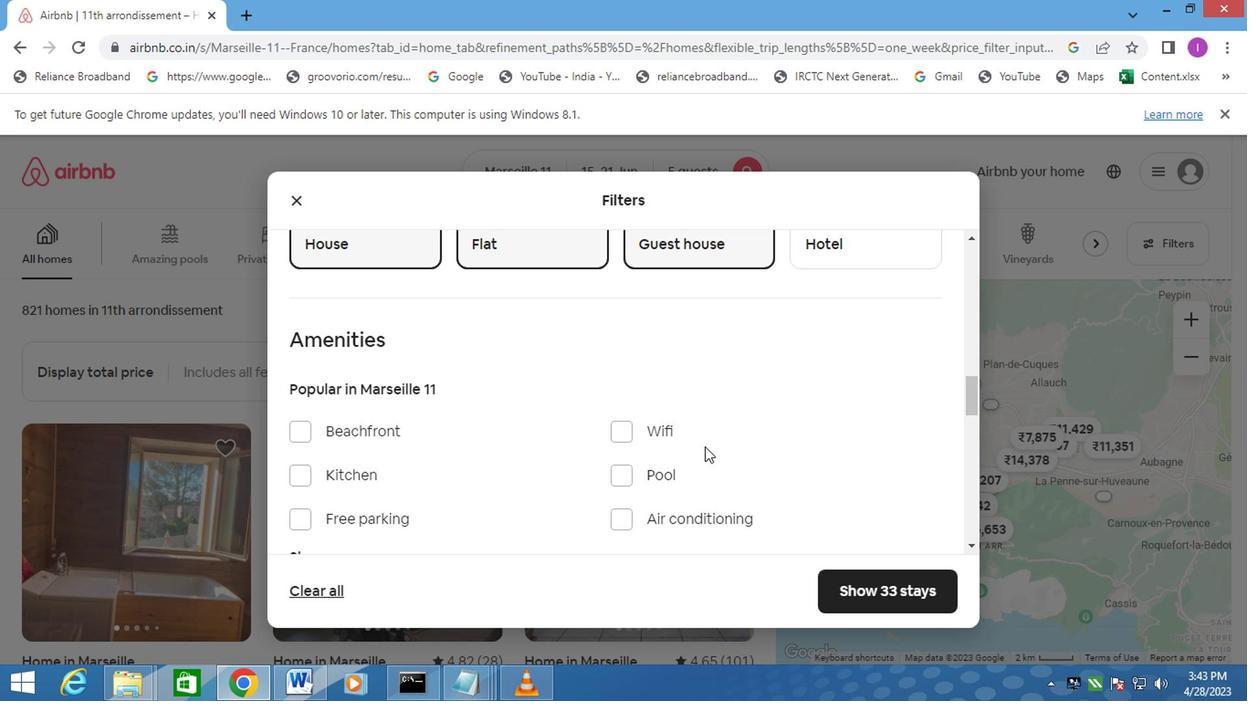 
Action: Mouse scrolled (599, 414) with delta (0, 0)
Screenshot: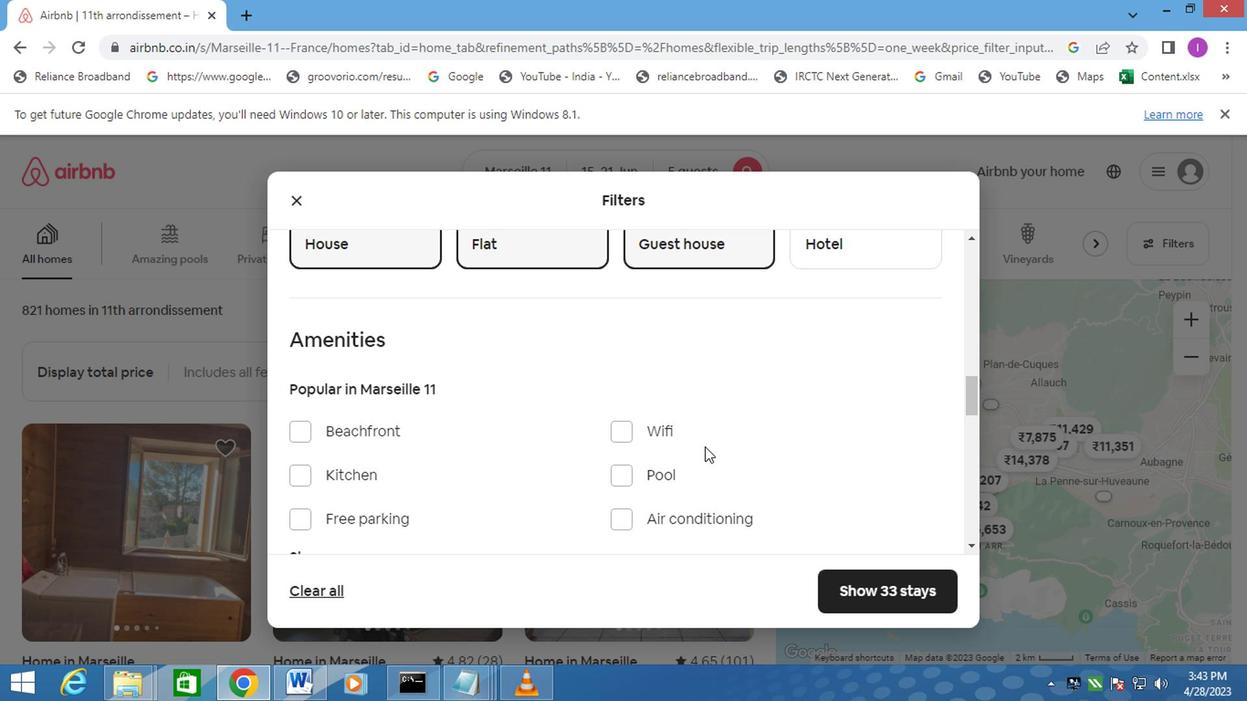 
Action: Mouse moved to (599, 411)
Screenshot: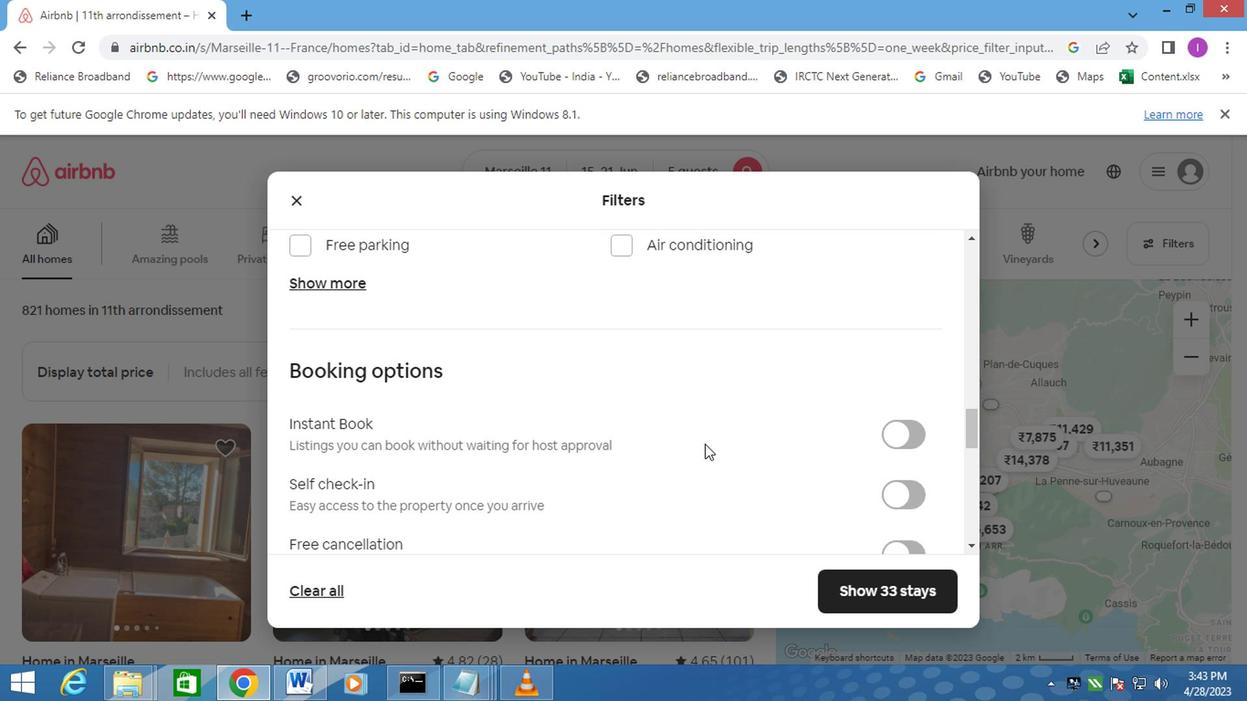 
Action: Mouse scrolled (599, 411) with delta (0, 0)
Screenshot: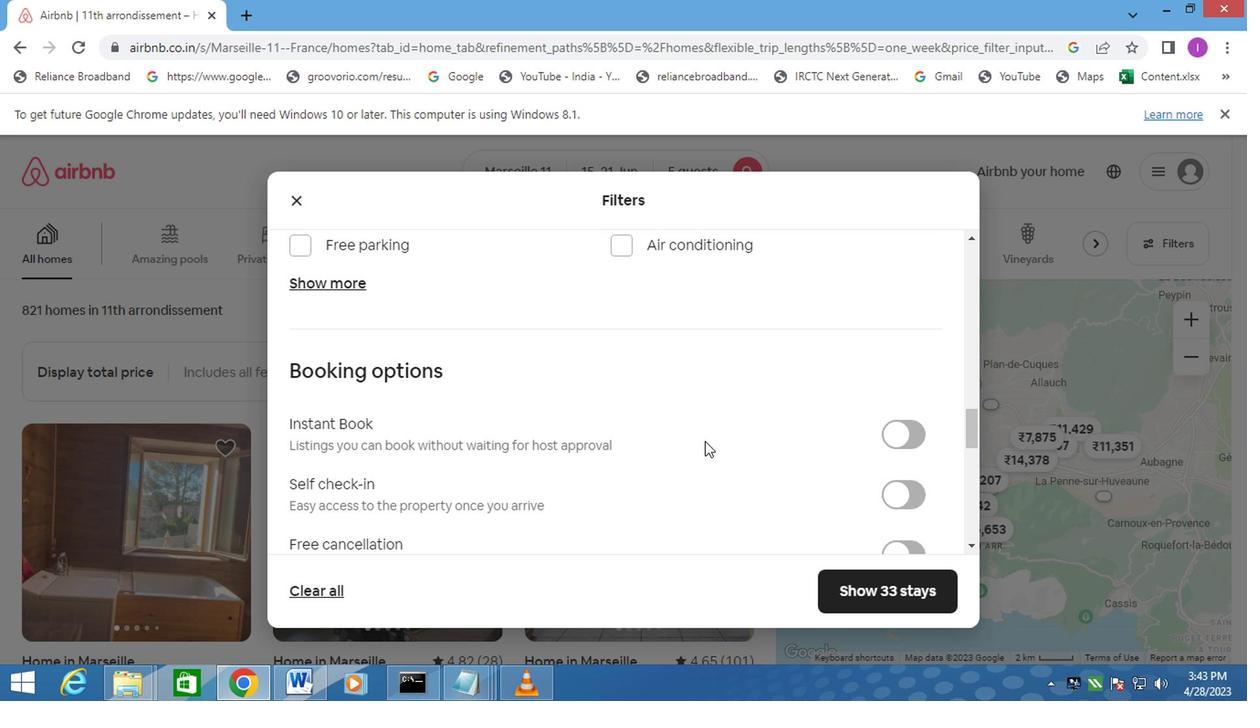 
Action: Mouse moved to (447, 432)
Screenshot: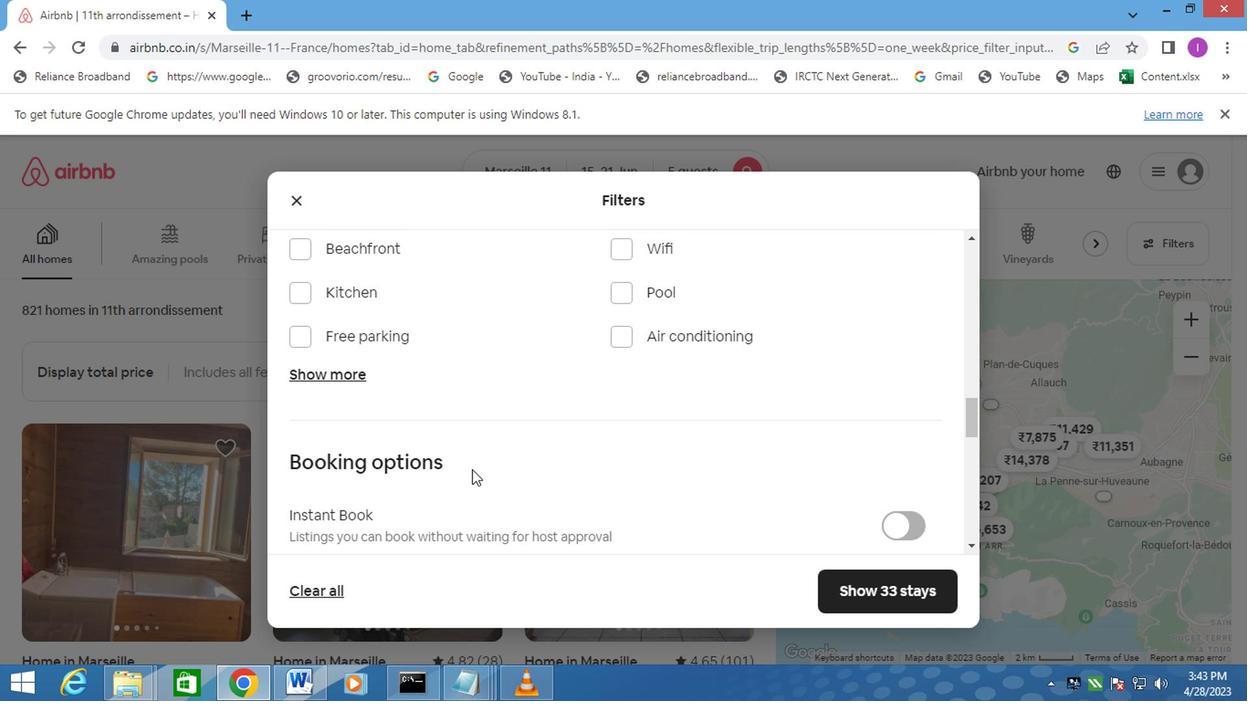 
Action: Mouse scrolled (447, 432) with delta (0, 0)
Screenshot: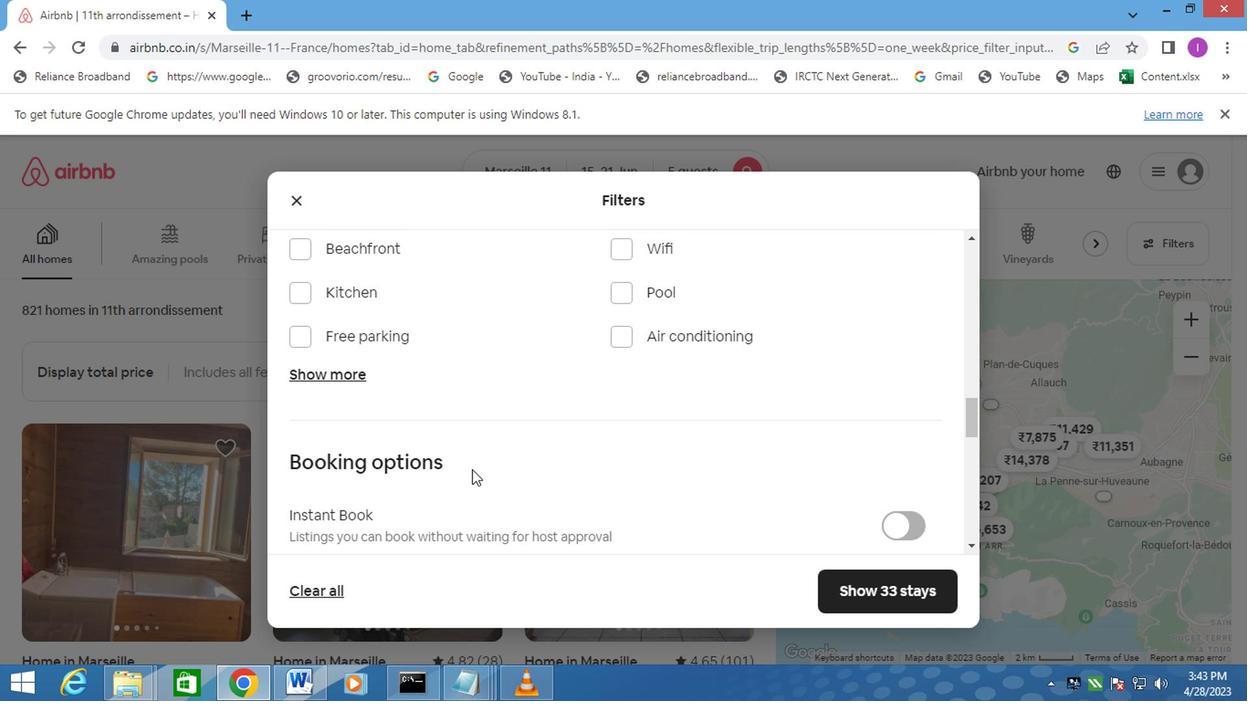 
Action: Mouse moved to (742, 450)
Screenshot: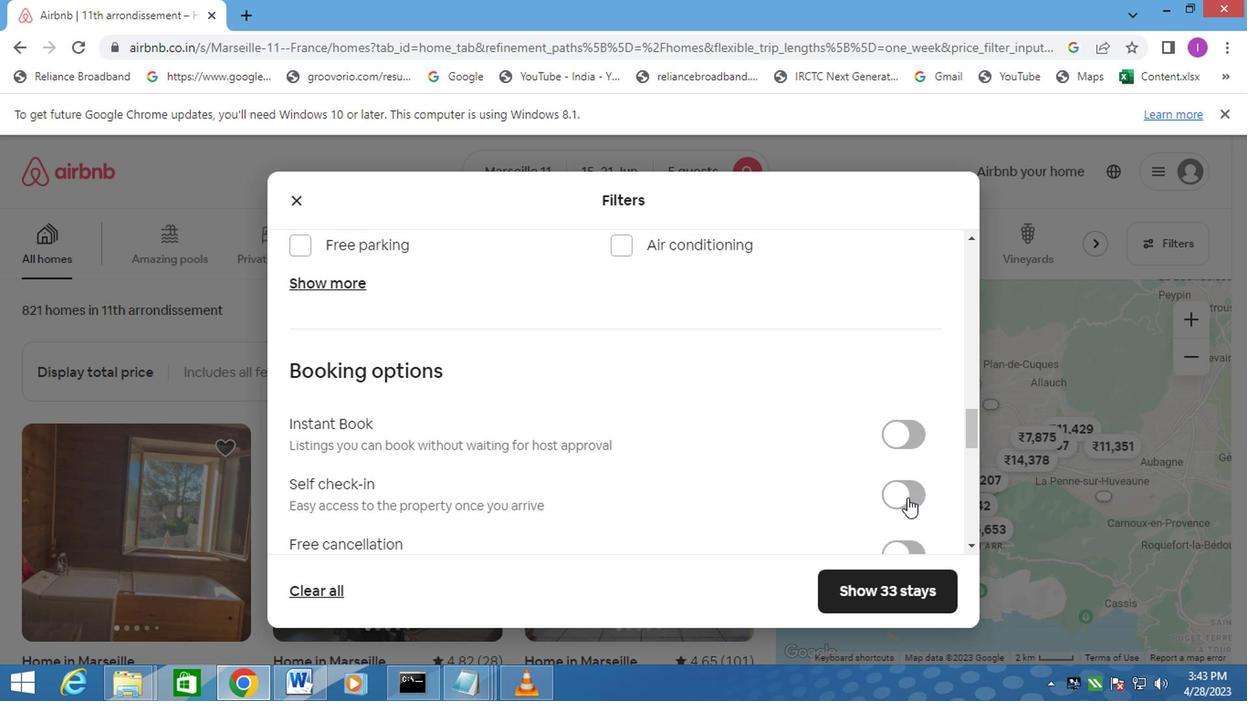 
Action: Mouse pressed left at (742, 450)
Screenshot: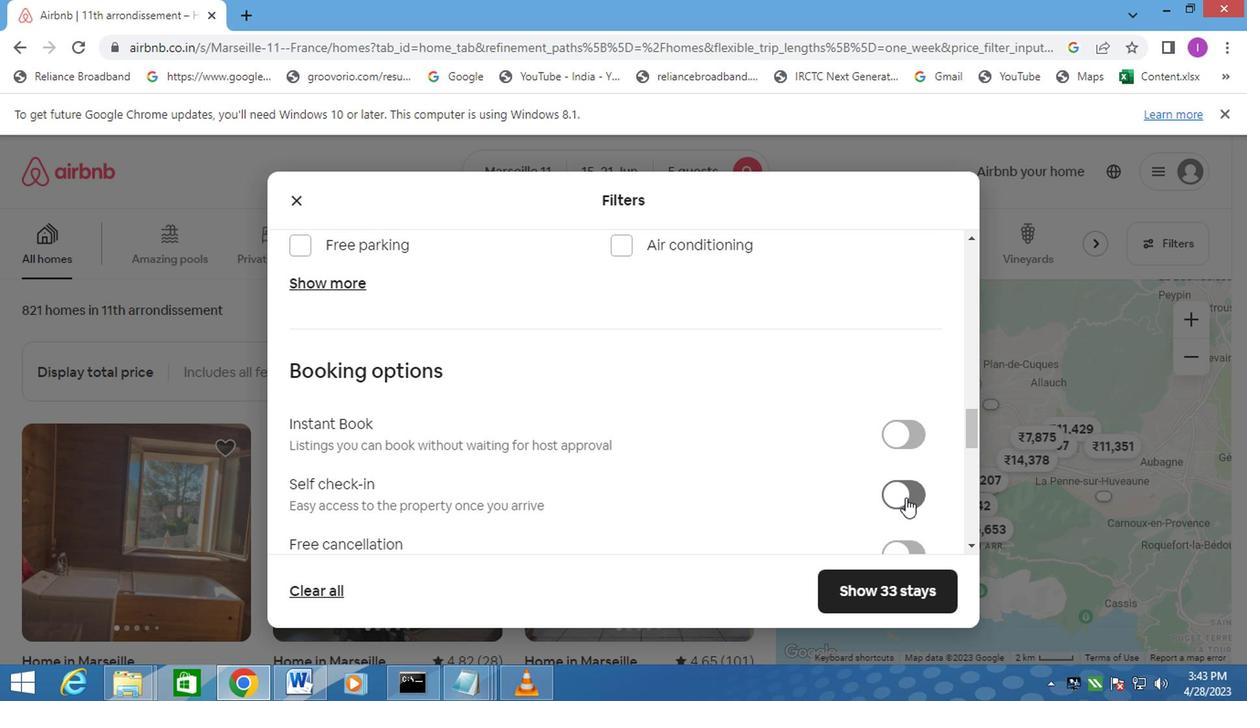 
Action: Mouse moved to (571, 477)
Screenshot: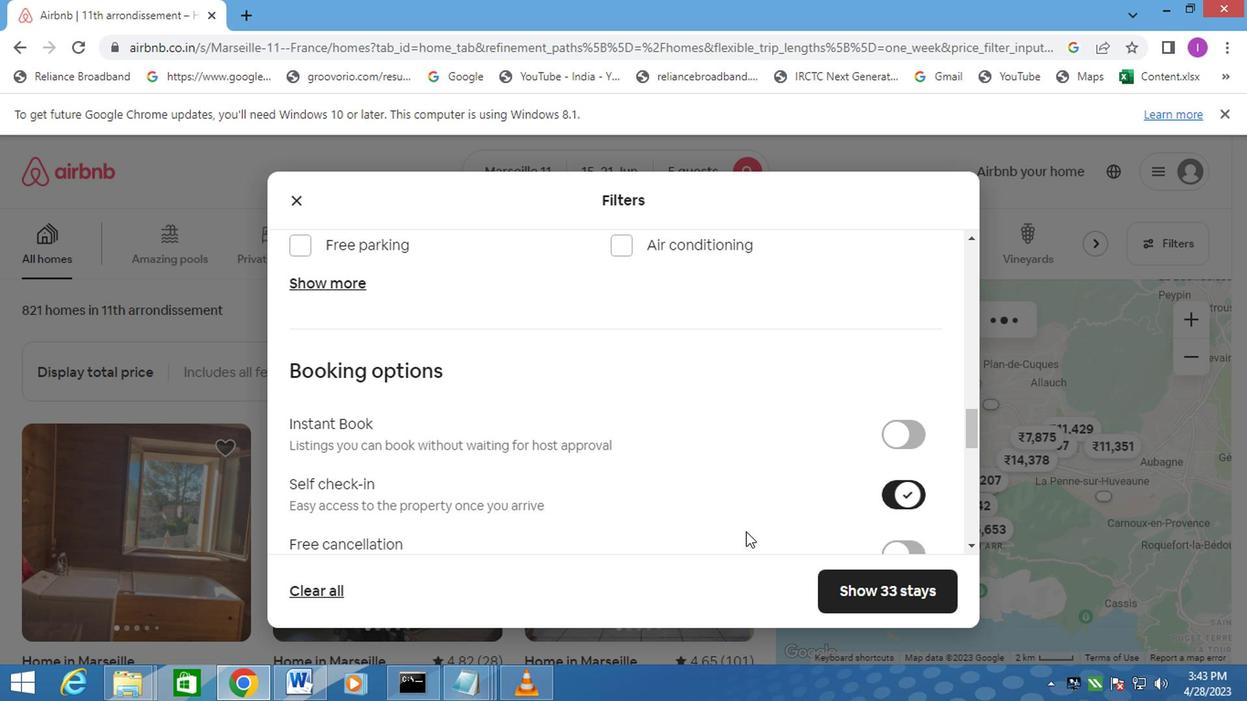 
Action: Mouse scrolled (571, 476) with delta (0, 0)
Screenshot: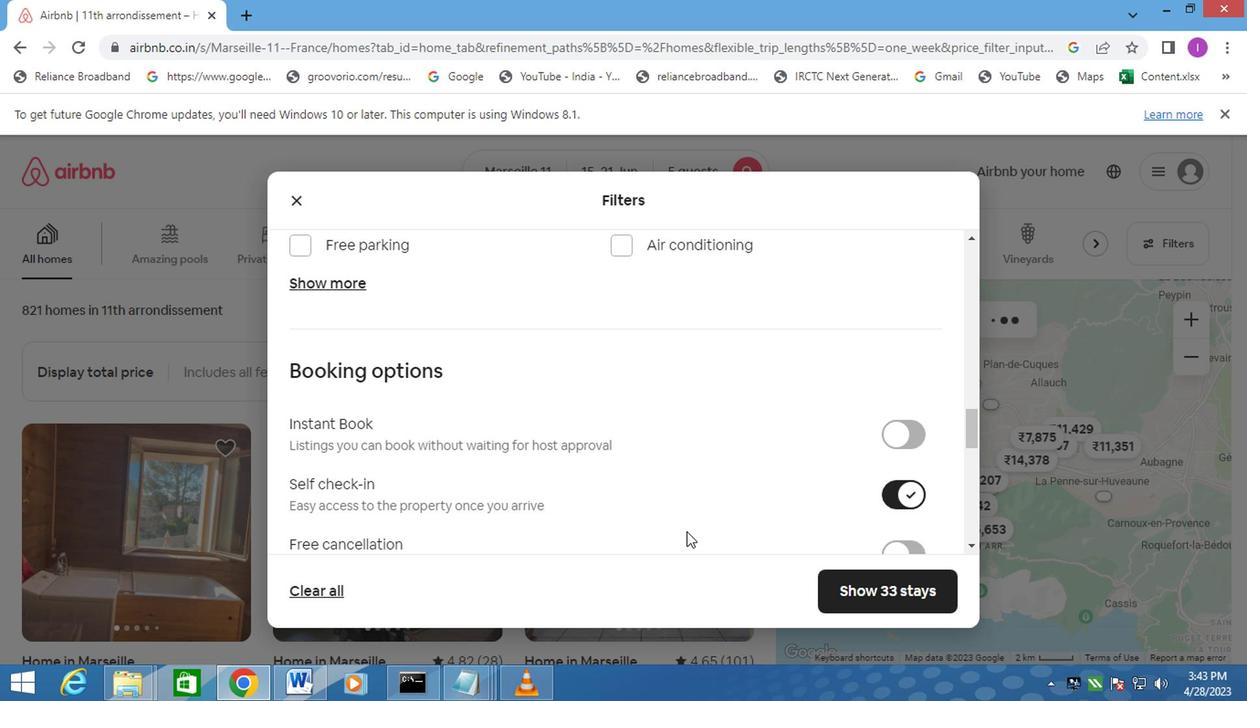 
Action: Mouse moved to (569, 478)
Screenshot: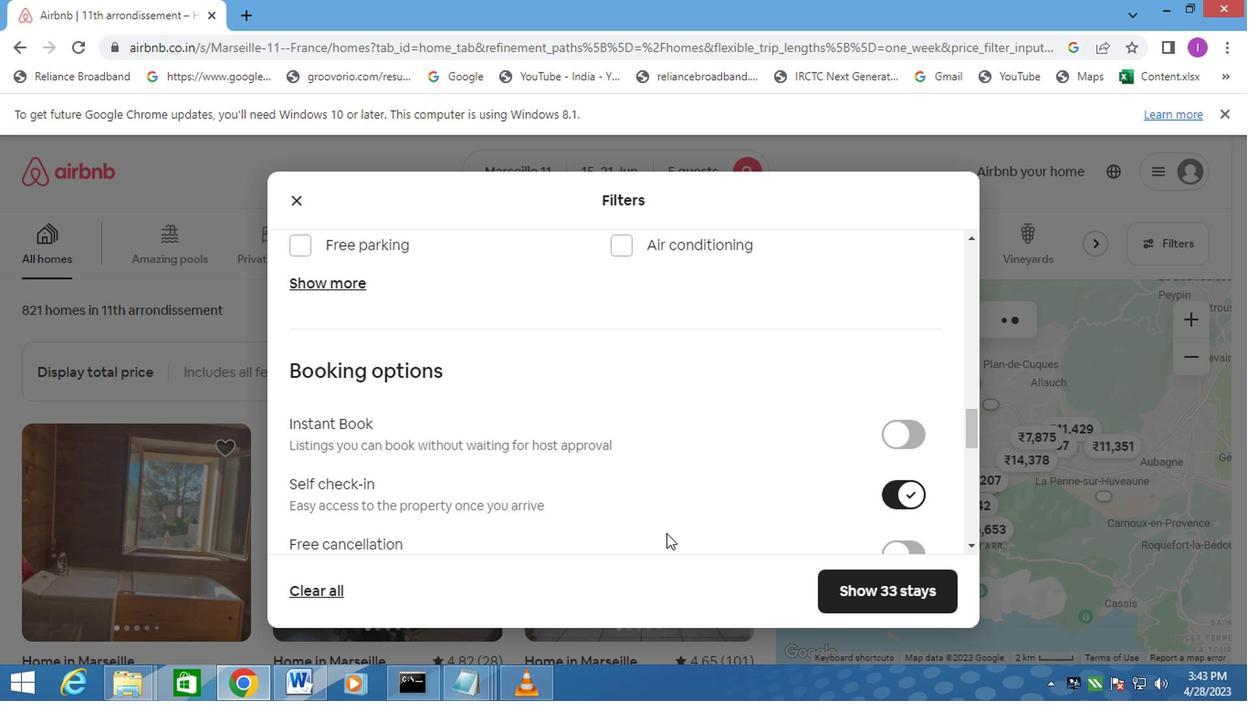 
Action: Mouse scrolled (569, 477) with delta (0, 0)
Screenshot: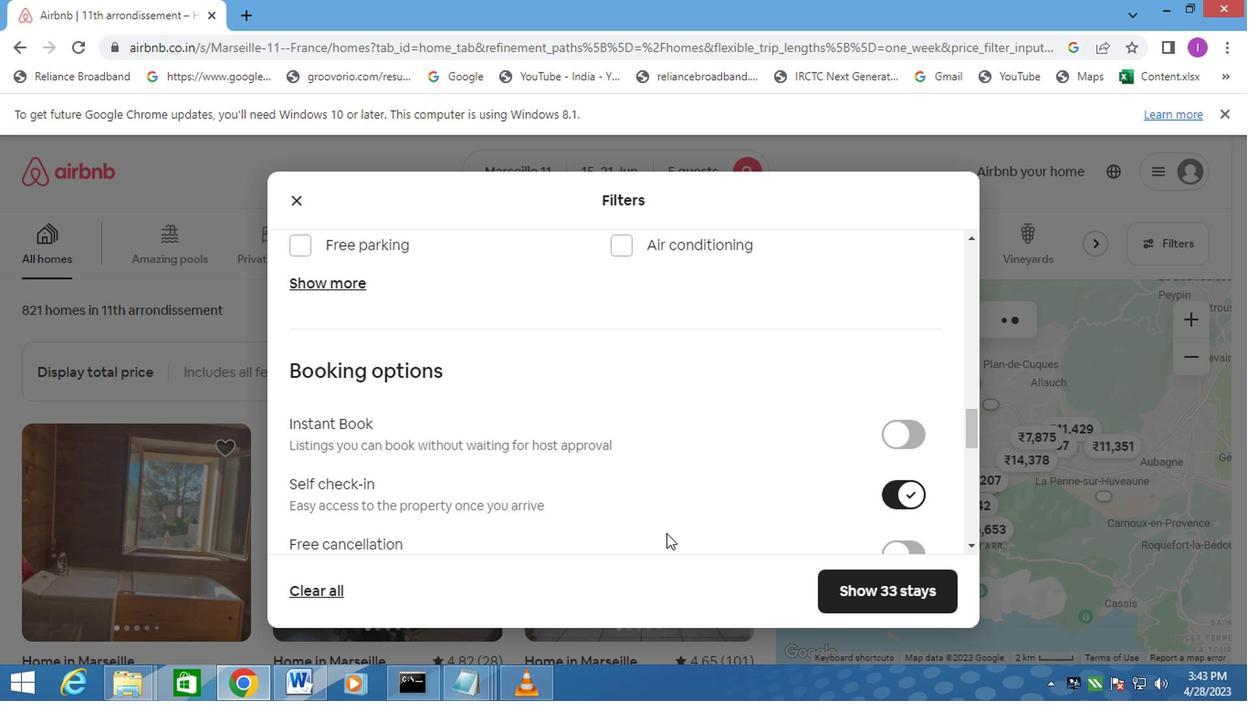 
Action: Mouse scrolled (569, 477) with delta (0, 0)
Screenshot: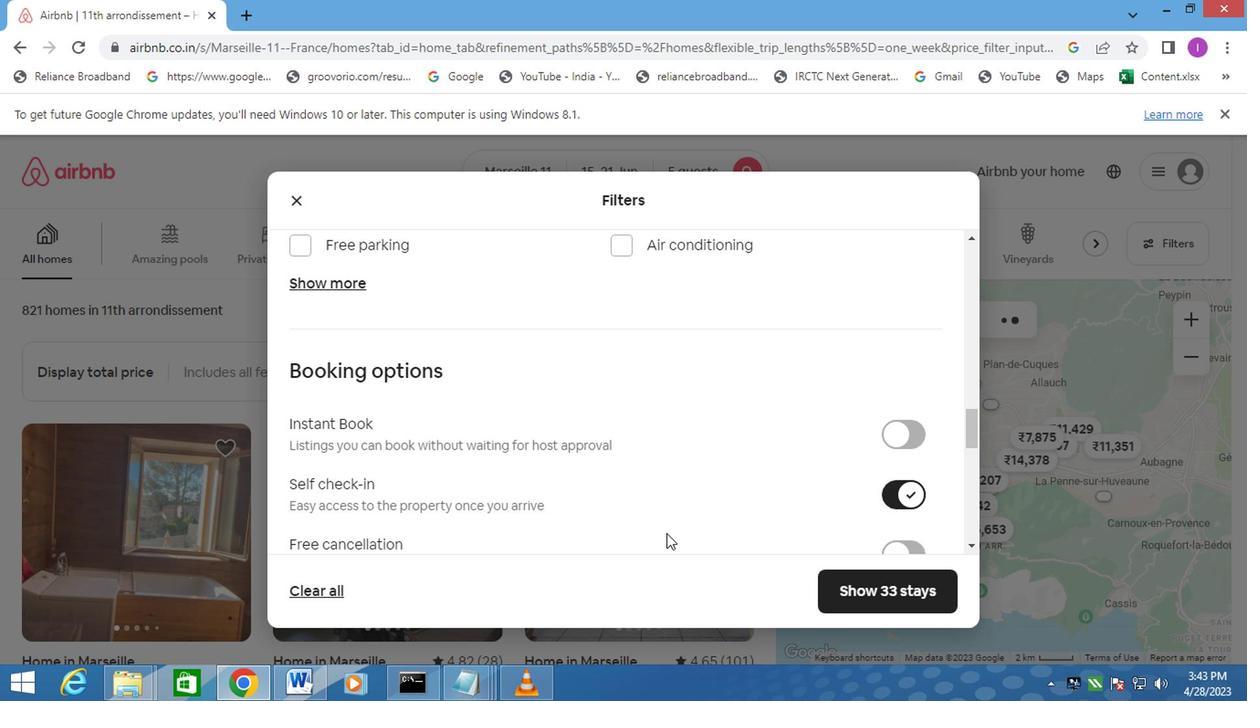 
Action: Mouse moved to (566, 465)
Screenshot: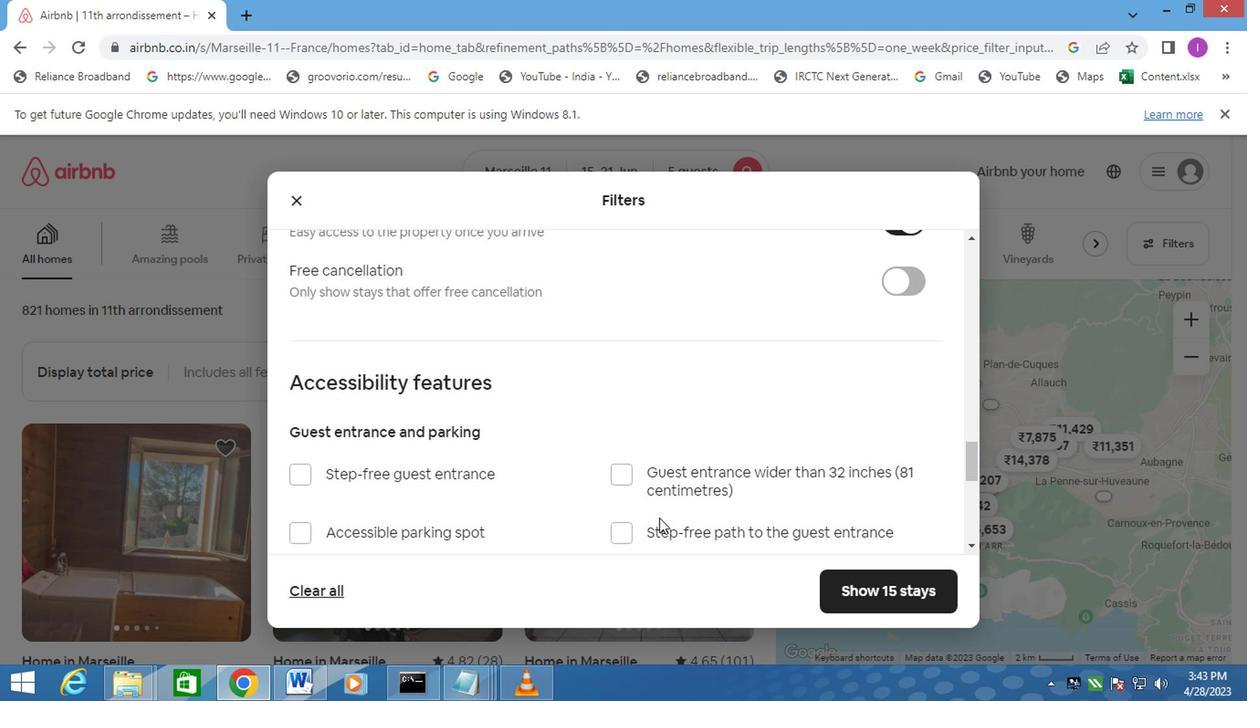 
Action: Mouse scrolled (566, 464) with delta (0, 0)
Screenshot: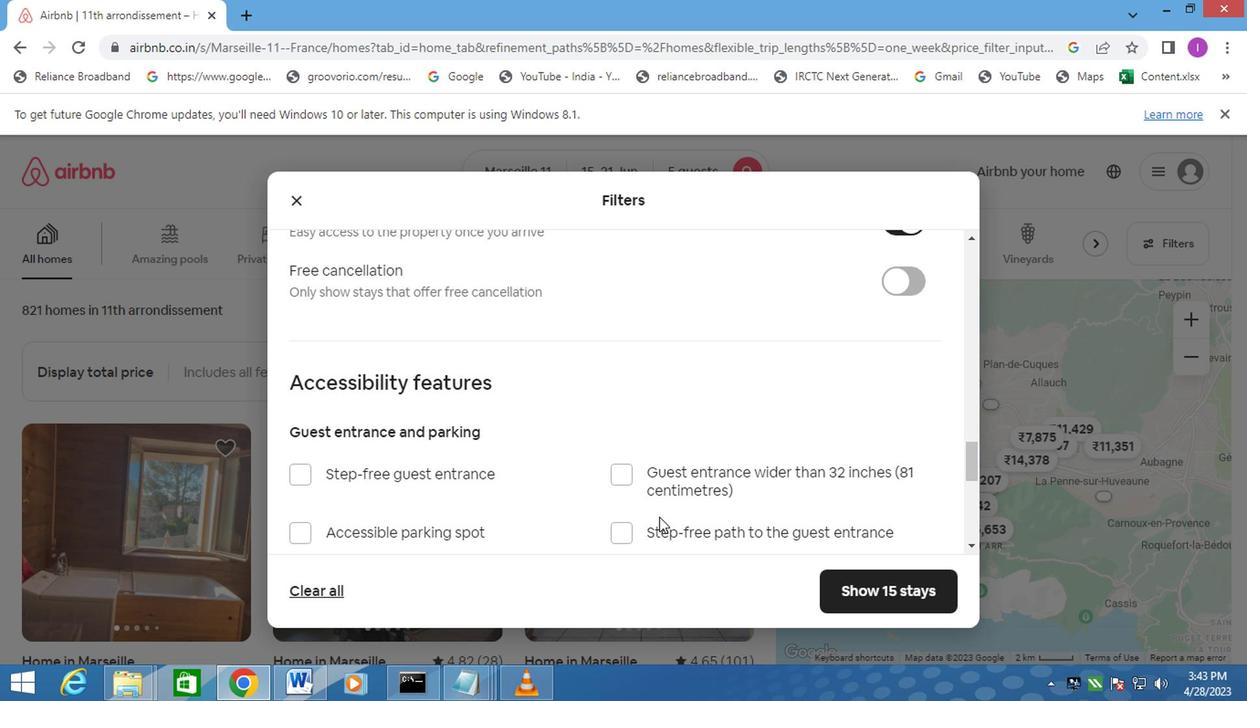 
Action: Mouse scrolled (566, 464) with delta (0, 0)
Screenshot: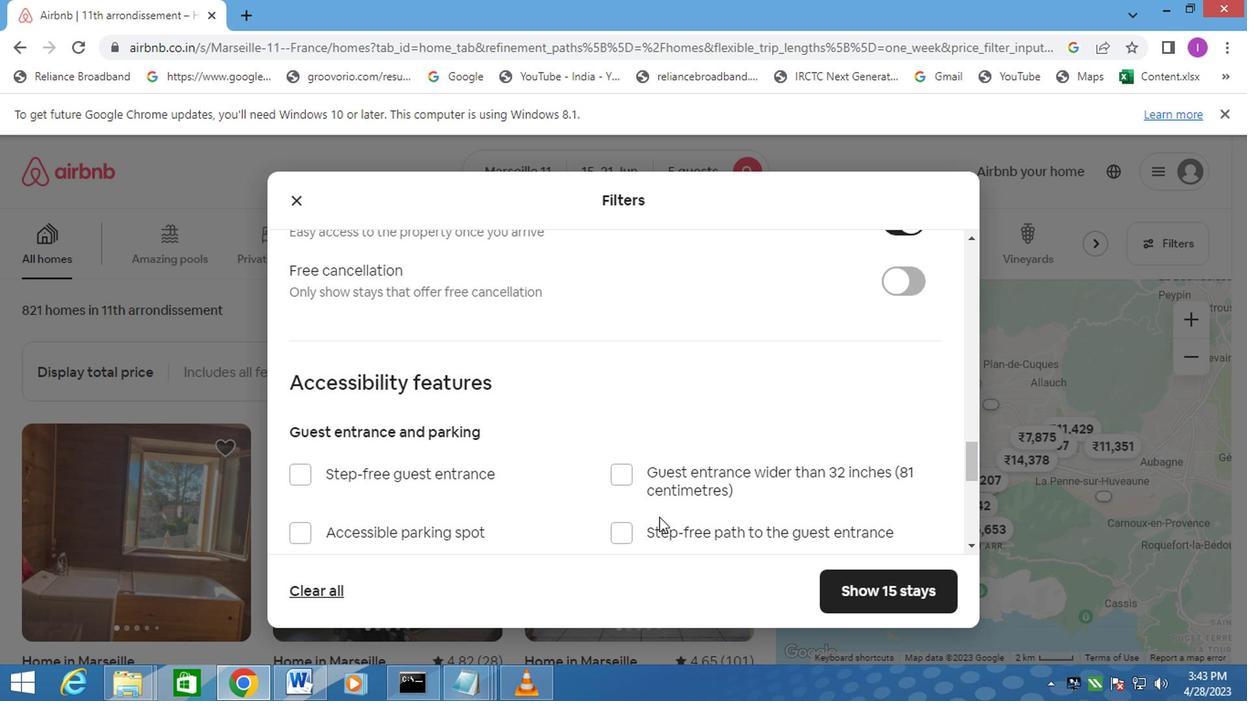
Action: Mouse moved to (540, 459)
Screenshot: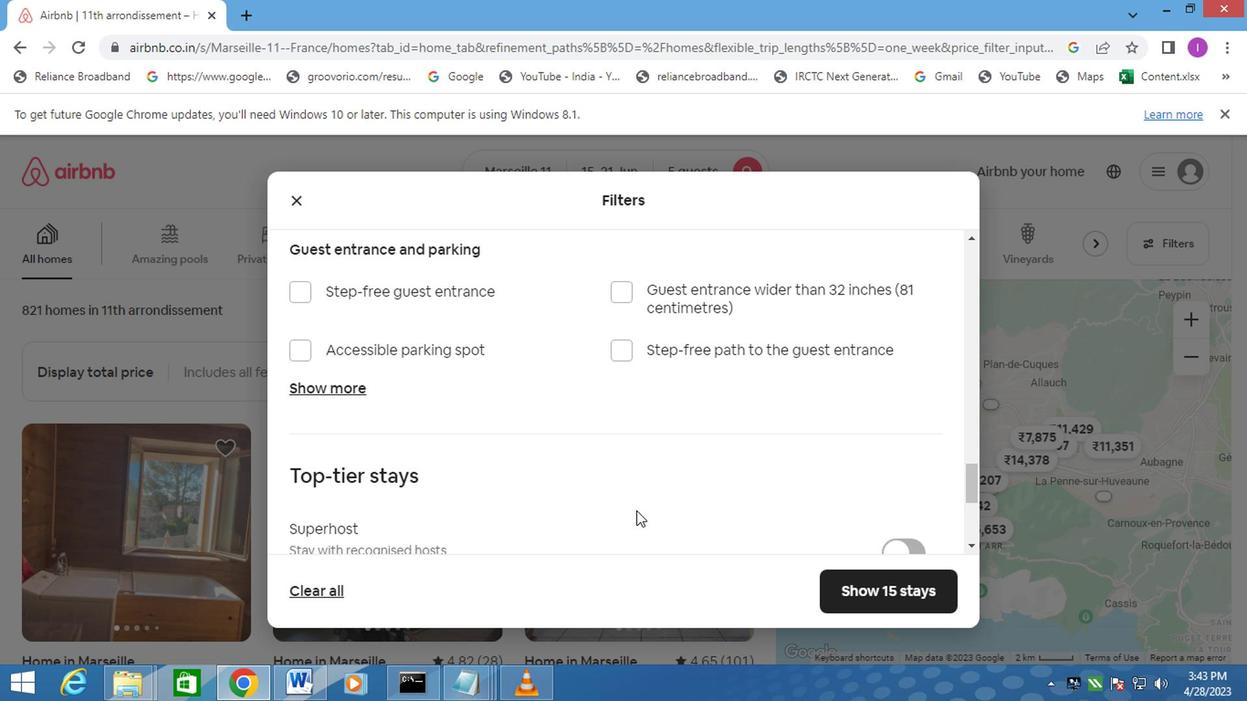 
Action: Mouse scrolled (540, 458) with delta (0, 0)
Screenshot: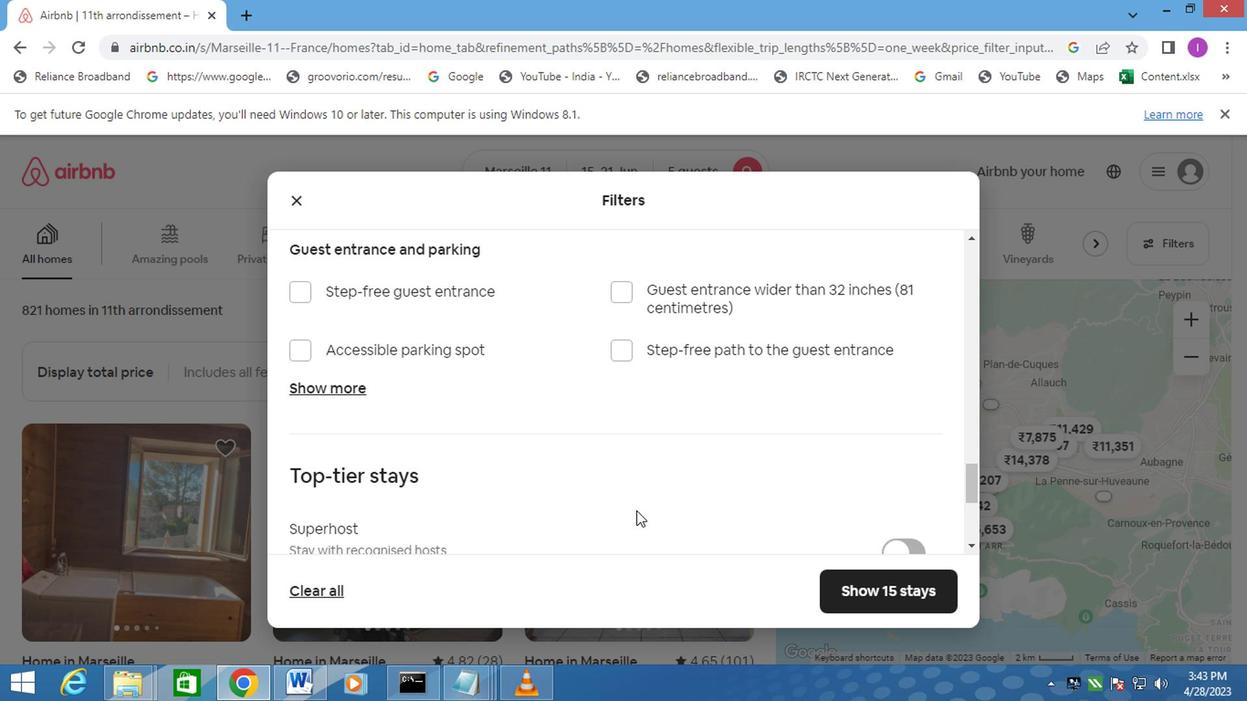 
Action: Mouse moved to (539, 459)
Screenshot: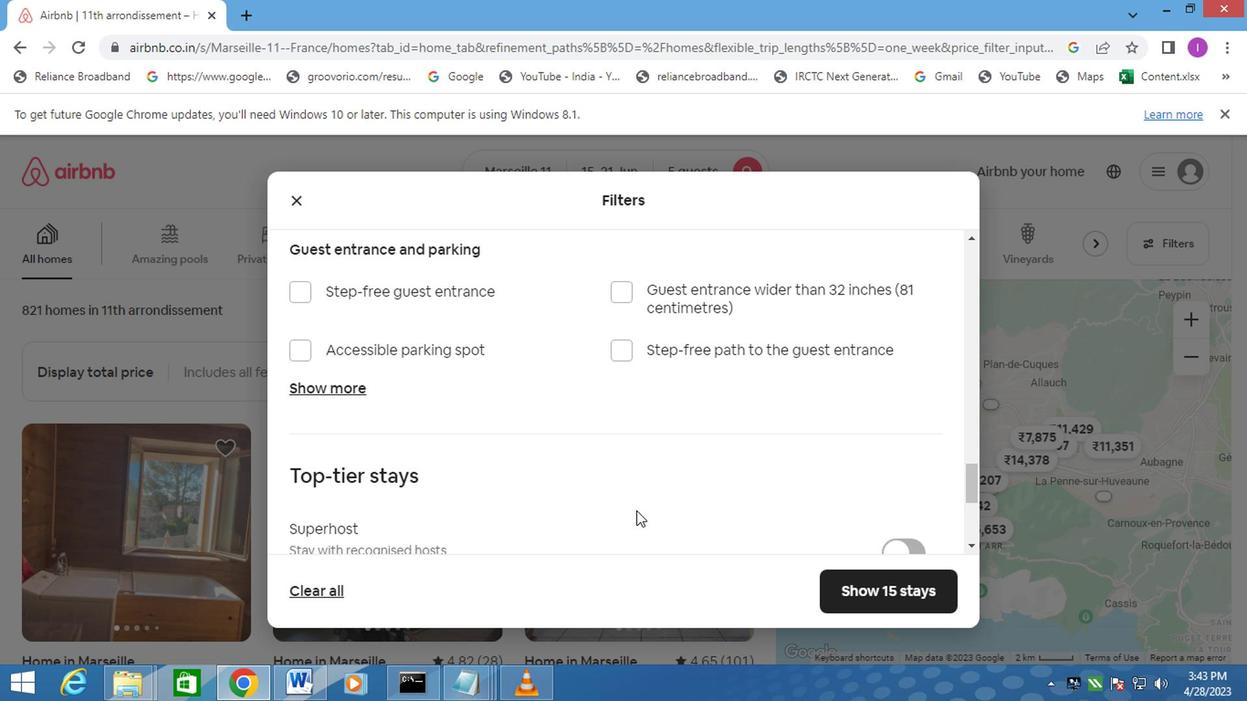 
Action: Mouse scrolled (539, 458) with delta (0, 0)
Screenshot: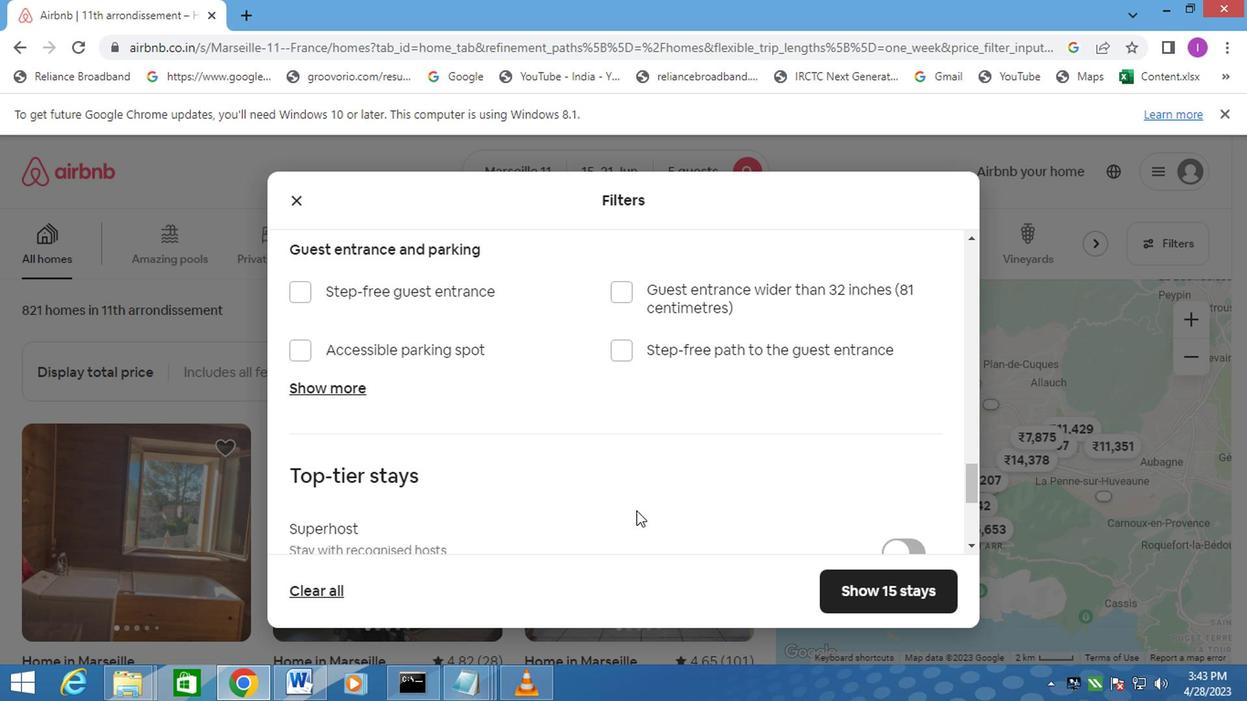 
Action: Mouse scrolled (539, 458) with delta (0, 0)
Screenshot: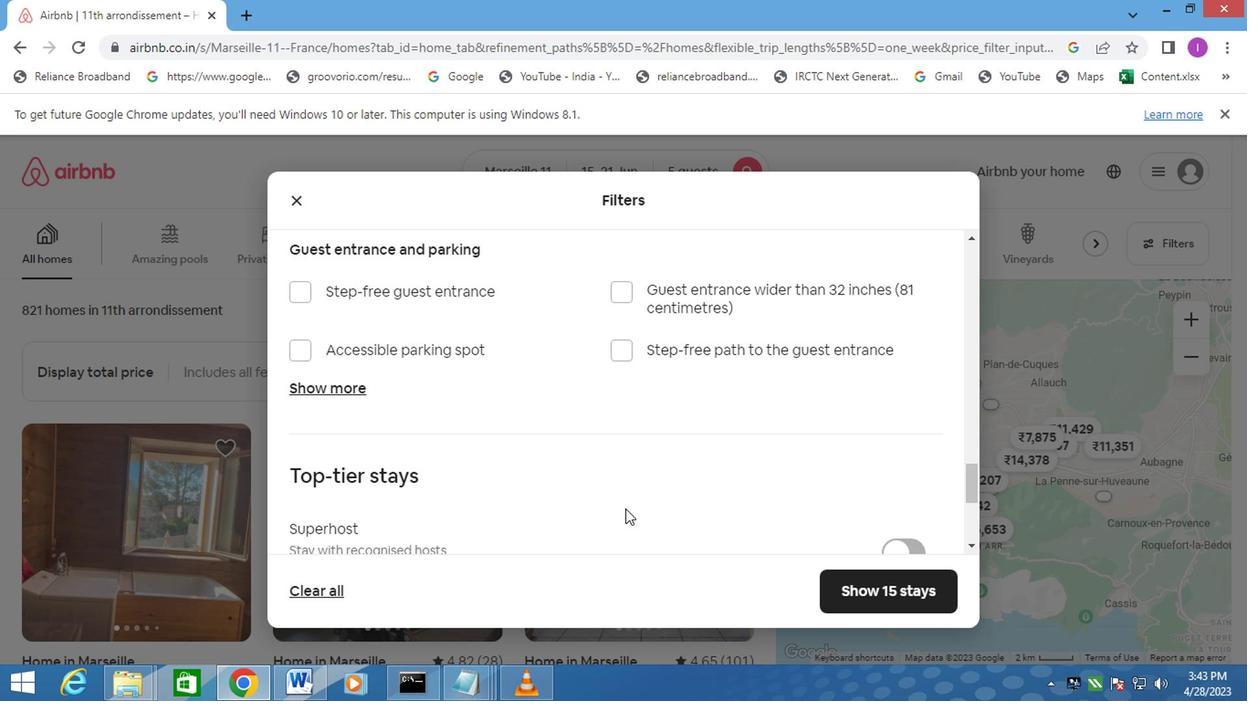 
Action: Mouse moved to (305, 415)
Screenshot: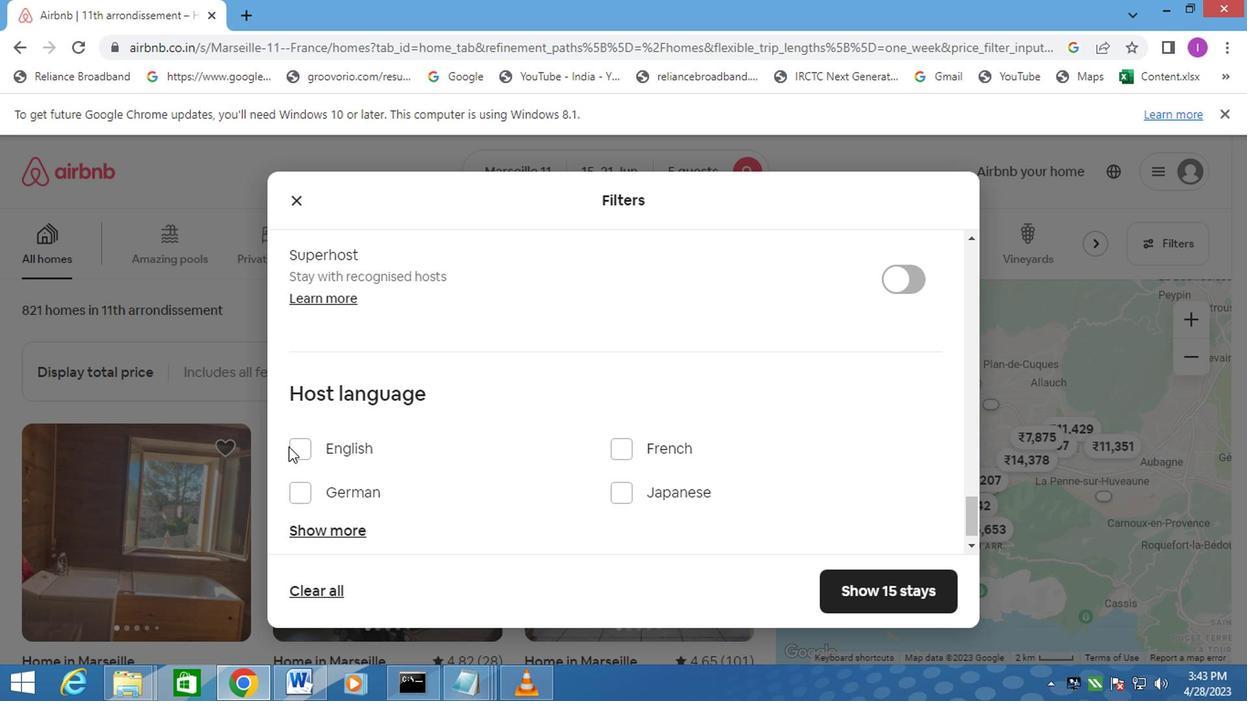 
Action: Mouse pressed left at (305, 415)
Screenshot: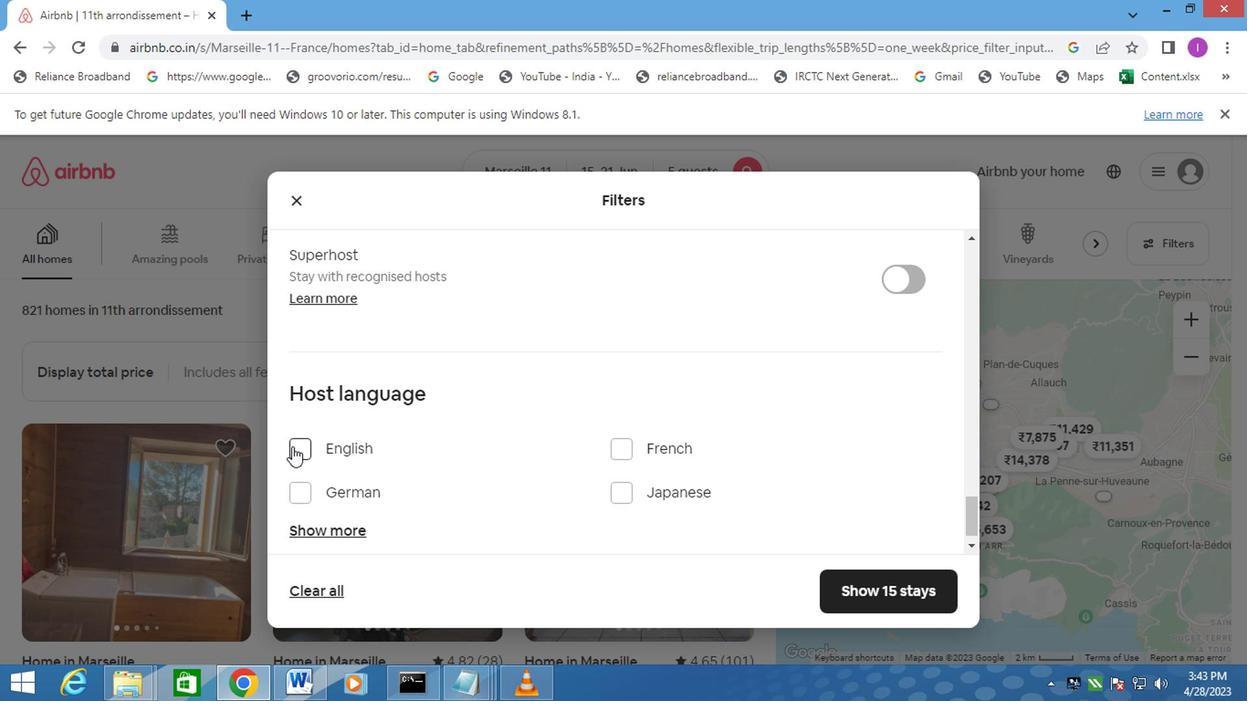 
Action: Mouse moved to (705, 508)
Screenshot: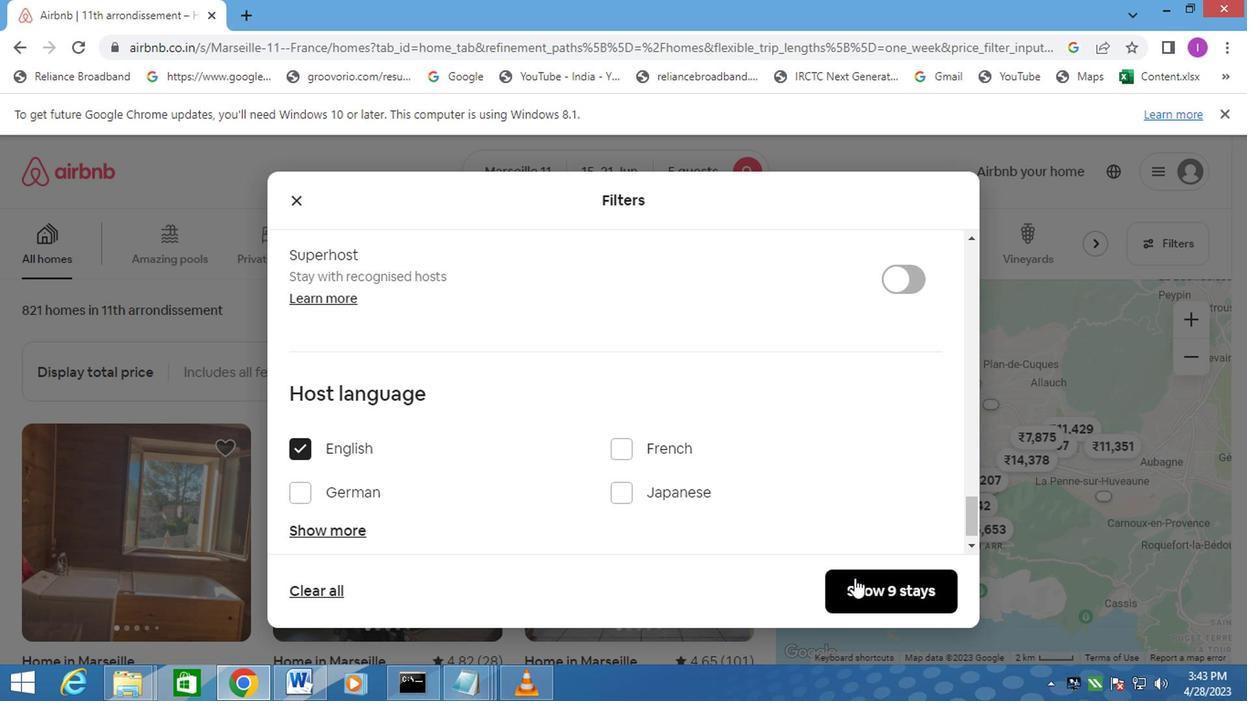 
Action: Mouse pressed left at (705, 508)
Screenshot: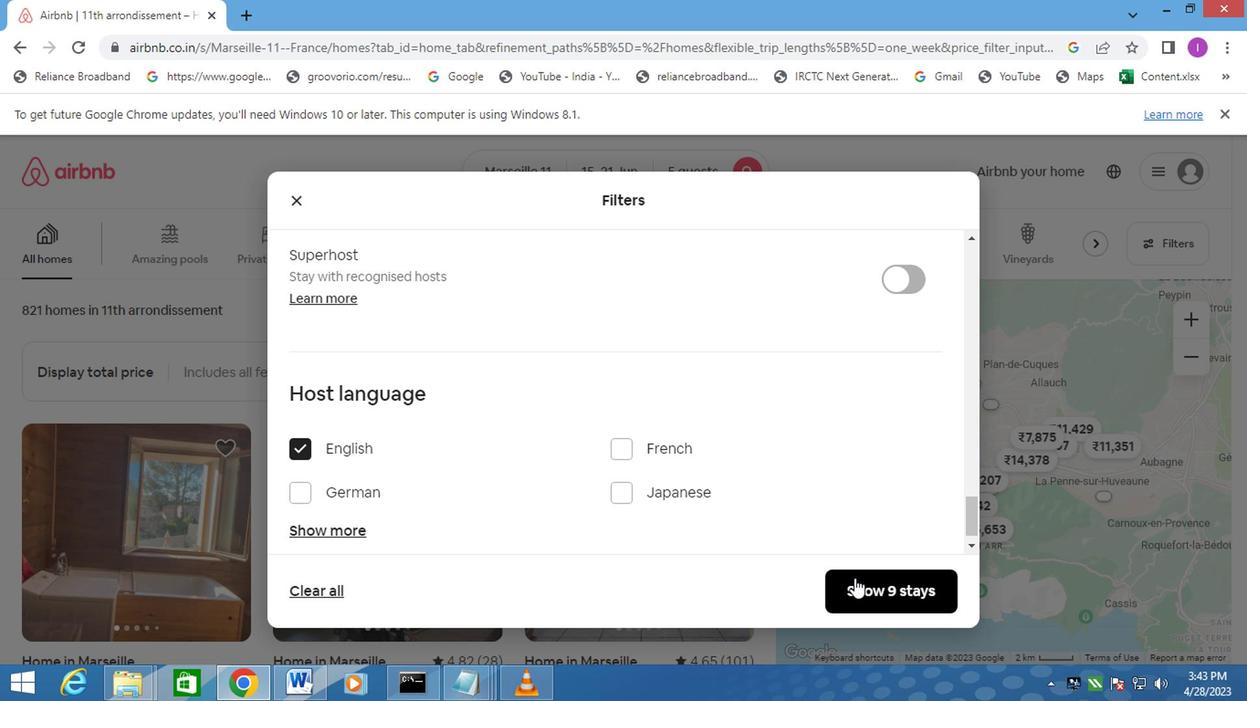 
Action: Mouse moved to (577, 498)
Screenshot: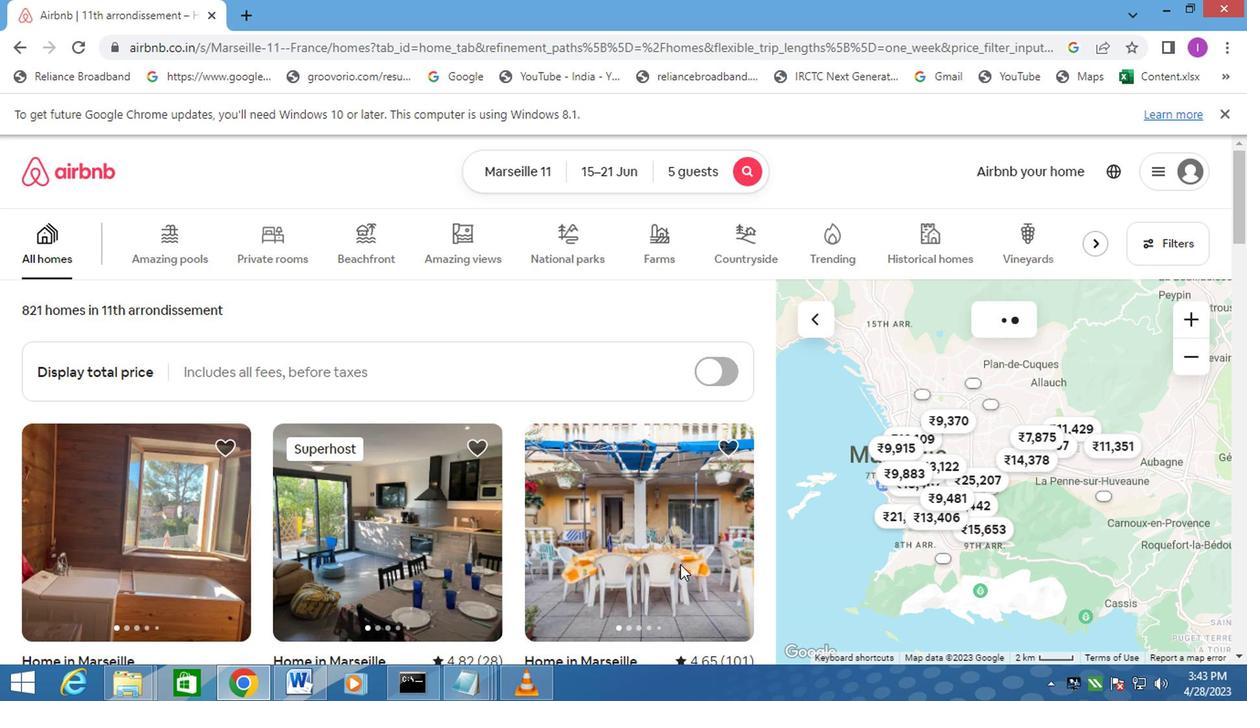 
